 Task: Set Duration of Sprint called Sprint0000000050 in Scrum Project Project0000000017 to 2 weeks in Jira. Set Duration of Sprint called Sprint0000000051 in Scrum Project Project0000000017 to 3 weeks in Jira. Create a Sprint called Sprint0000000052 in Scrum Project Project0000000018 in Jira. Create a Sprint called Sprint0000000053 in Scrum Project Project0000000018 in Jira. Create a Sprint called Sprint0000000054 in Scrum Project Project0000000018 in Jira
Action: Mouse moved to (471, 355)
Screenshot: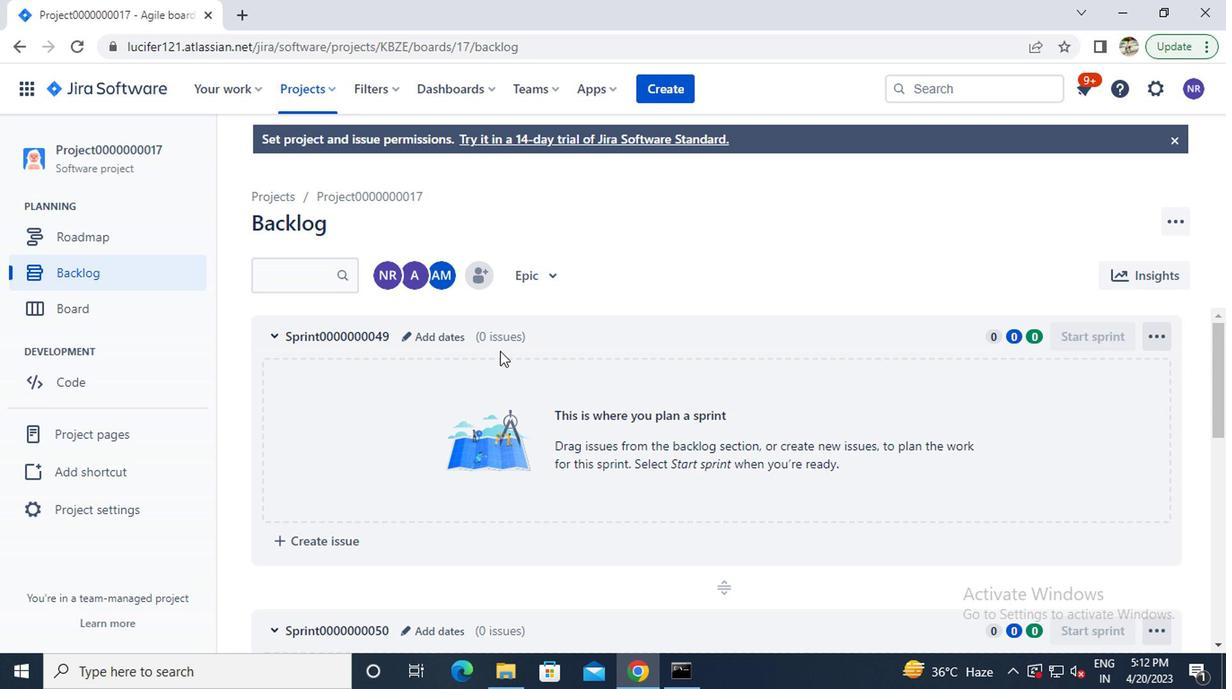 
Action: Mouse scrolled (471, 354) with delta (0, -1)
Screenshot: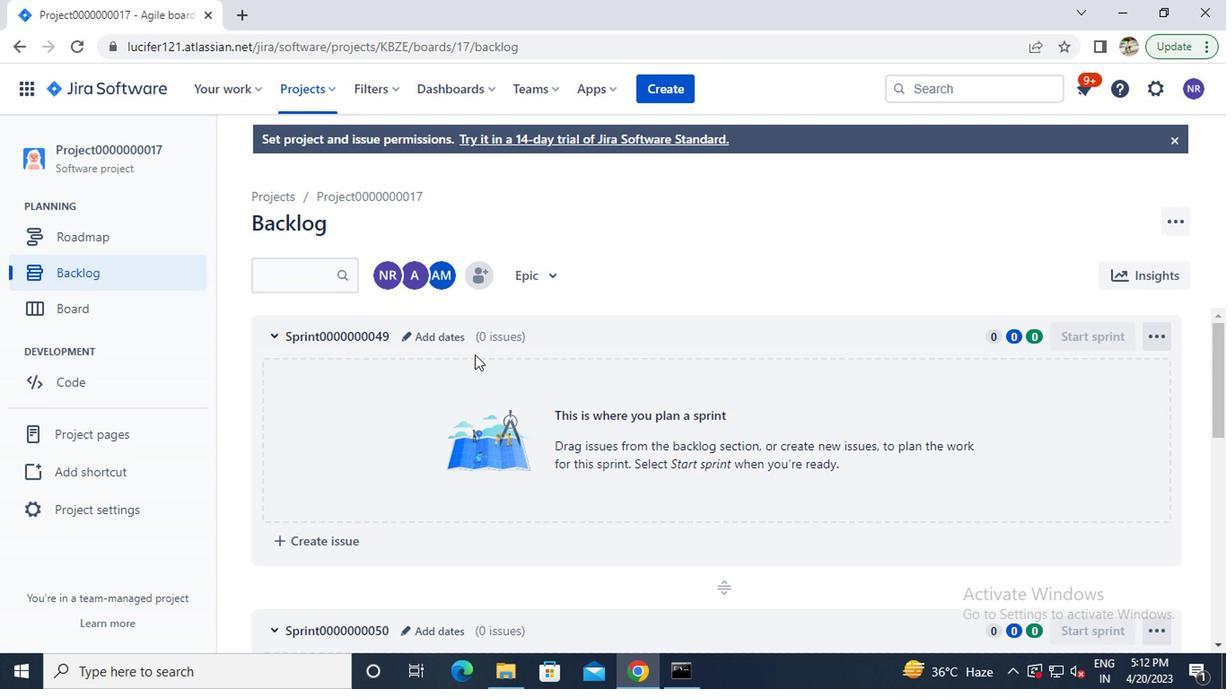 
Action: Mouse scrolled (471, 354) with delta (0, -1)
Screenshot: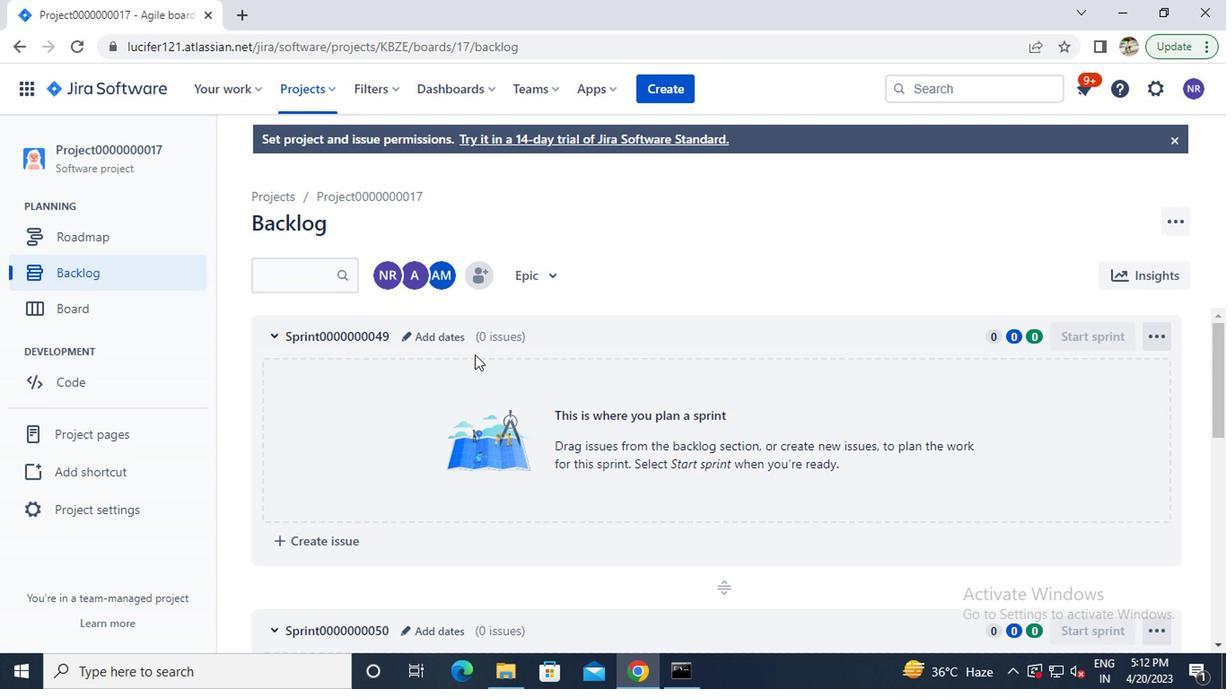 
Action: Mouse moved to (426, 452)
Screenshot: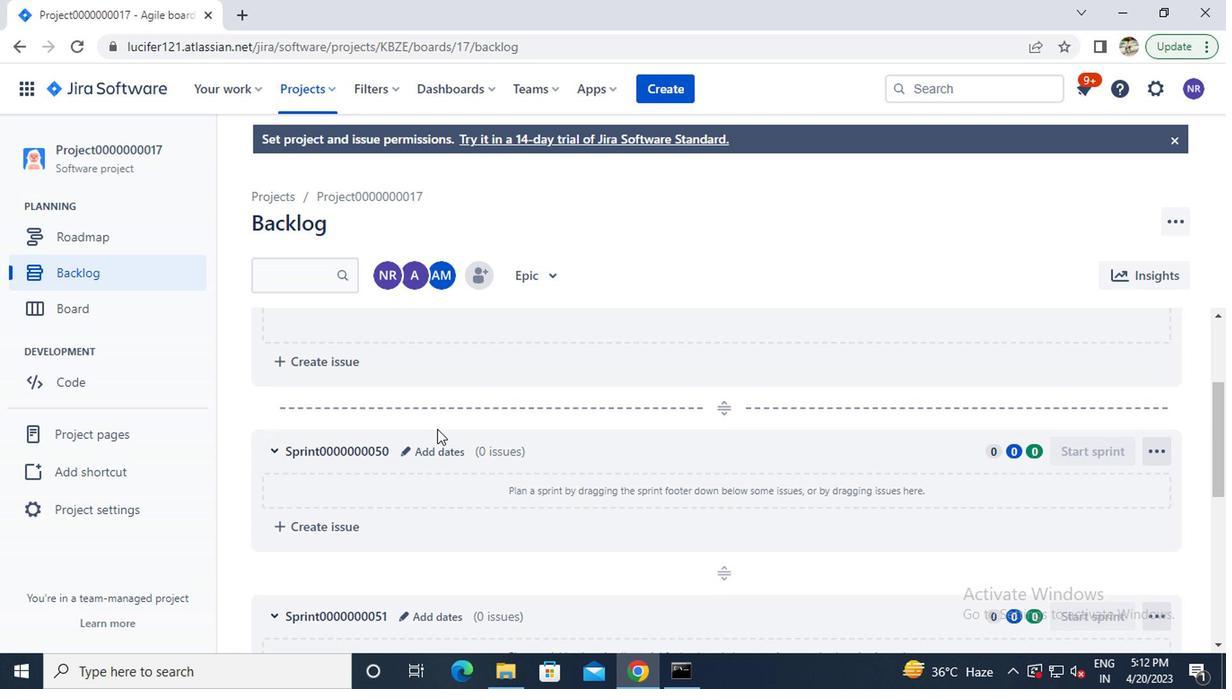 
Action: Mouse pressed left at (426, 452)
Screenshot: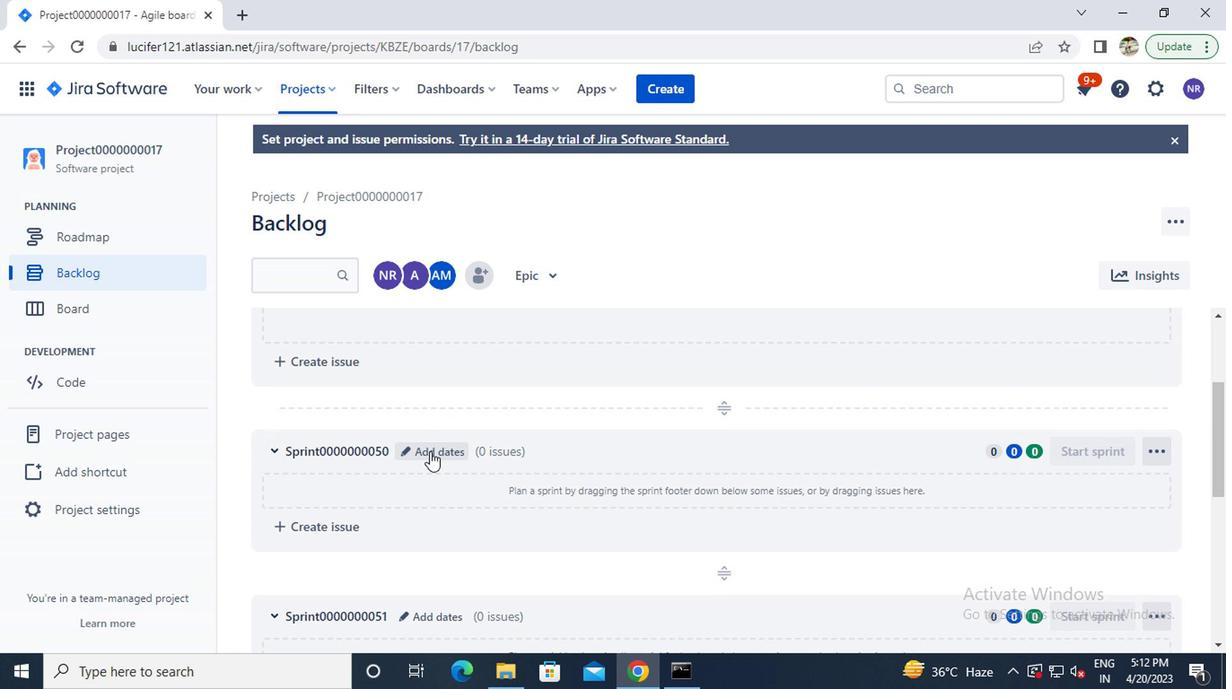
Action: Mouse moved to (437, 279)
Screenshot: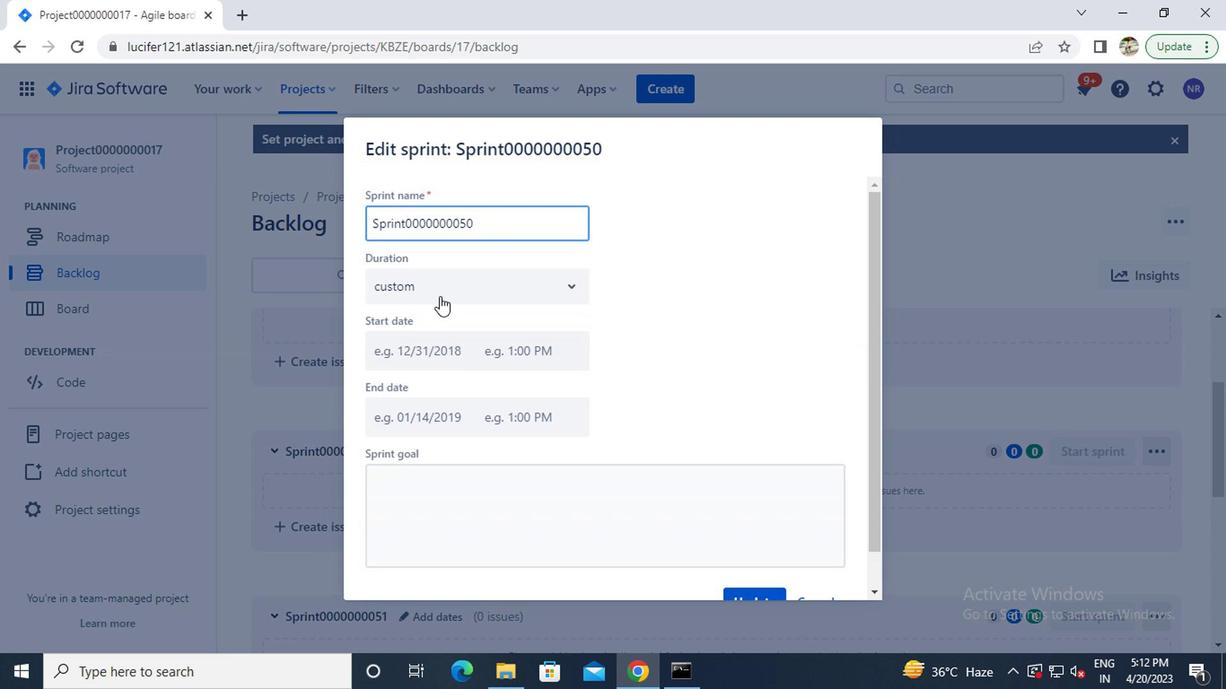 
Action: Mouse pressed left at (437, 279)
Screenshot: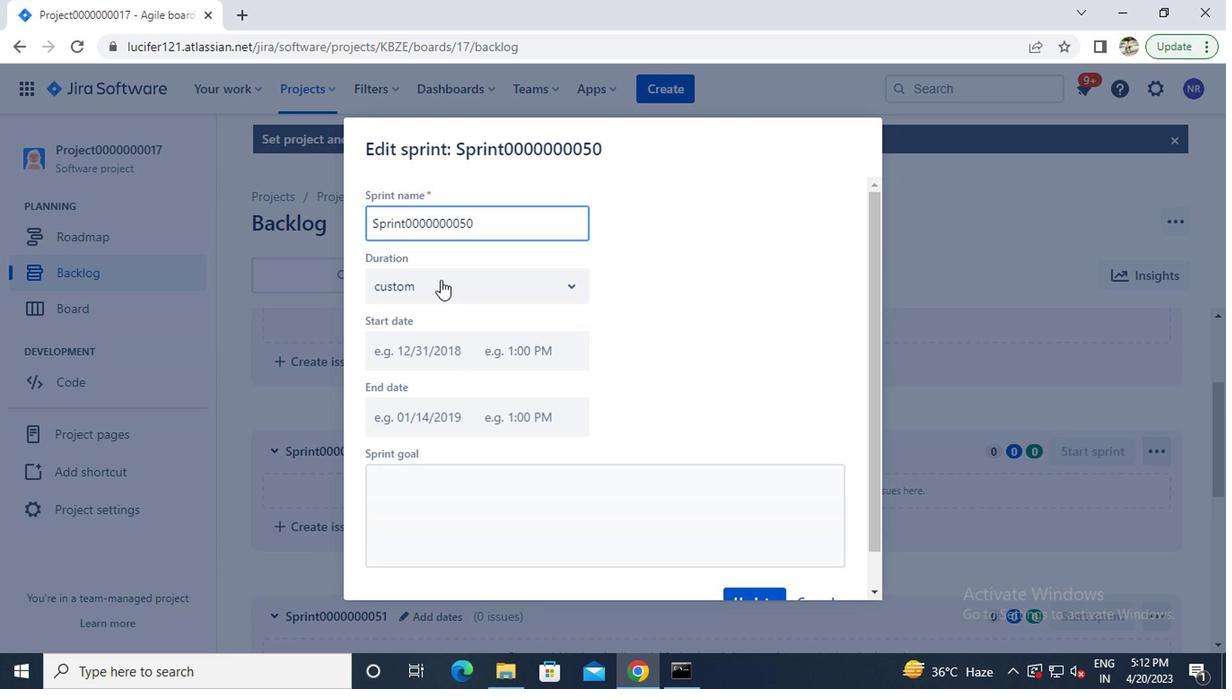 
Action: Mouse moved to (413, 360)
Screenshot: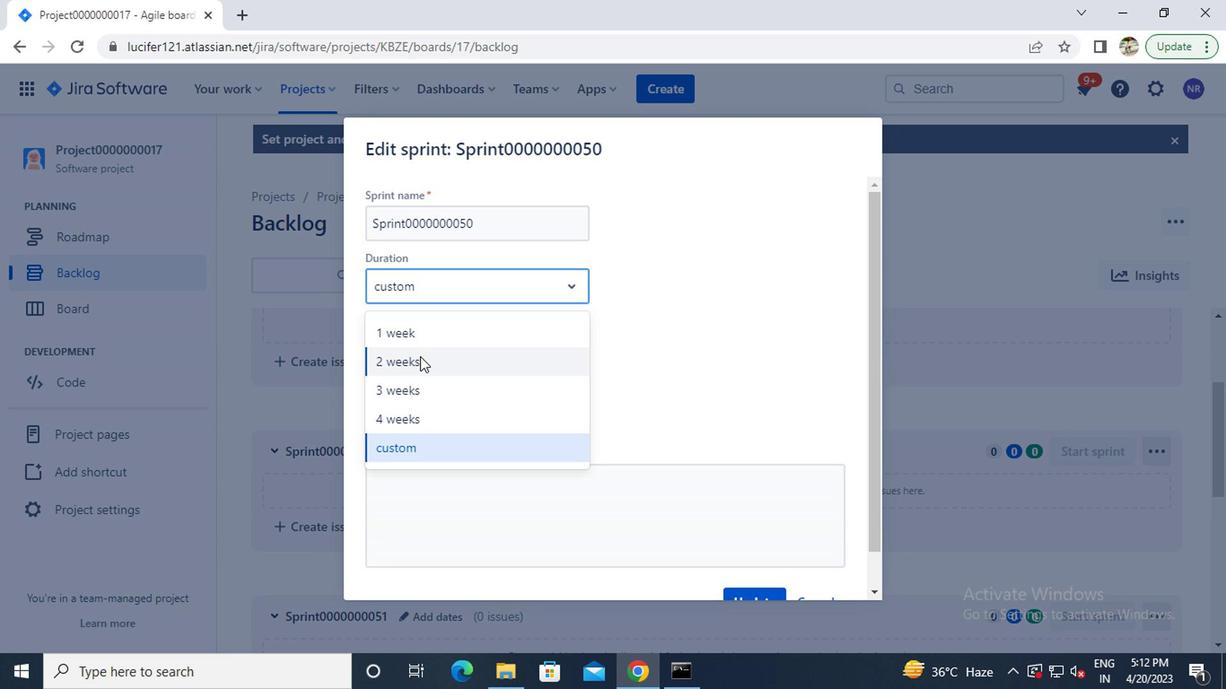 
Action: Mouse pressed left at (413, 360)
Screenshot: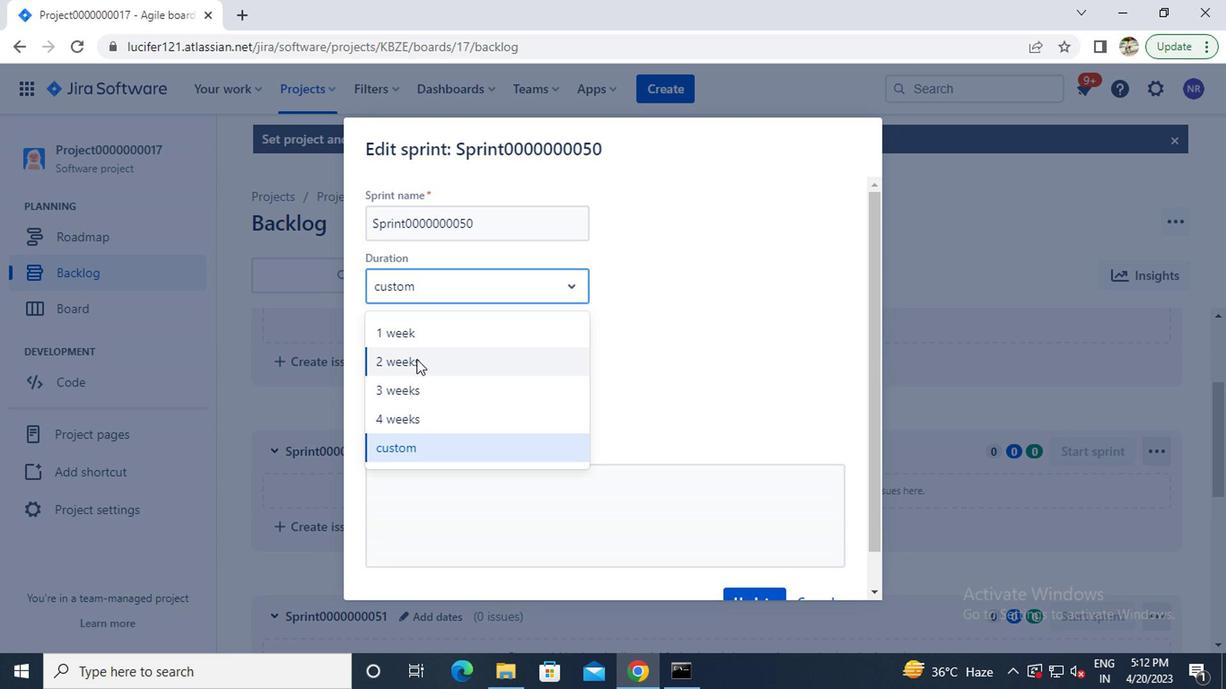 
Action: Mouse moved to (684, 435)
Screenshot: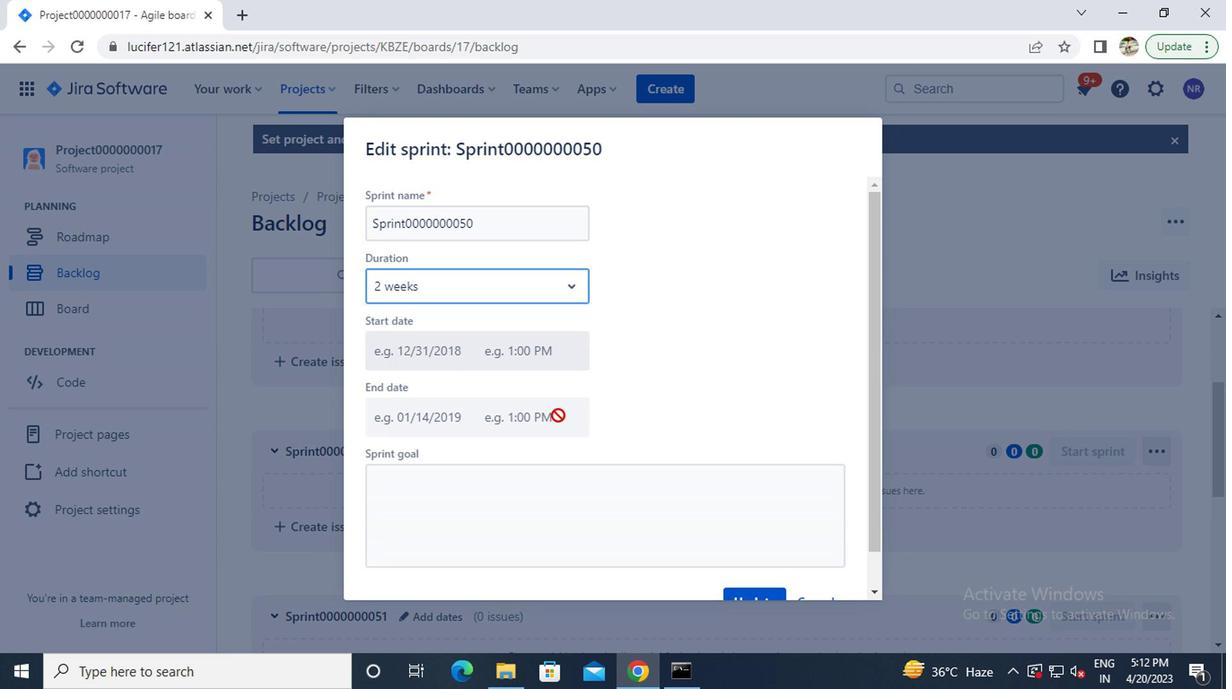 
Action: Mouse scrolled (684, 435) with delta (0, 0)
Screenshot: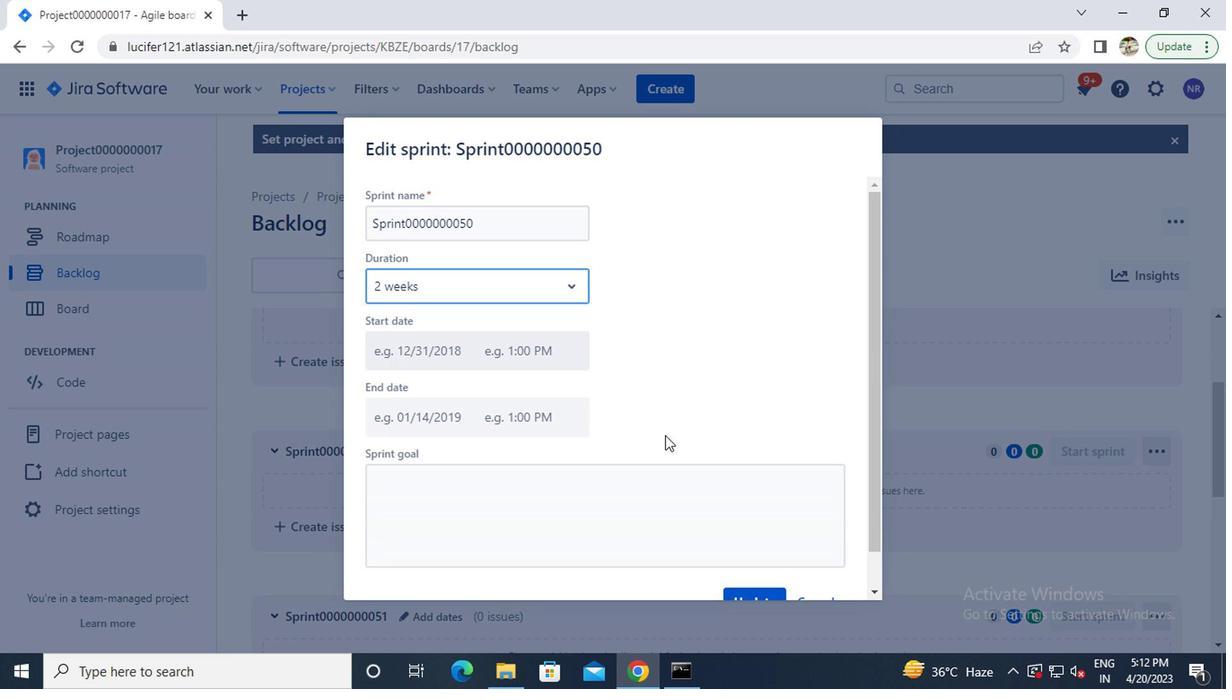 
Action: Mouse scrolled (684, 435) with delta (0, 0)
Screenshot: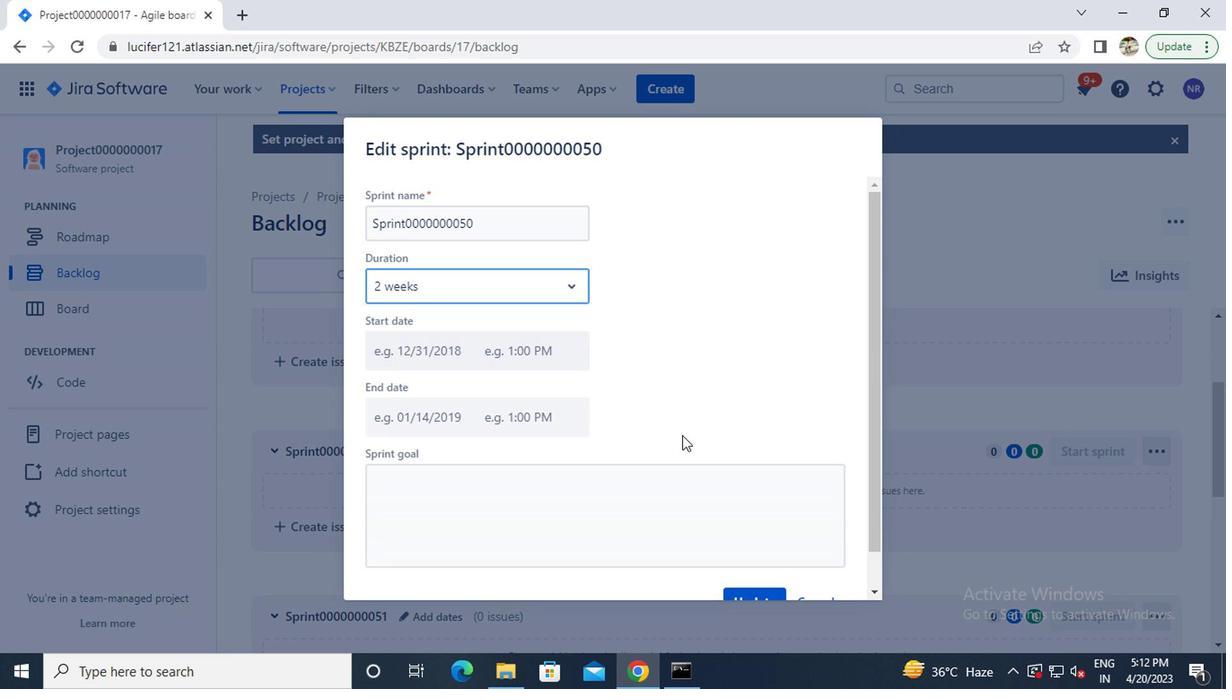 
Action: Mouse scrolled (684, 435) with delta (0, 0)
Screenshot: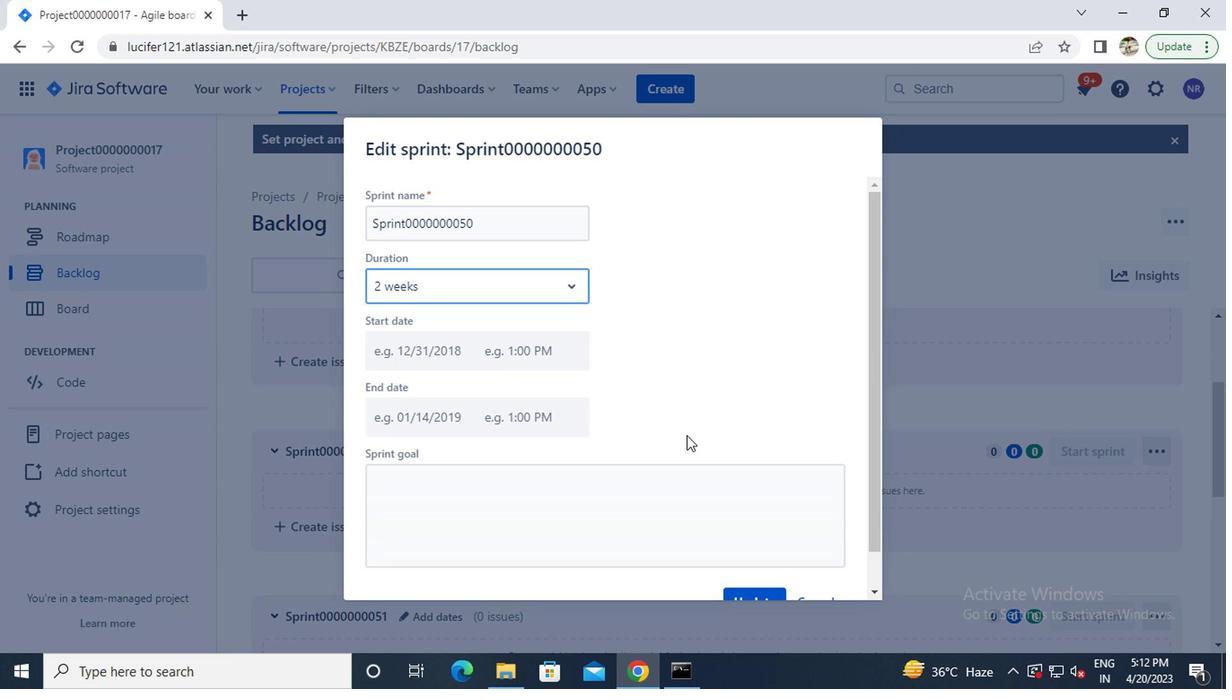 
Action: Mouse moved to (737, 562)
Screenshot: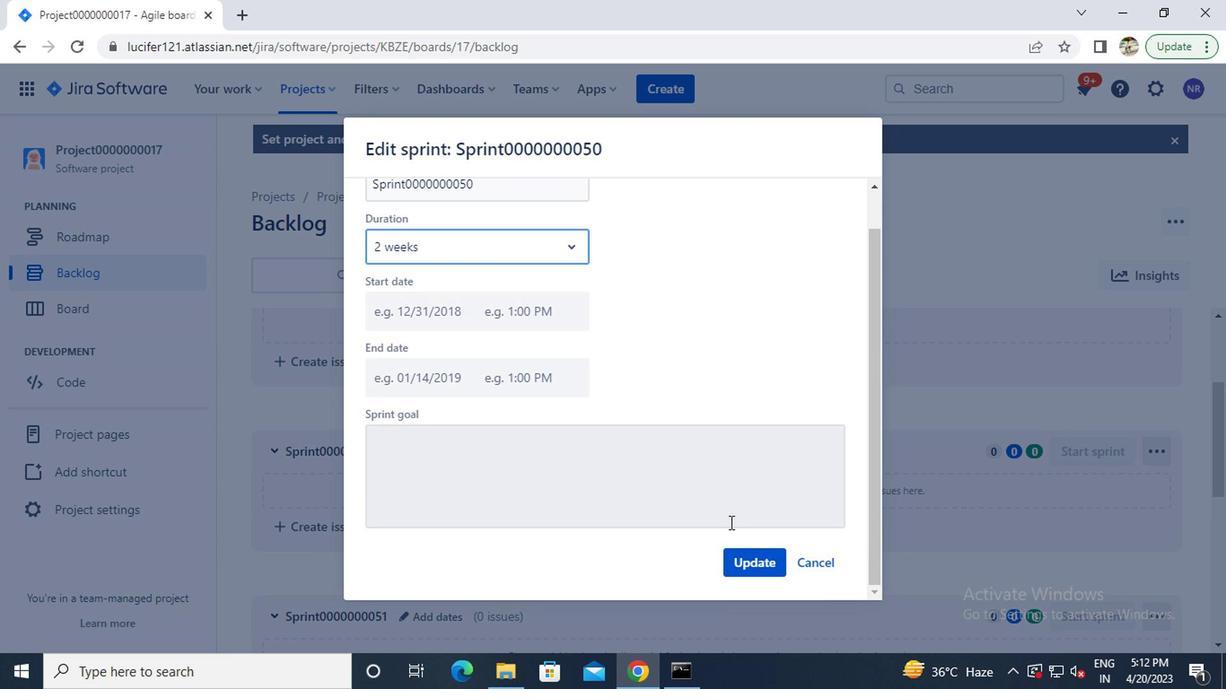 
Action: Mouse pressed left at (737, 562)
Screenshot: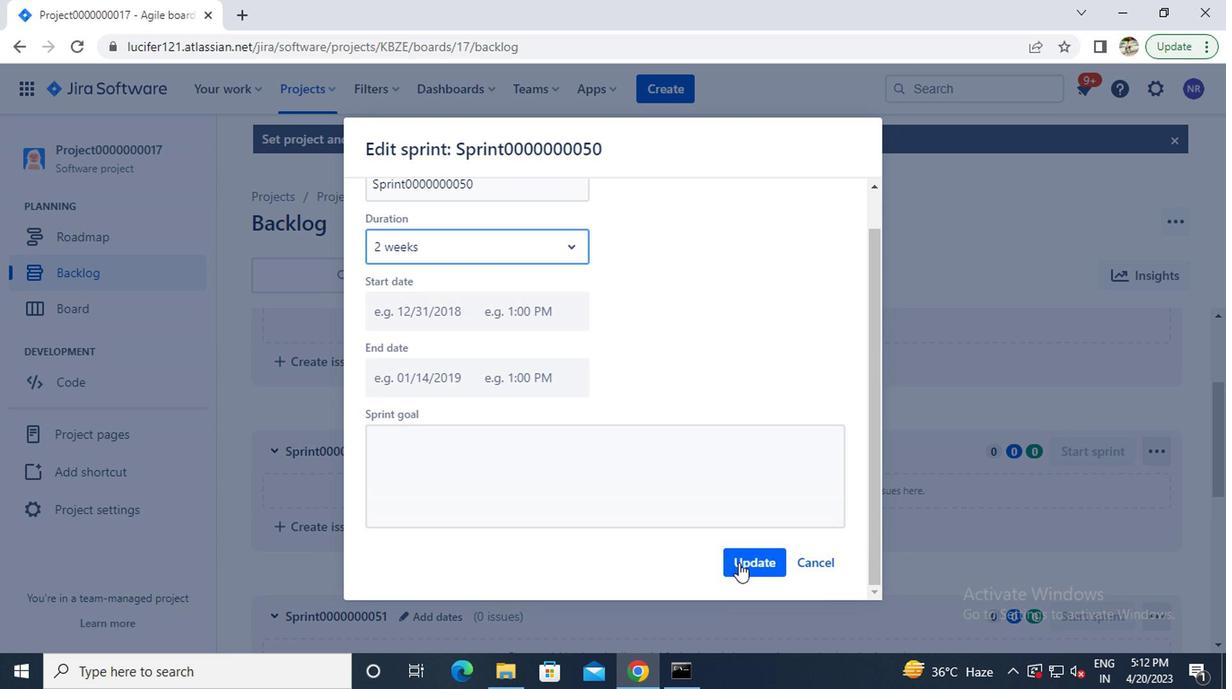 
Action: Mouse moved to (535, 465)
Screenshot: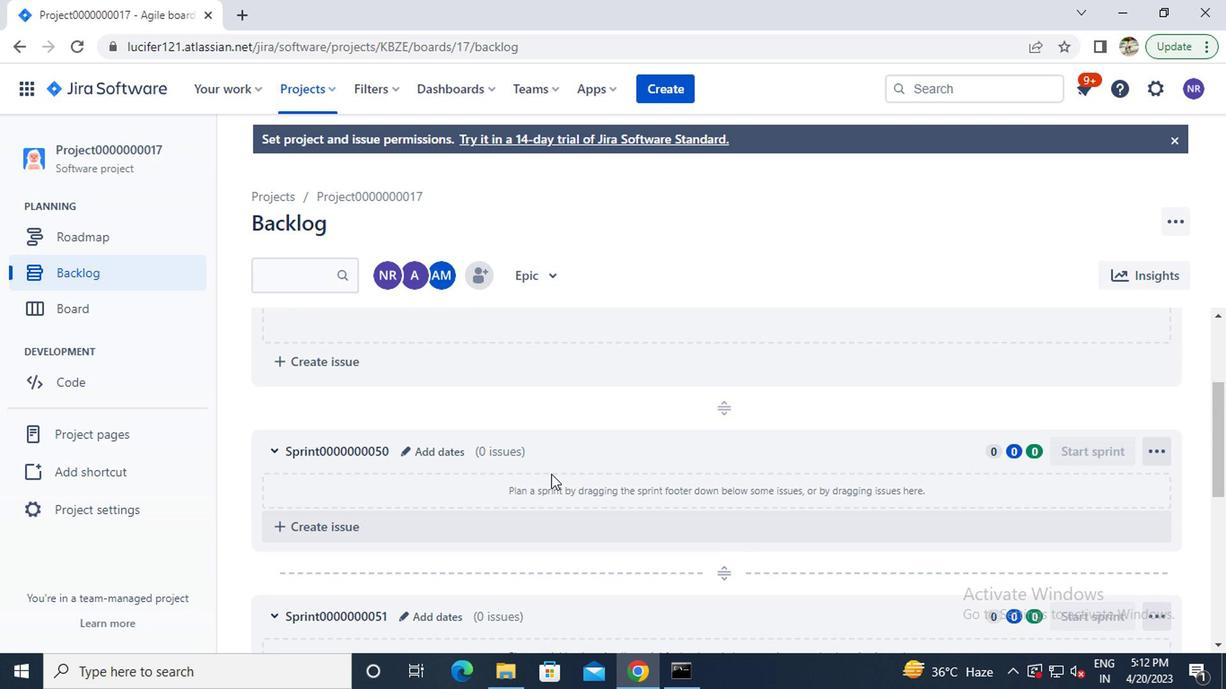 
Action: Mouse scrolled (535, 465) with delta (0, 0)
Screenshot: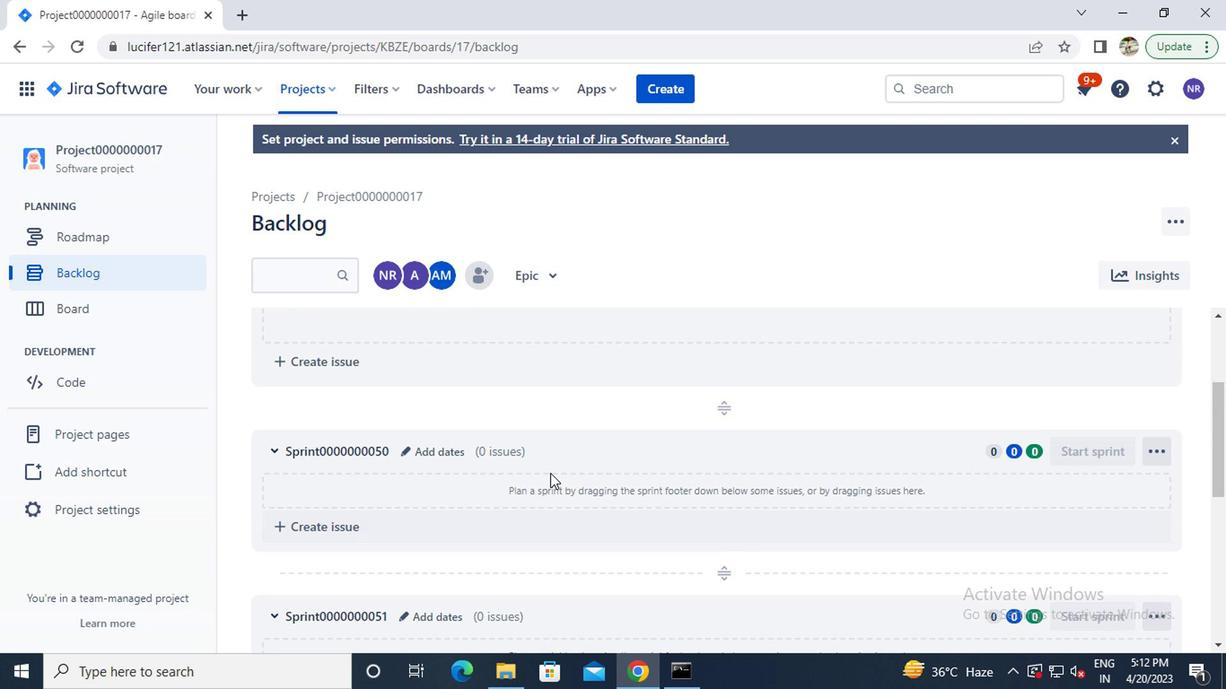 
Action: Mouse scrolled (535, 465) with delta (0, 0)
Screenshot: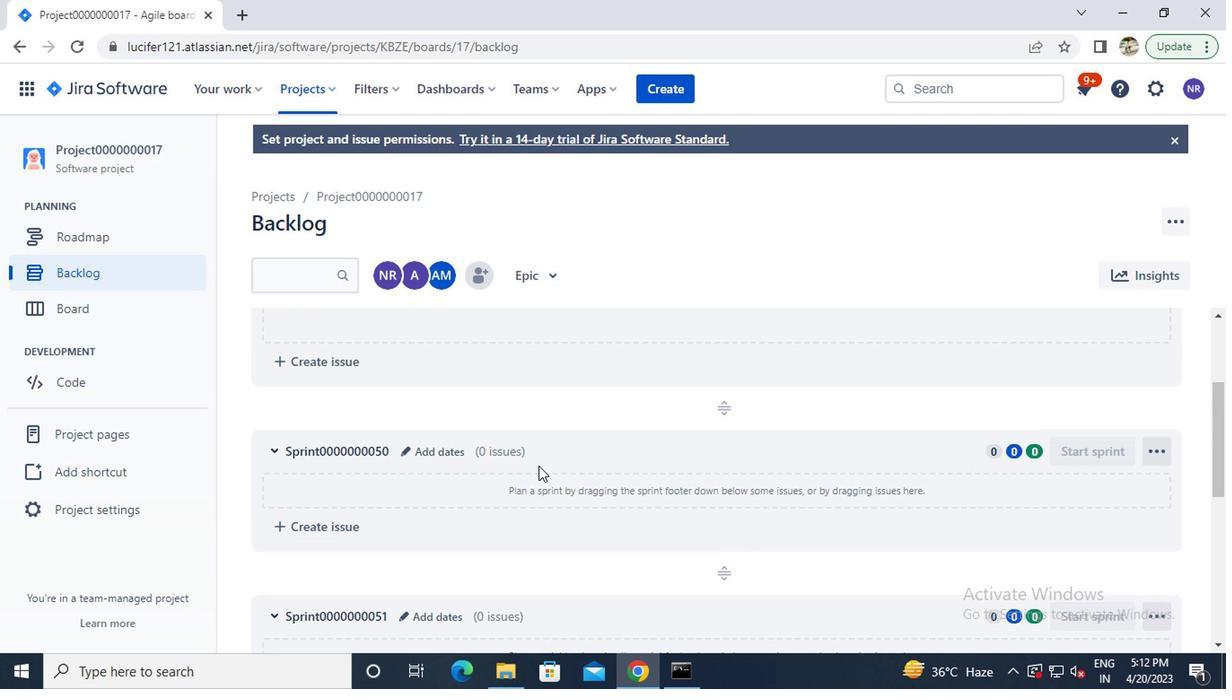
Action: Mouse moved to (420, 437)
Screenshot: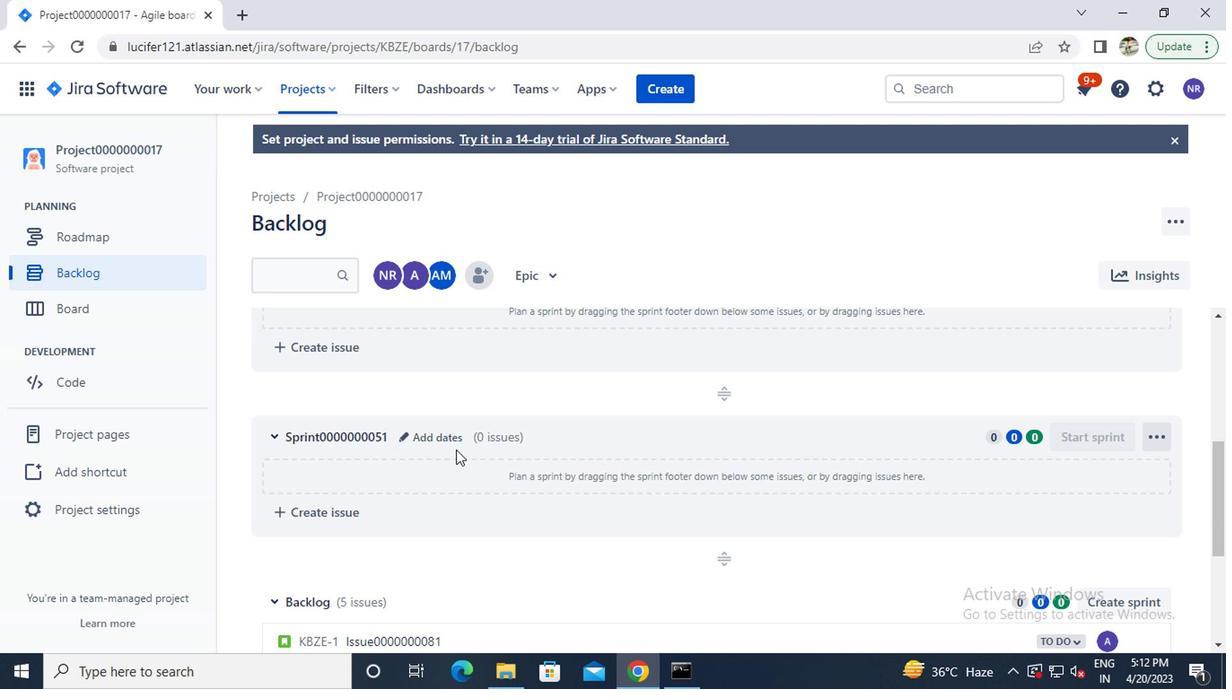 
Action: Mouse pressed left at (420, 437)
Screenshot: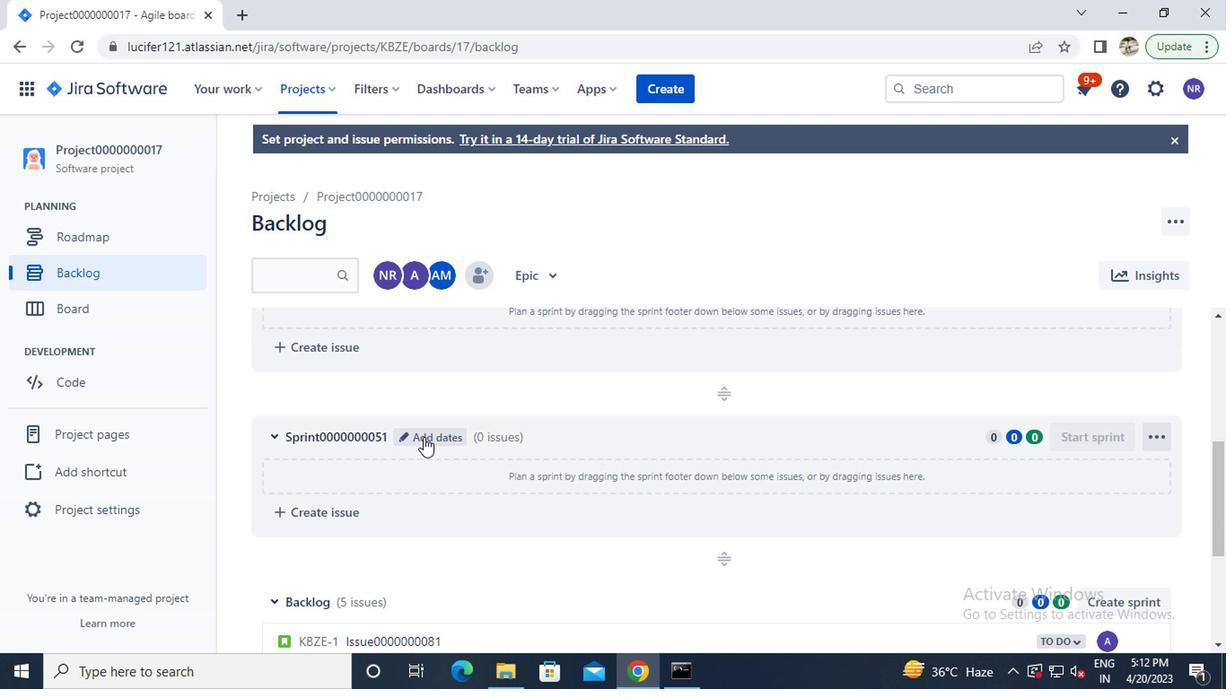 
Action: Mouse moved to (425, 282)
Screenshot: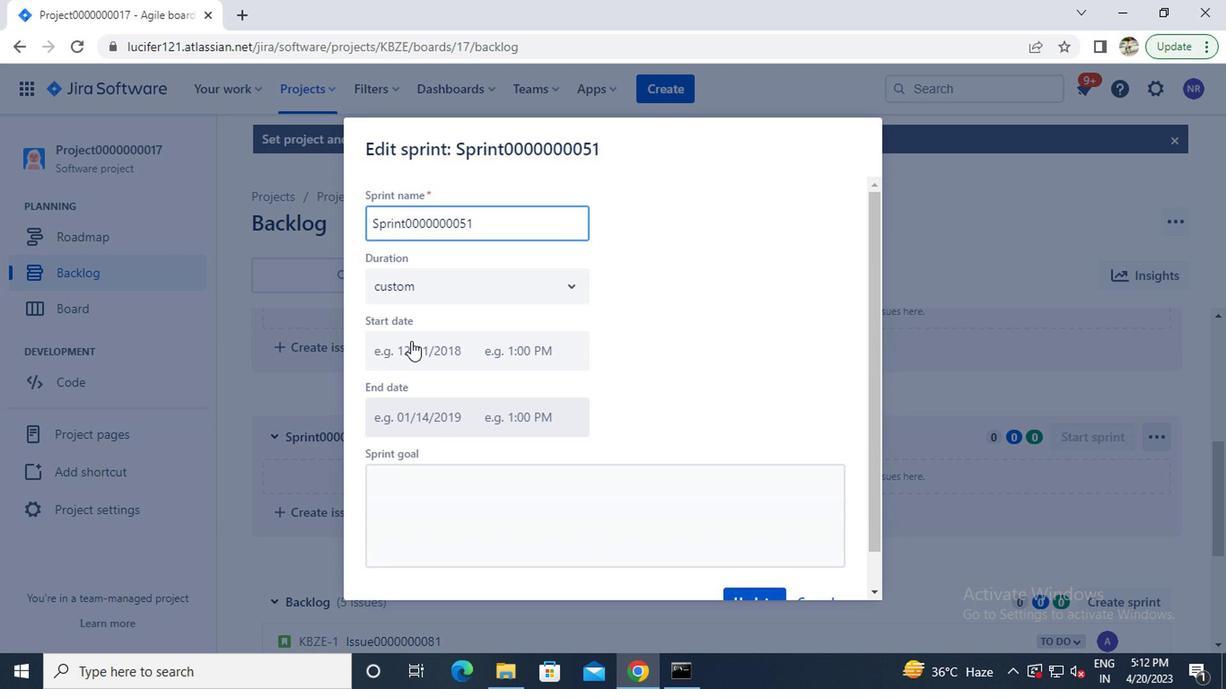 
Action: Mouse pressed left at (425, 282)
Screenshot: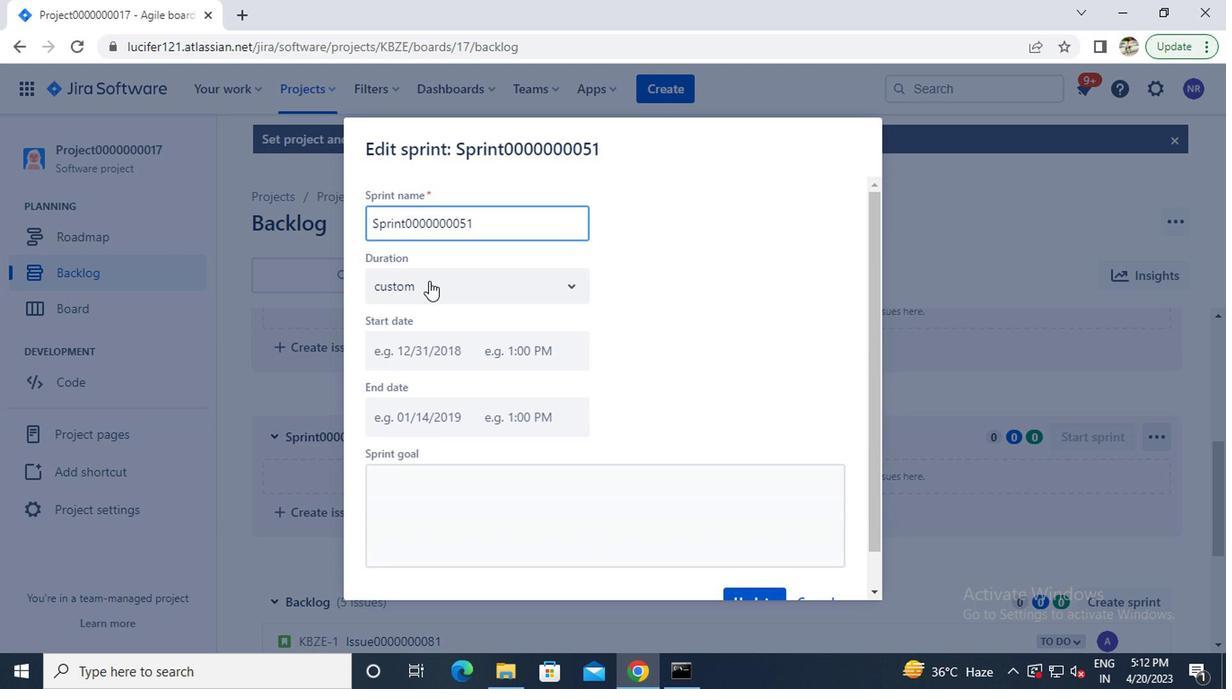 
Action: Mouse moved to (399, 386)
Screenshot: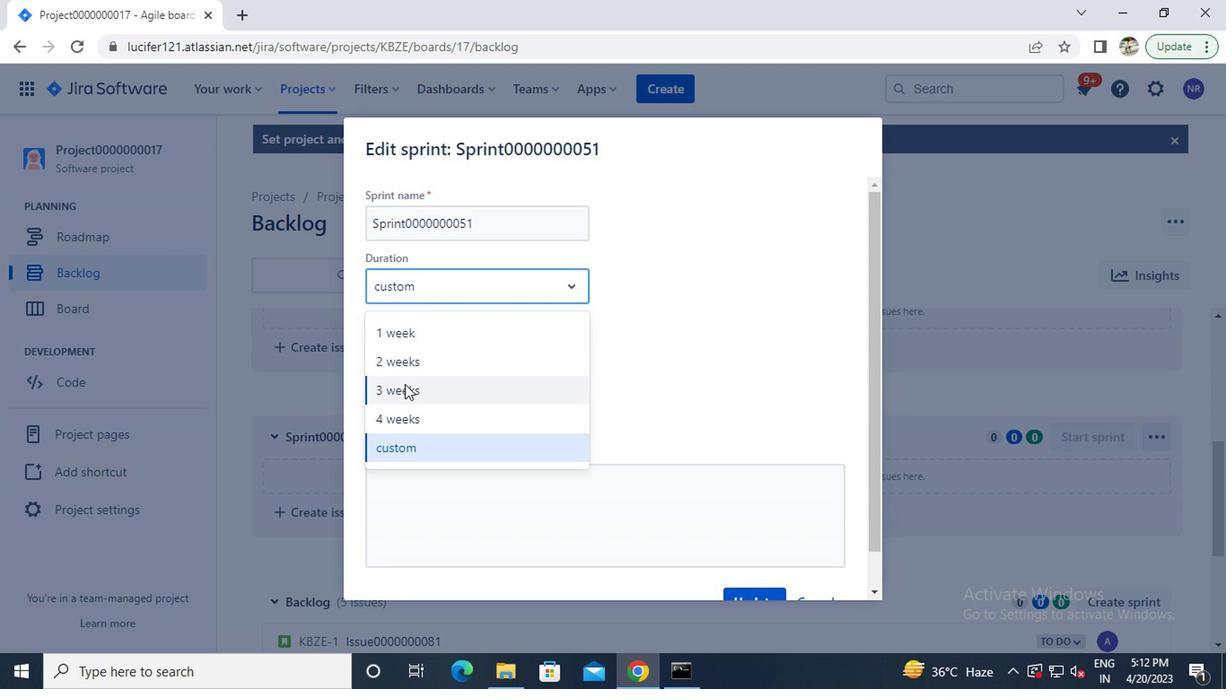
Action: Mouse pressed left at (399, 386)
Screenshot: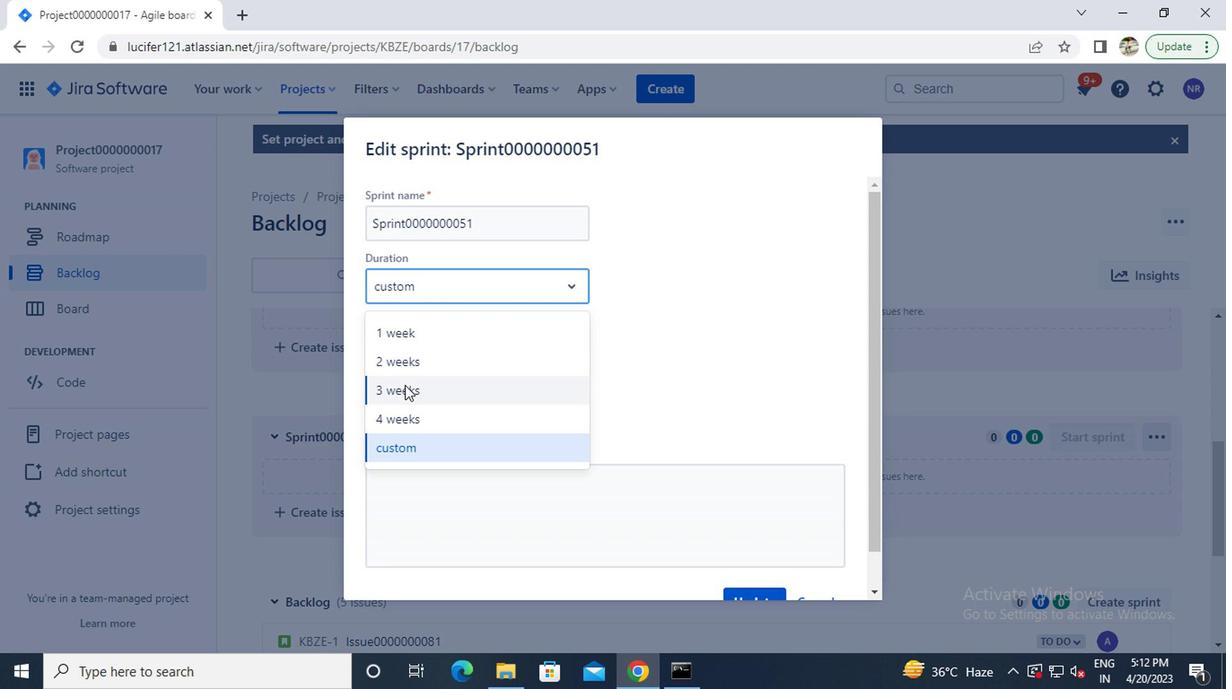 
Action: Mouse moved to (739, 464)
Screenshot: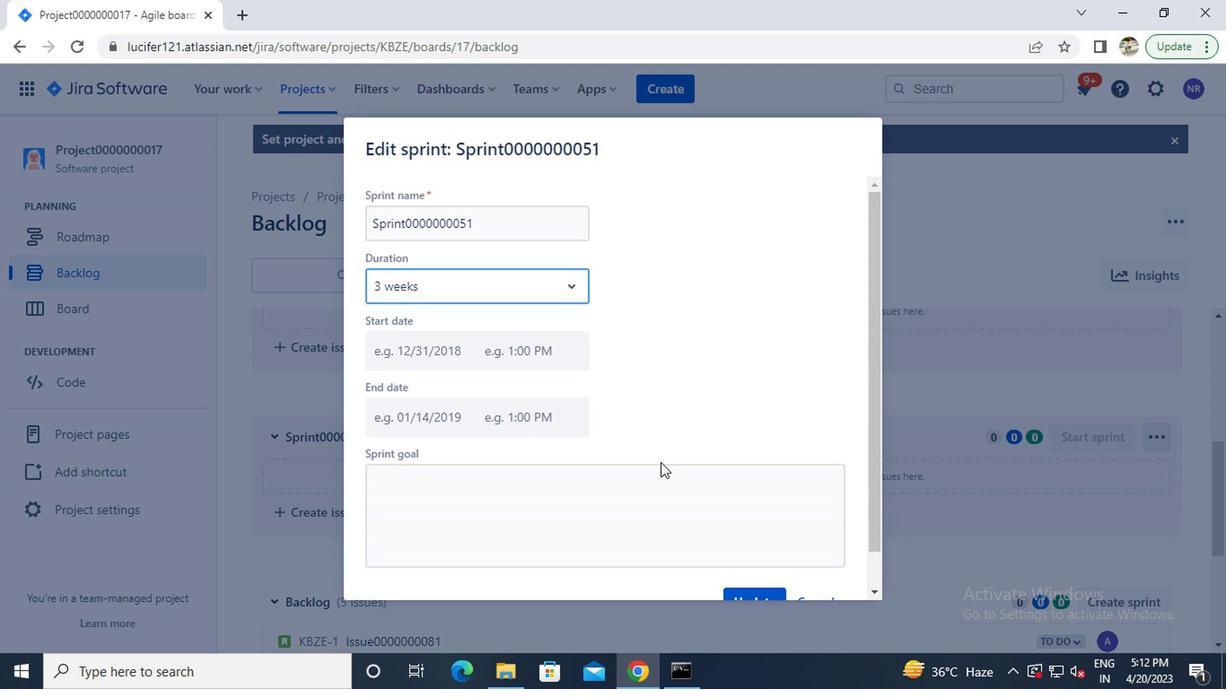 
Action: Mouse scrolled (739, 463) with delta (0, -1)
Screenshot: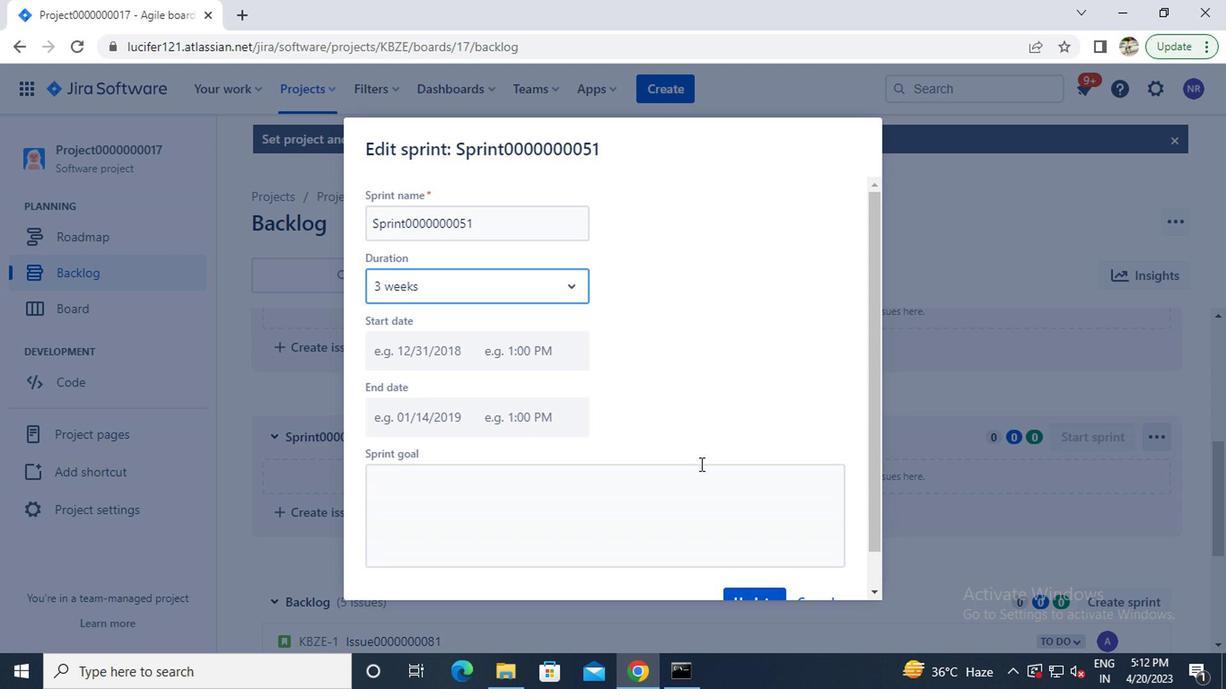 
Action: Mouse scrolled (739, 463) with delta (0, -1)
Screenshot: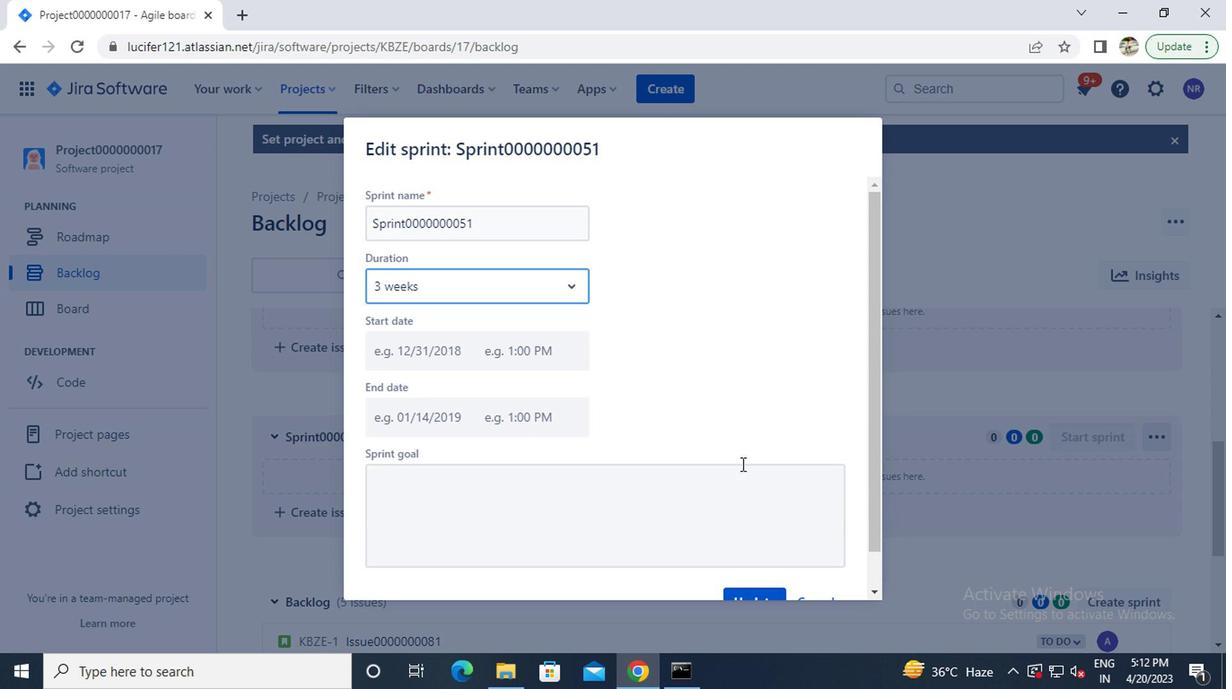 
Action: Mouse moved to (741, 557)
Screenshot: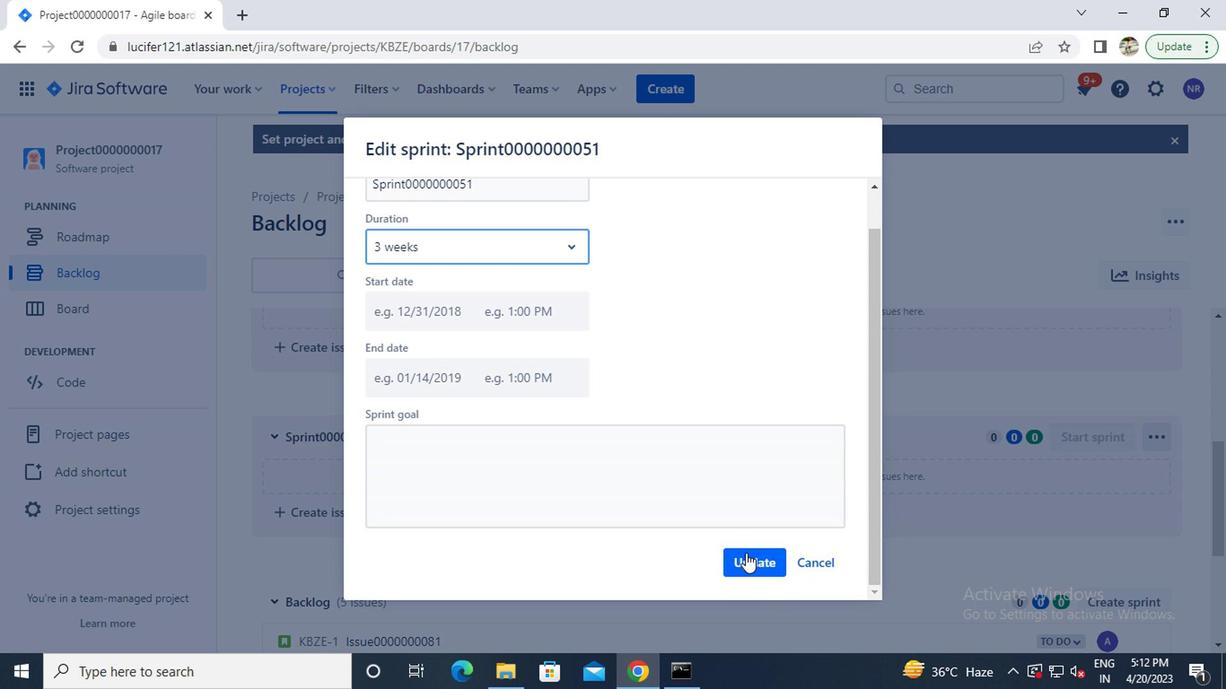 
Action: Mouse pressed left at (741, 557)
Screenshot: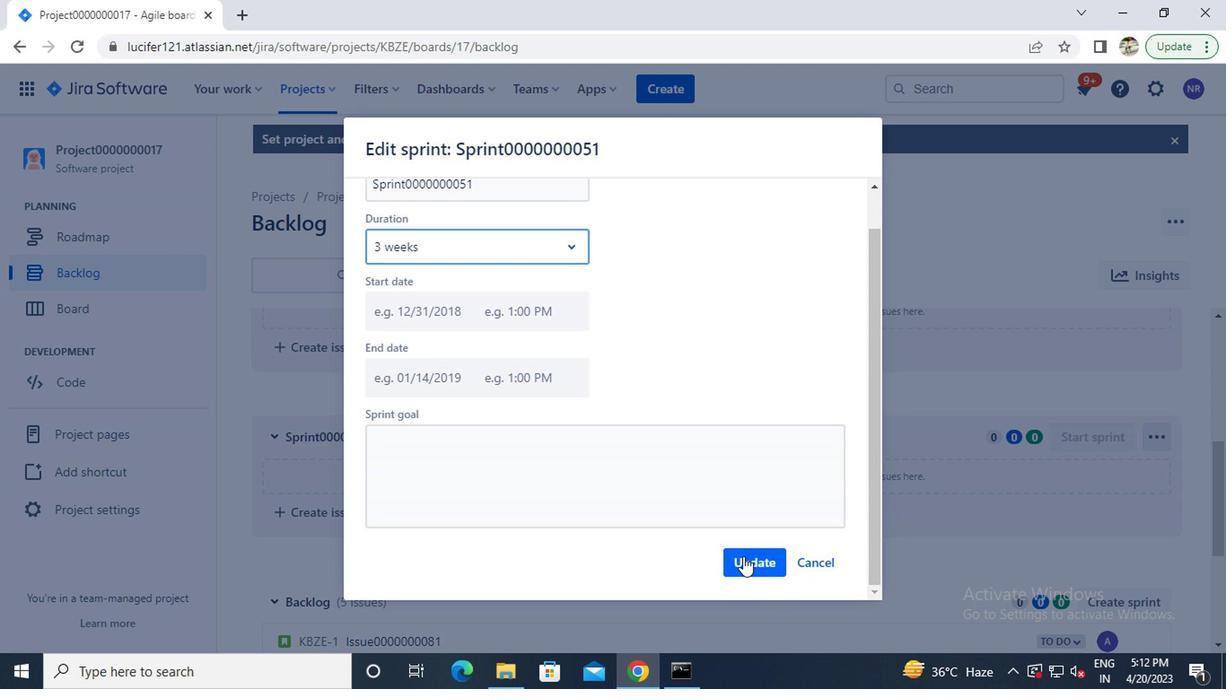 
Action: Mouse moved to (290, 89)
Screenshot: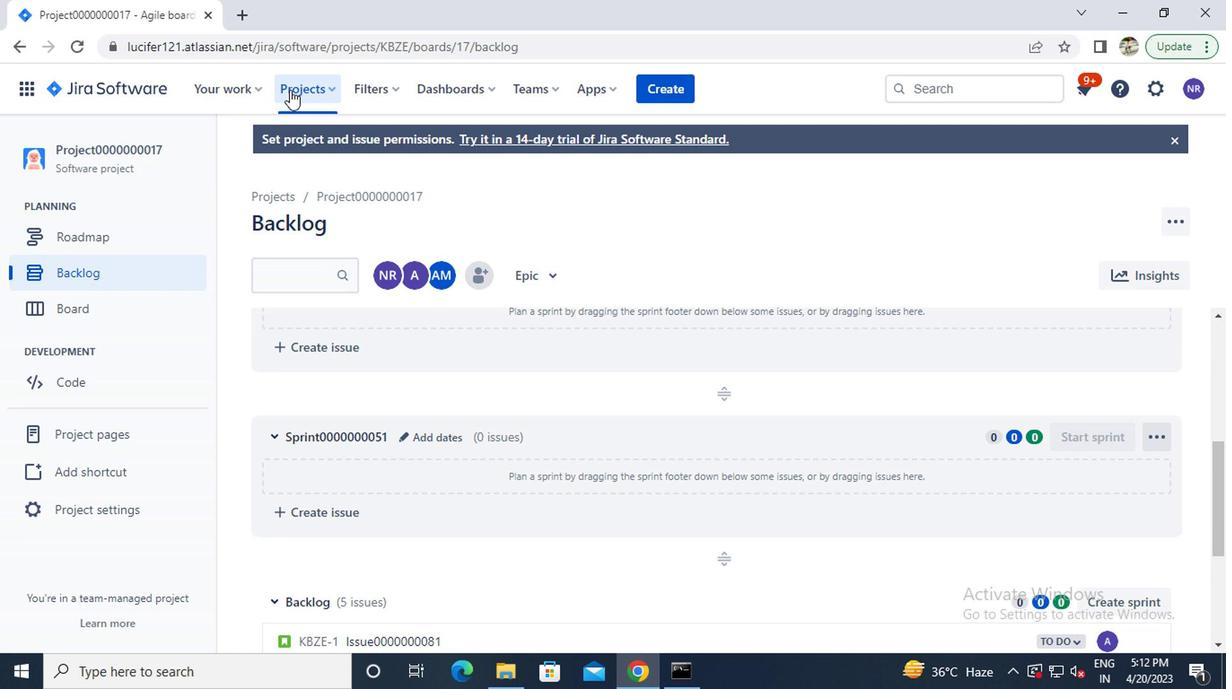 
Action: Mouse pressed left at (290, 89)
Screenshot: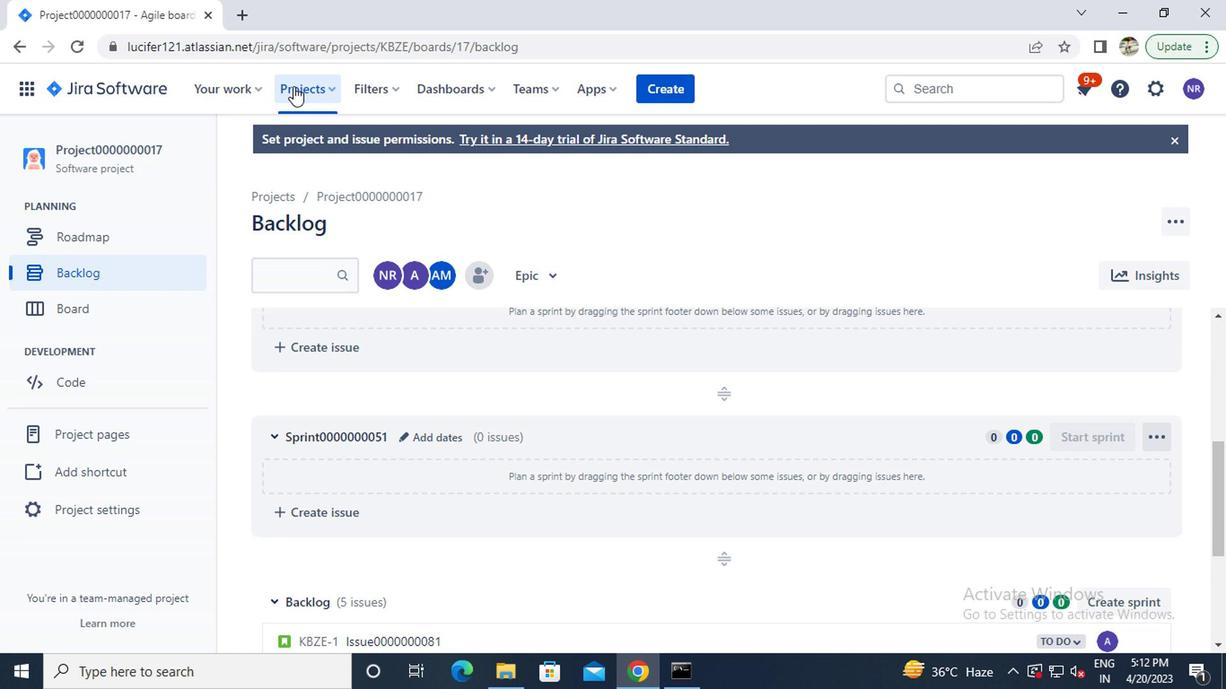 
Action: Mouse moved to (332, 210)
Screenshot: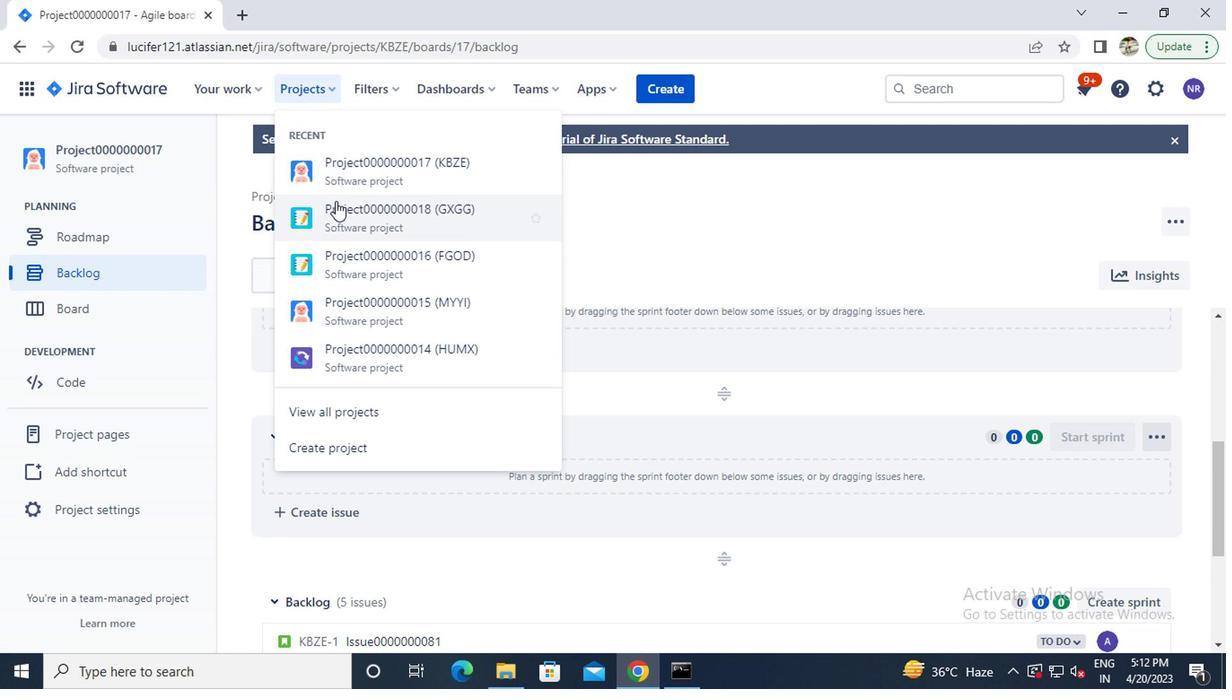 
Action: Mouse pressed left at (332, 210)
Screenshot: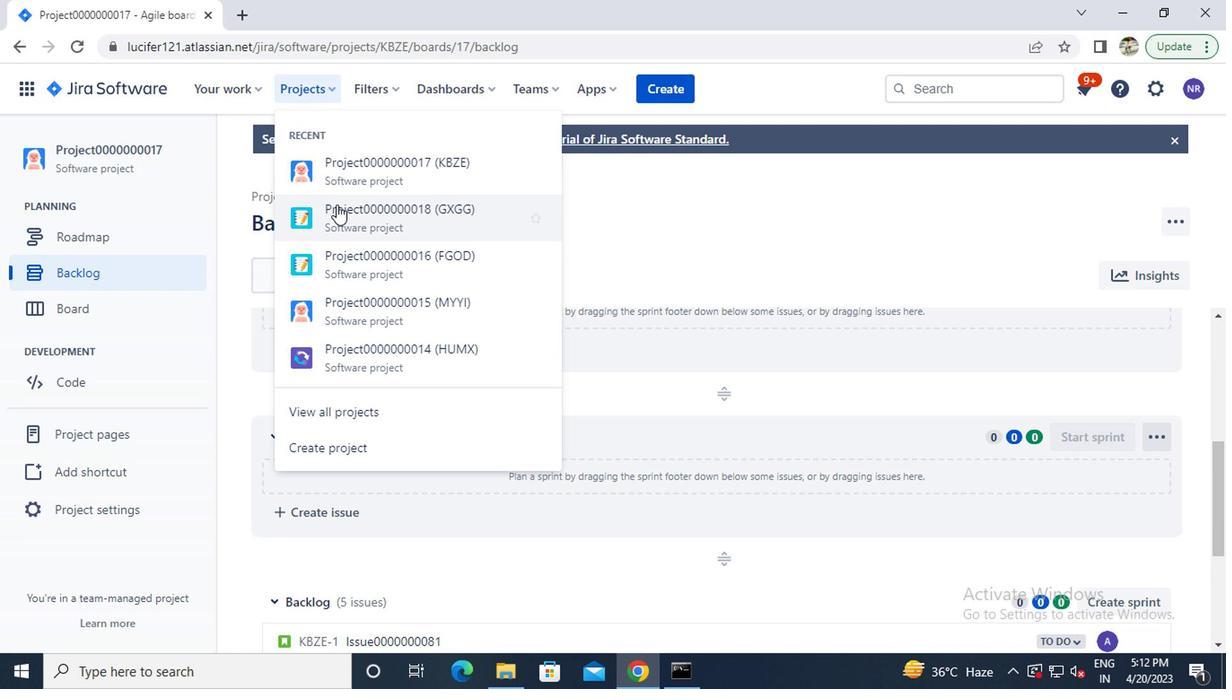 
Action: Mouse moved to (89, 274)
Screenshot: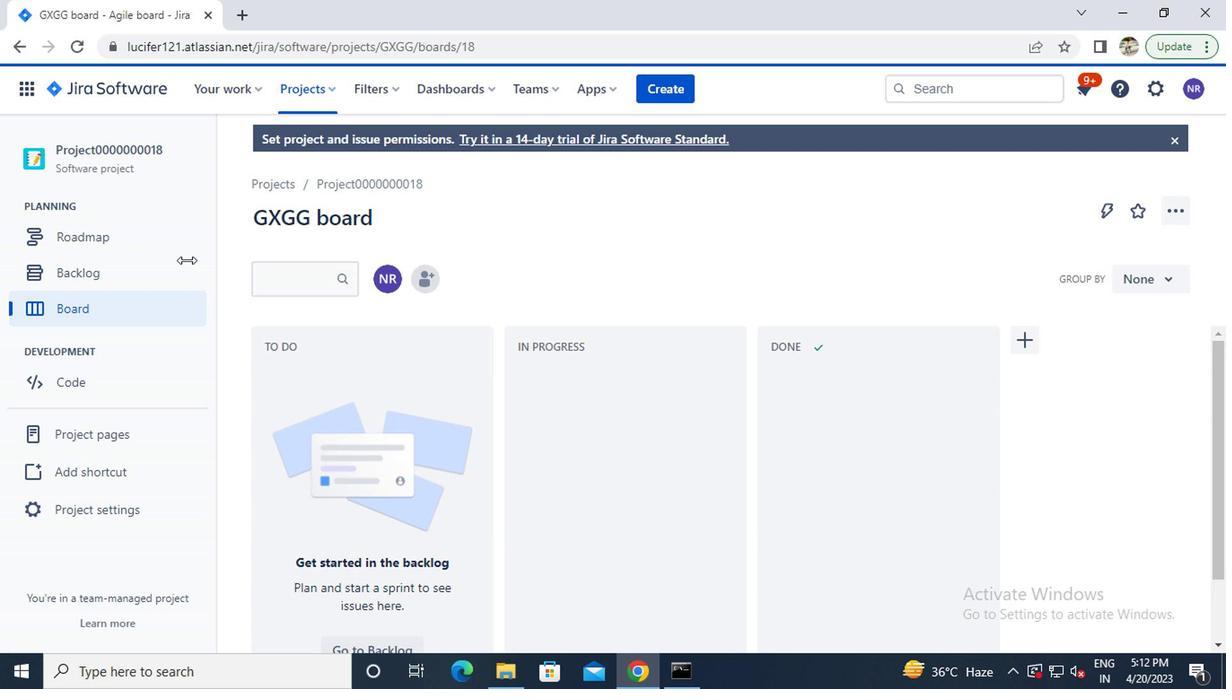 
Action: Mouse pressed left at (89, 274)
Screenshot: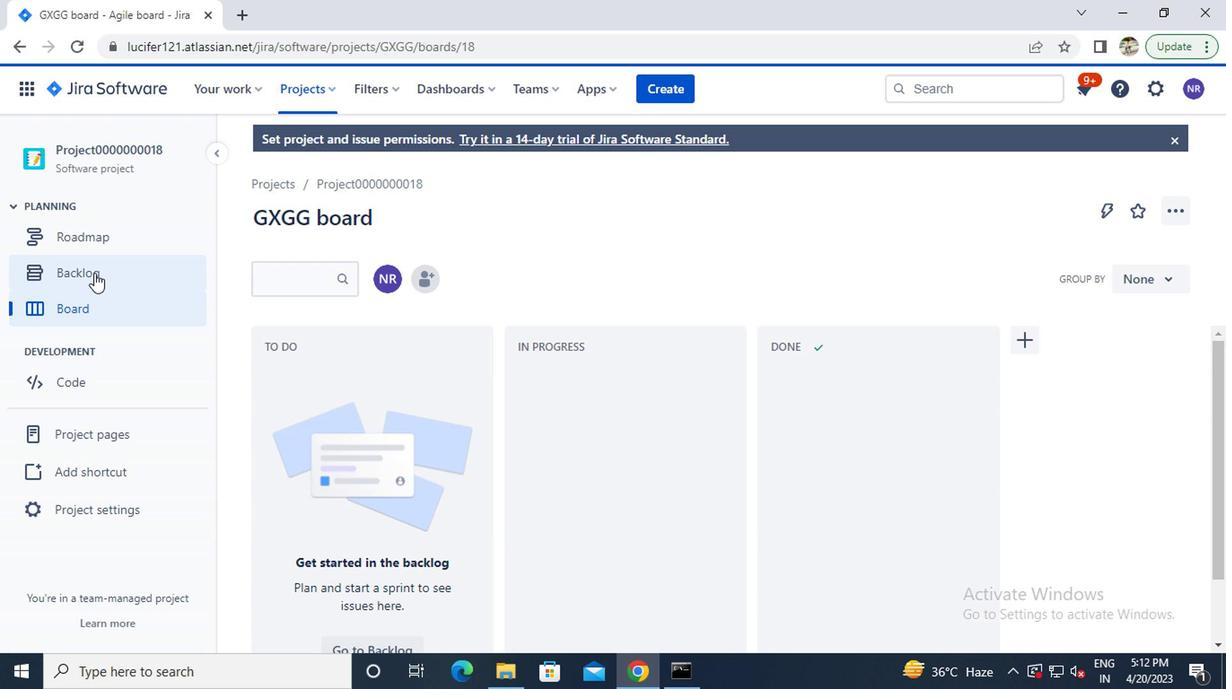
Action: Mouse moved to (1125, 331)
Screenshot: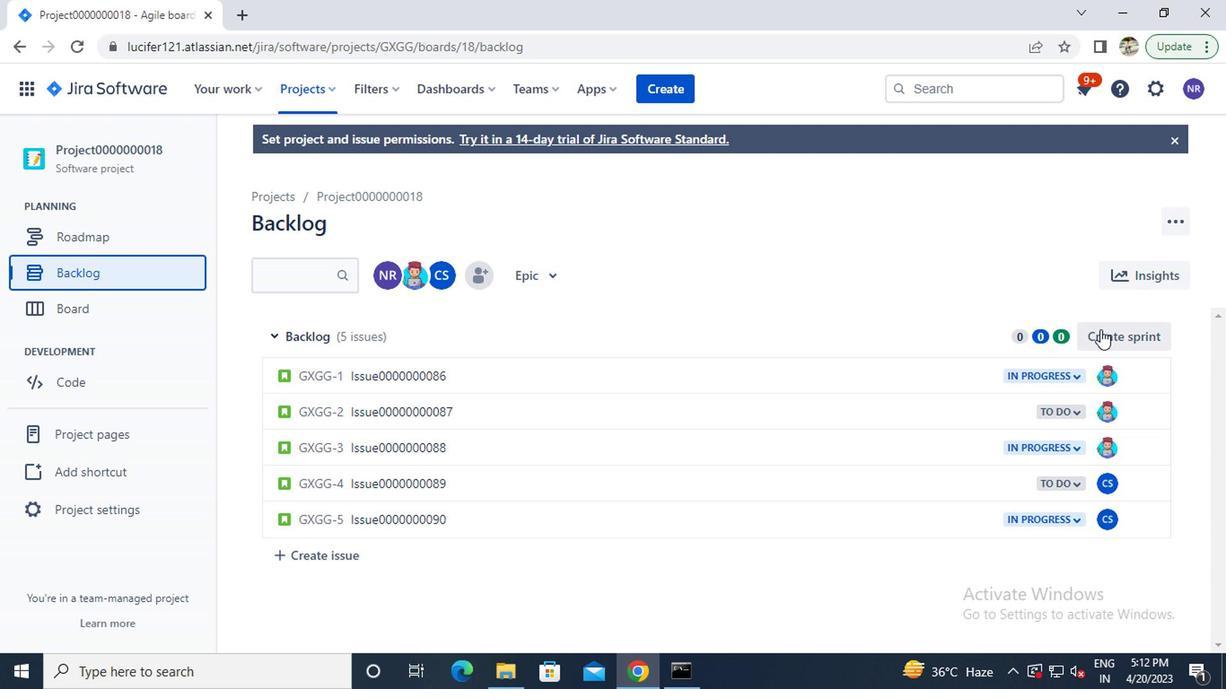 
Action: Mouse pressed left at (1125, 331)
Screenshot: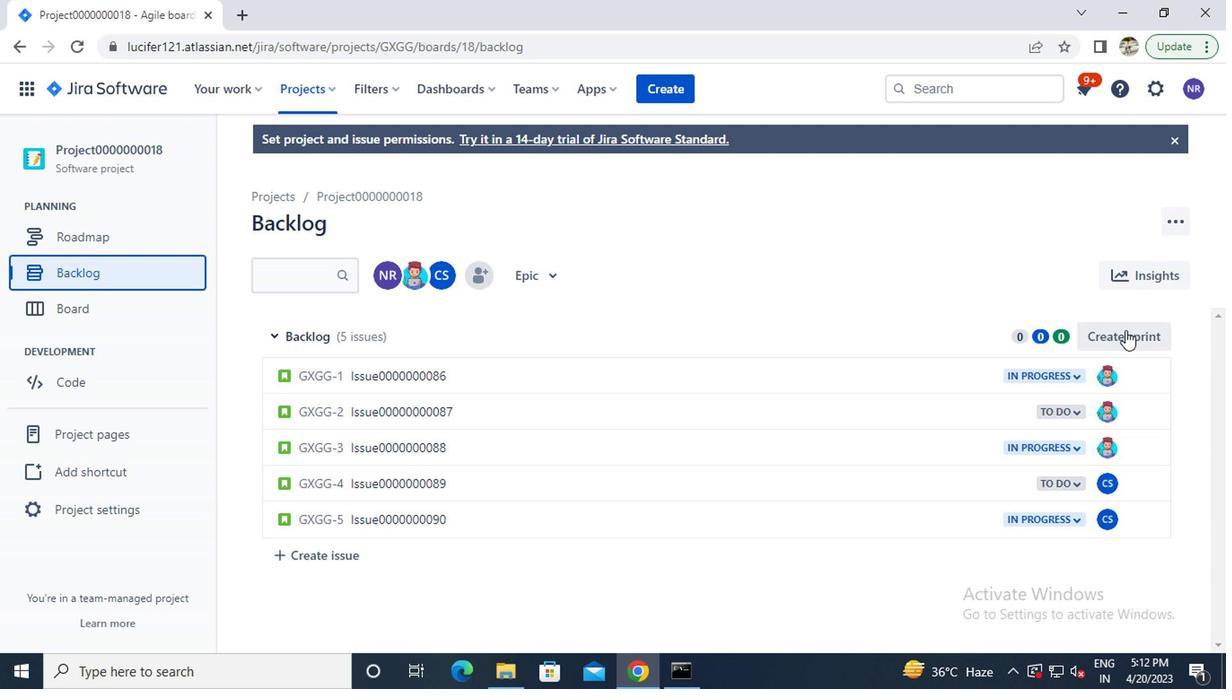 
Action: Mouse moved to (400, 343)
Screenshot: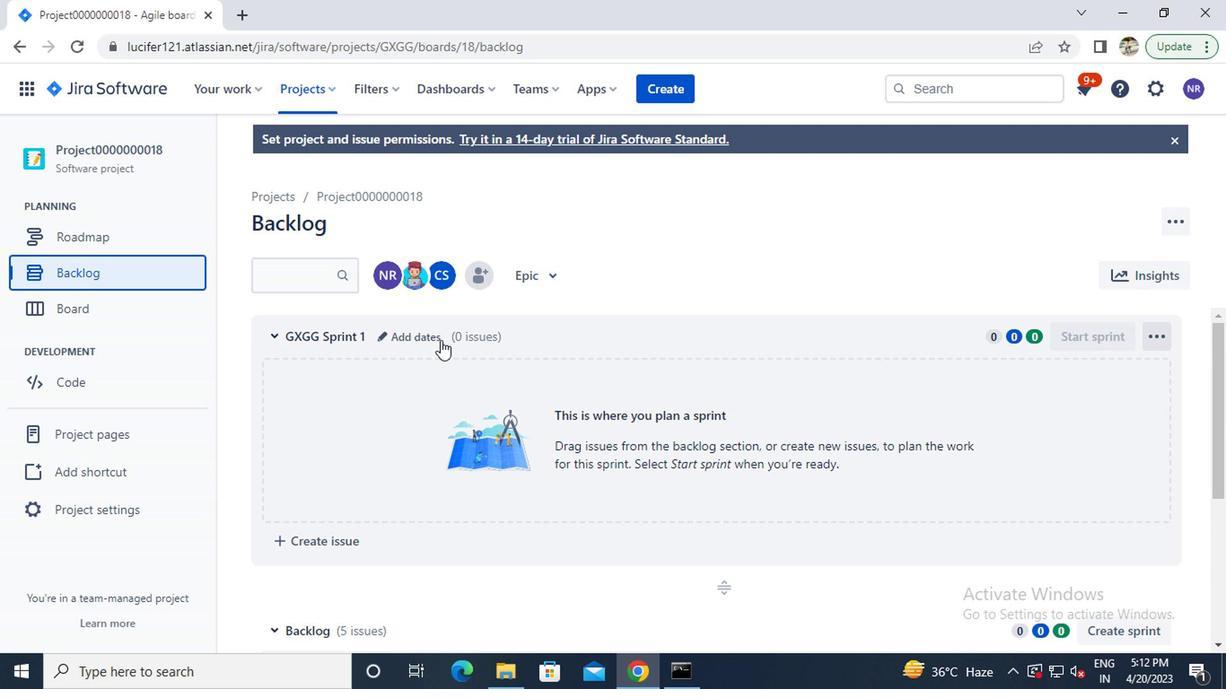 
Action: Mouse pressed left at (400, 343)
Screenshot: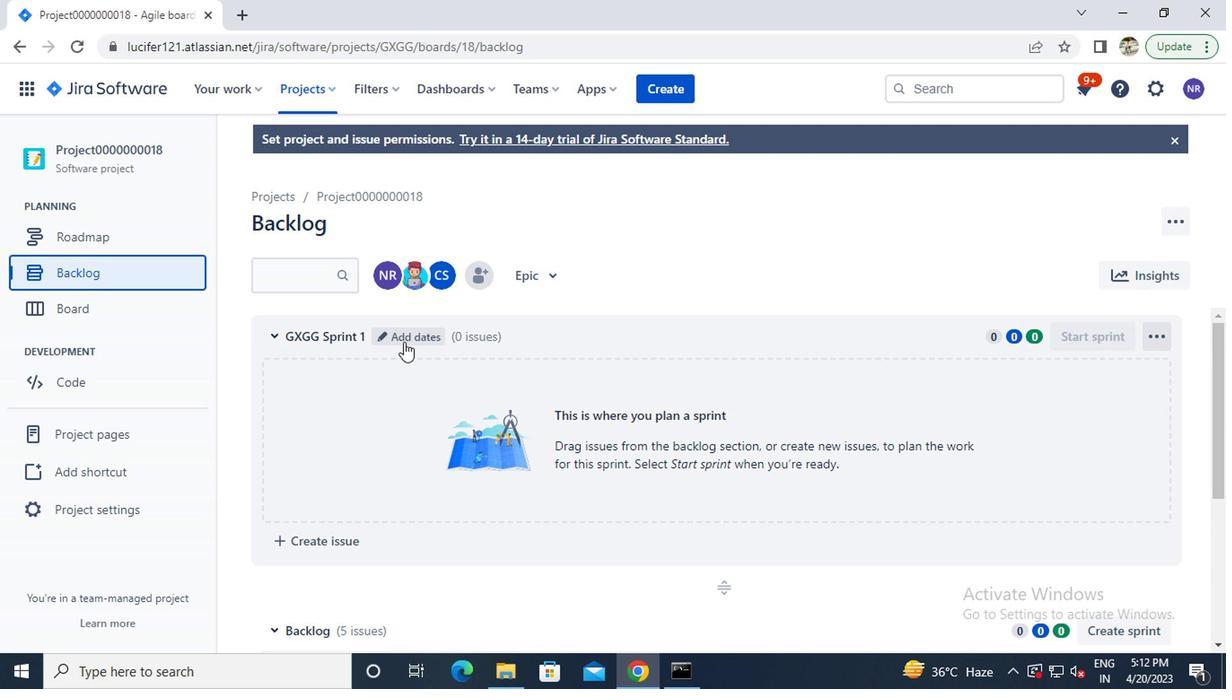 
Action: Key pressed ctrl+A<Key.caps_lock>s<Key.caps_lock><Key.backspace>s<Key.caps_lock>print0000000052<Key.backspace>3
Screenshot: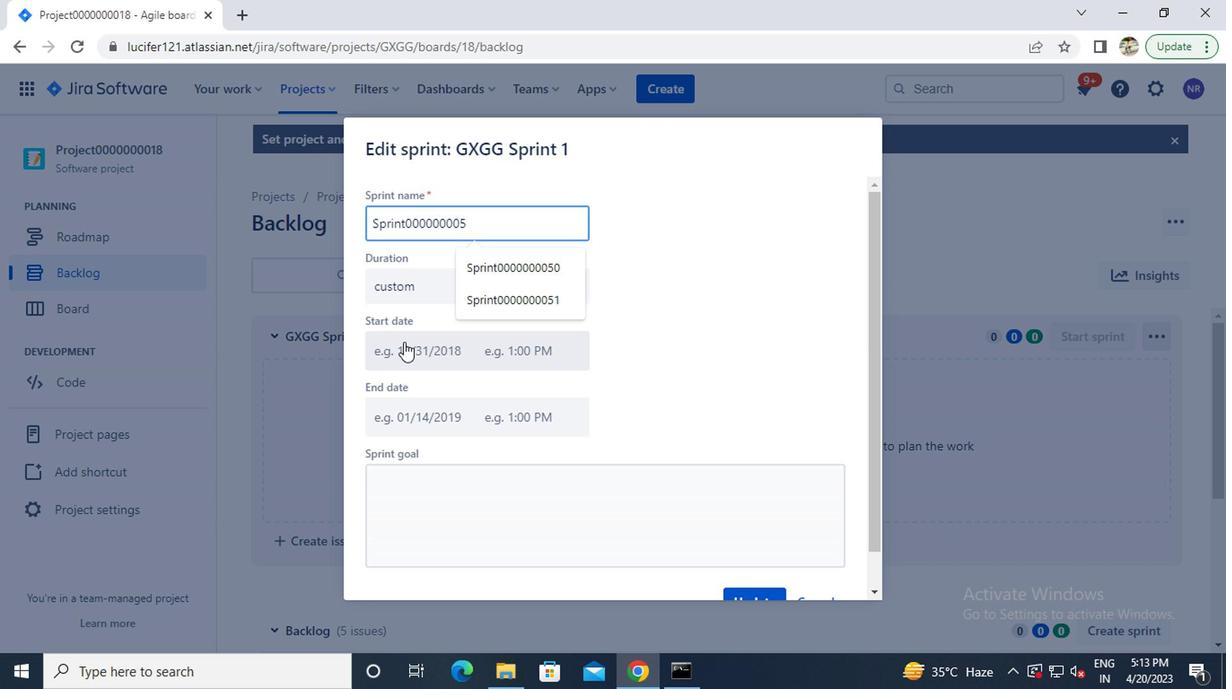 
Action: Mouse moved to (740, 492)
Screenshot: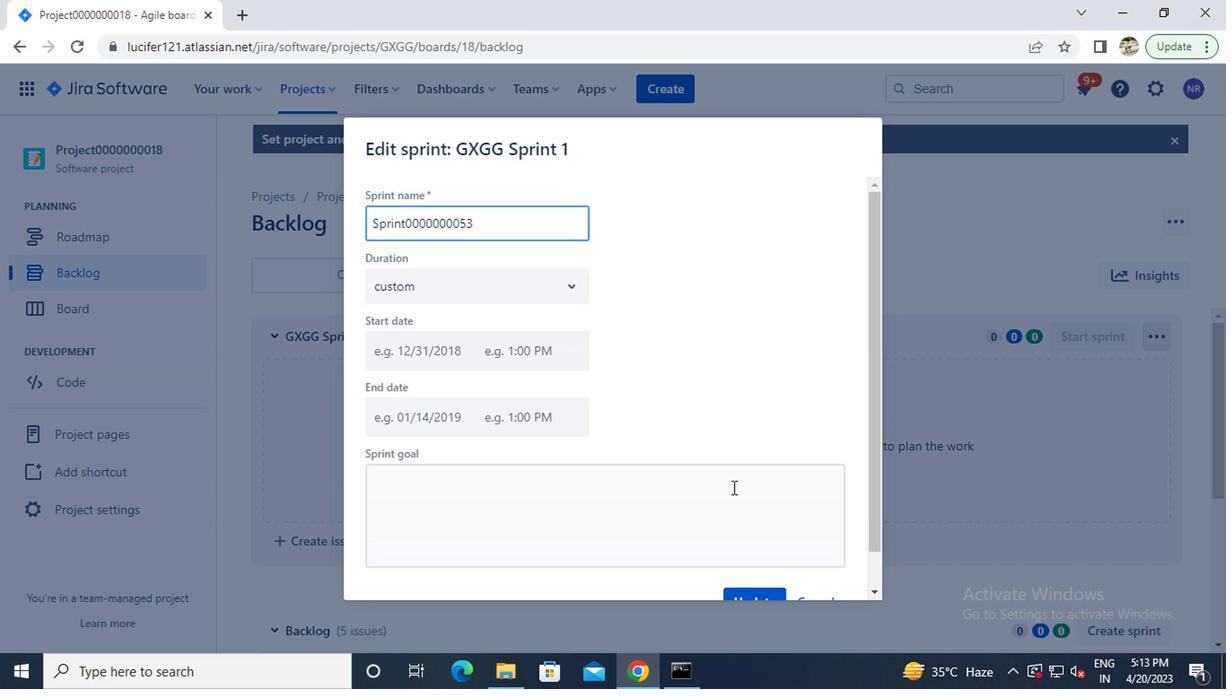 
Action: Mouse scrolled (740, 491) with delta (0, 0)
Screenshot: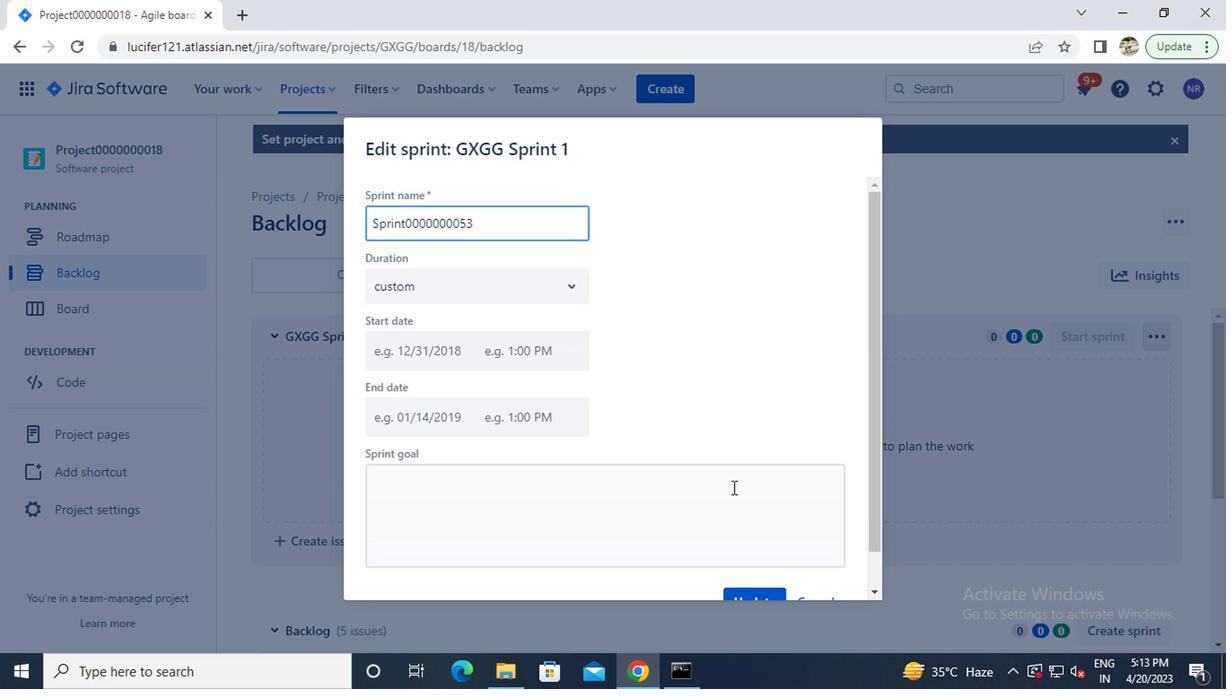 
Action: Mouse moved to (740, 493)
Screenshot: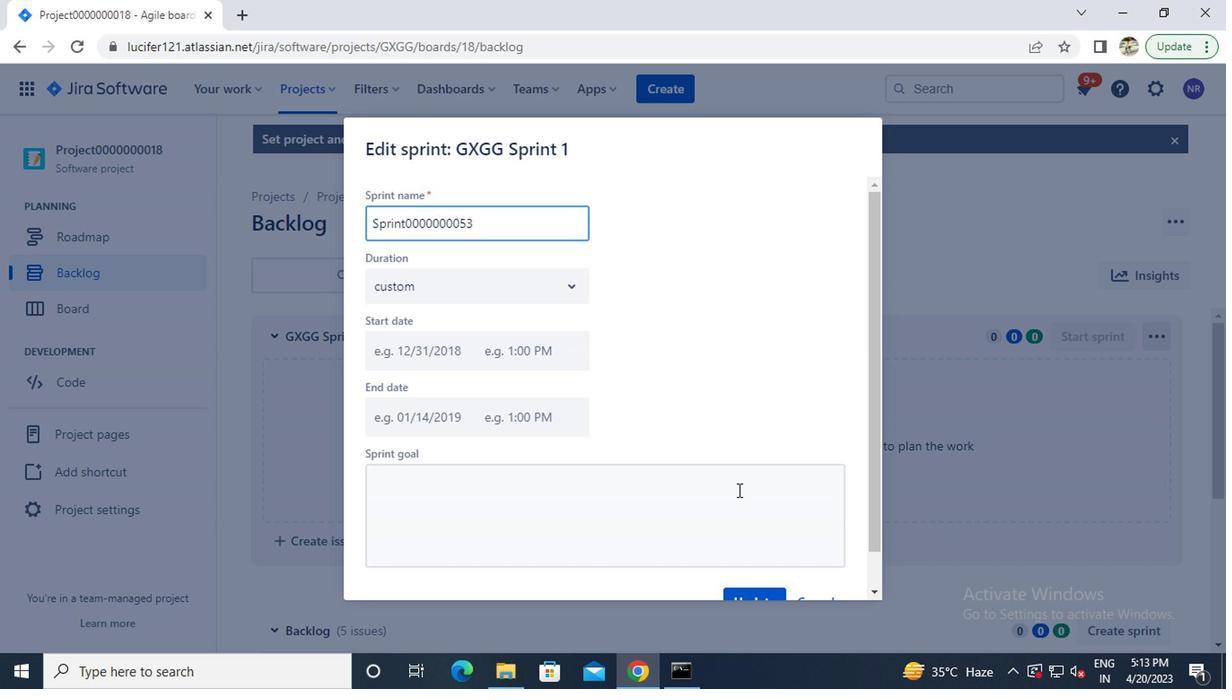 
Action: Mouse scrolled (740, 492) with delta (0, -1)
Screenshot: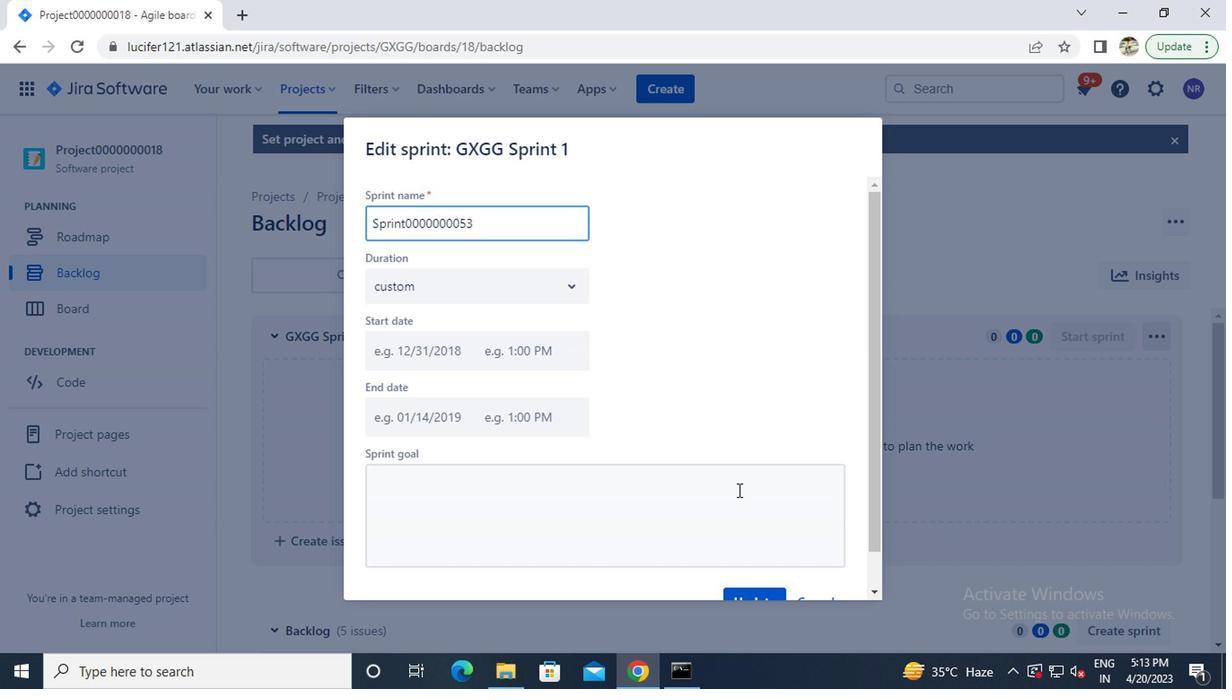 
Action: Mouse moved to (740, 495)
Screenshot: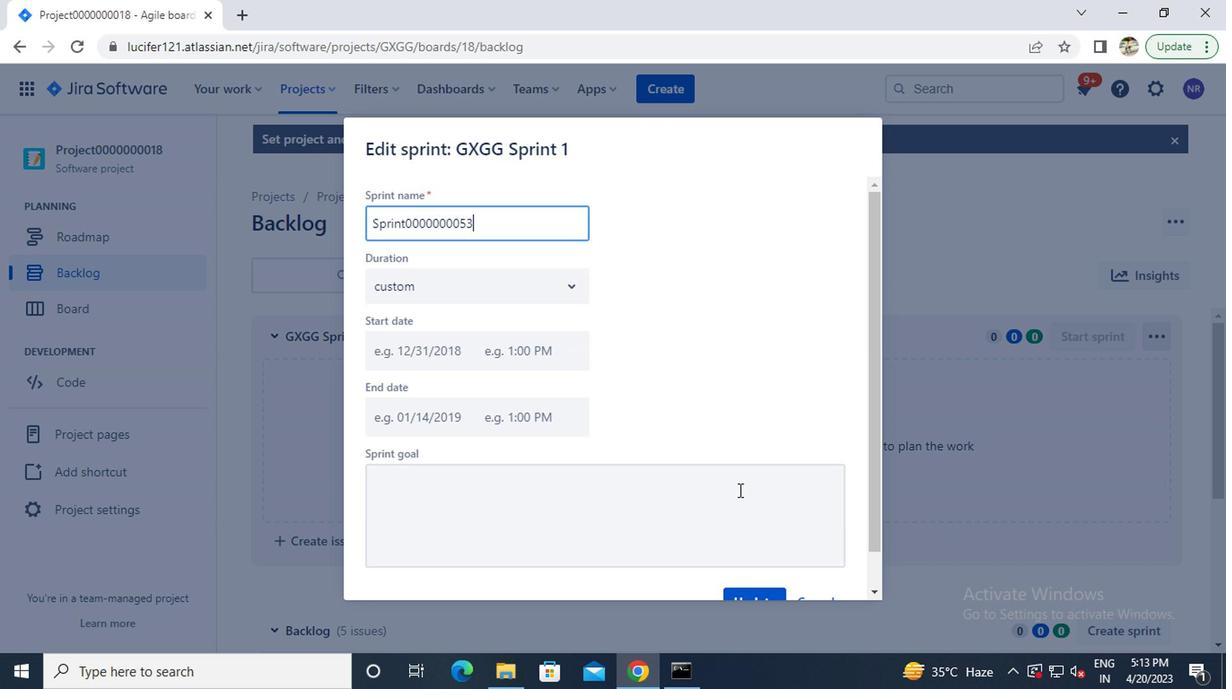 
Action: Mouse scrolled (740, 494) with delta (0, 0)
Screenshot: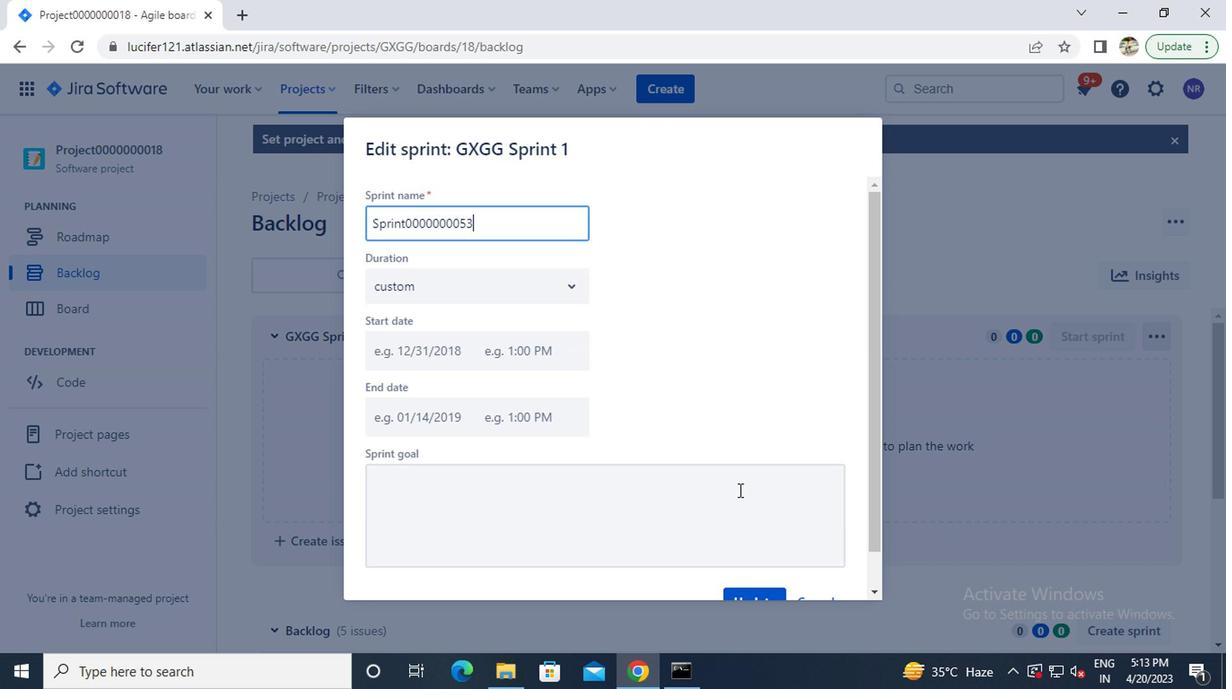 
Action: Mouse moved to (742, 557)
Screenshot: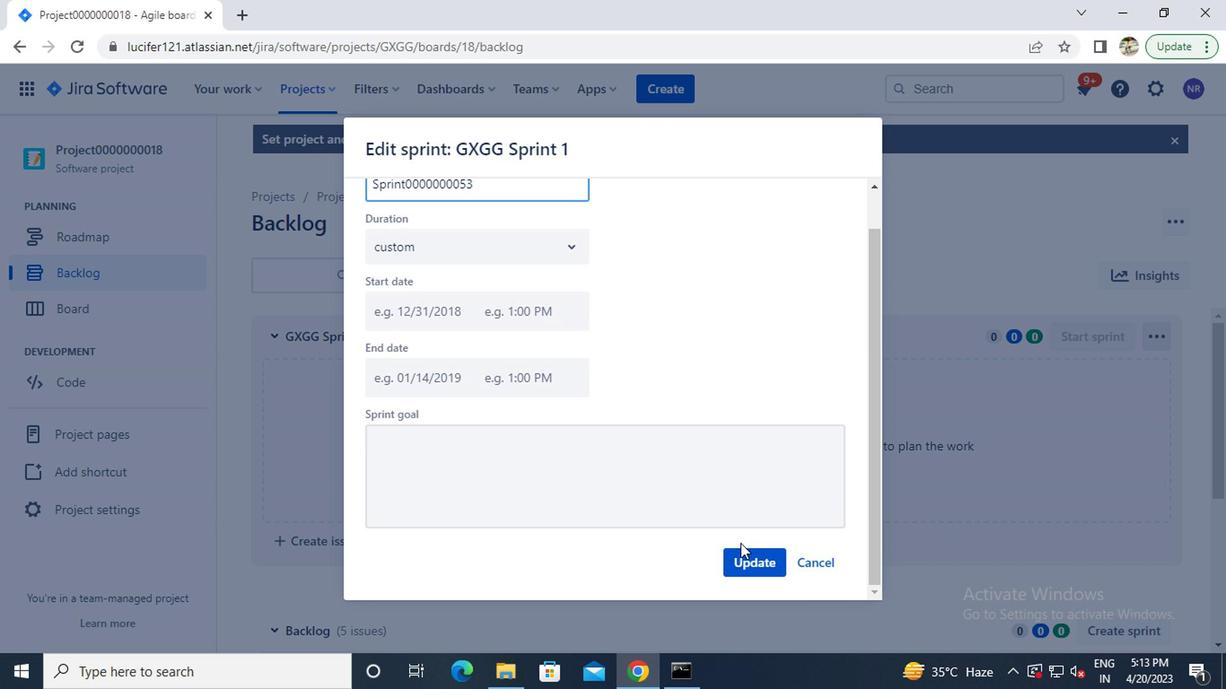 
Action: Mouse pressed left at (742, 557)
Screenshot: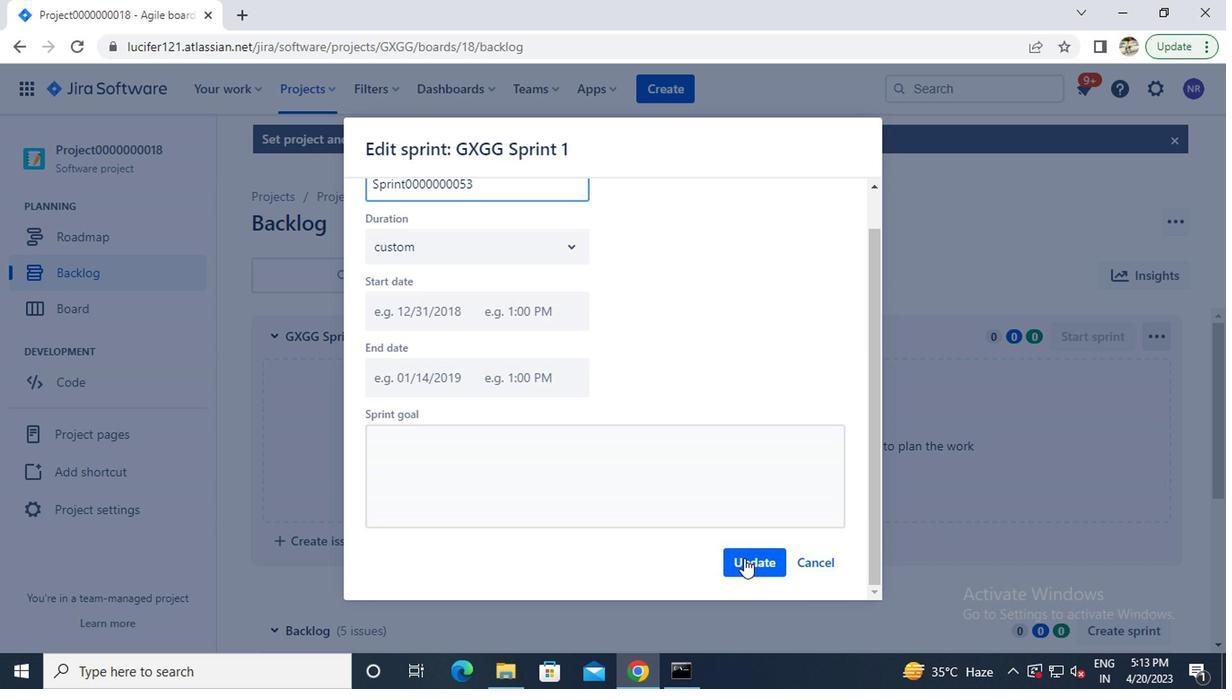 
Action: Mouse moved to (998, 514)
Screenshot: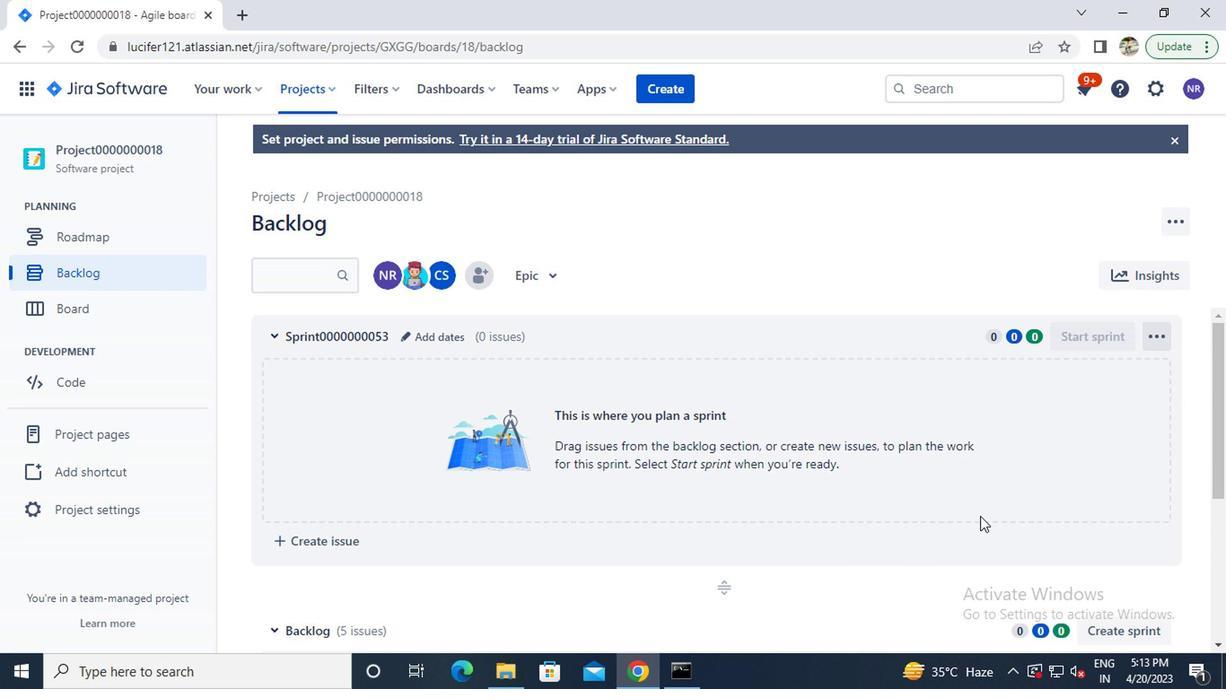 
Action: Mouse scrolled (998, 514) with delta (0, 0)
Screenshot: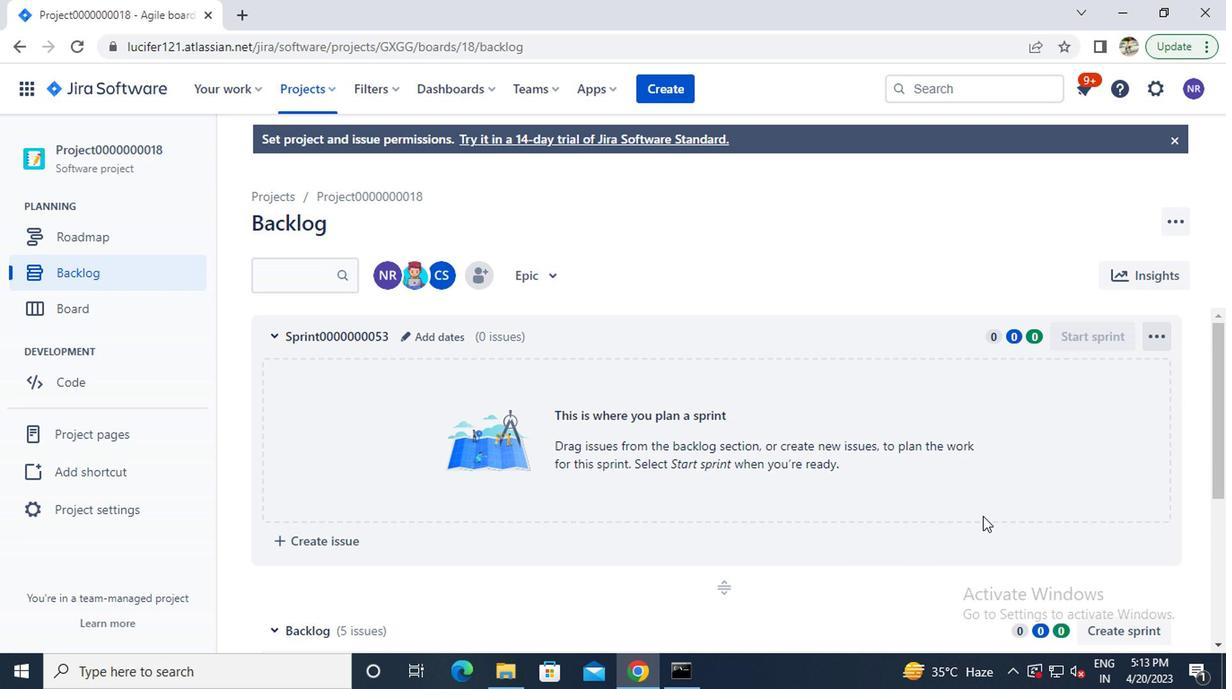
Action: Mouse scrolled (998, 514) with delta (0, 0)
Screenshot: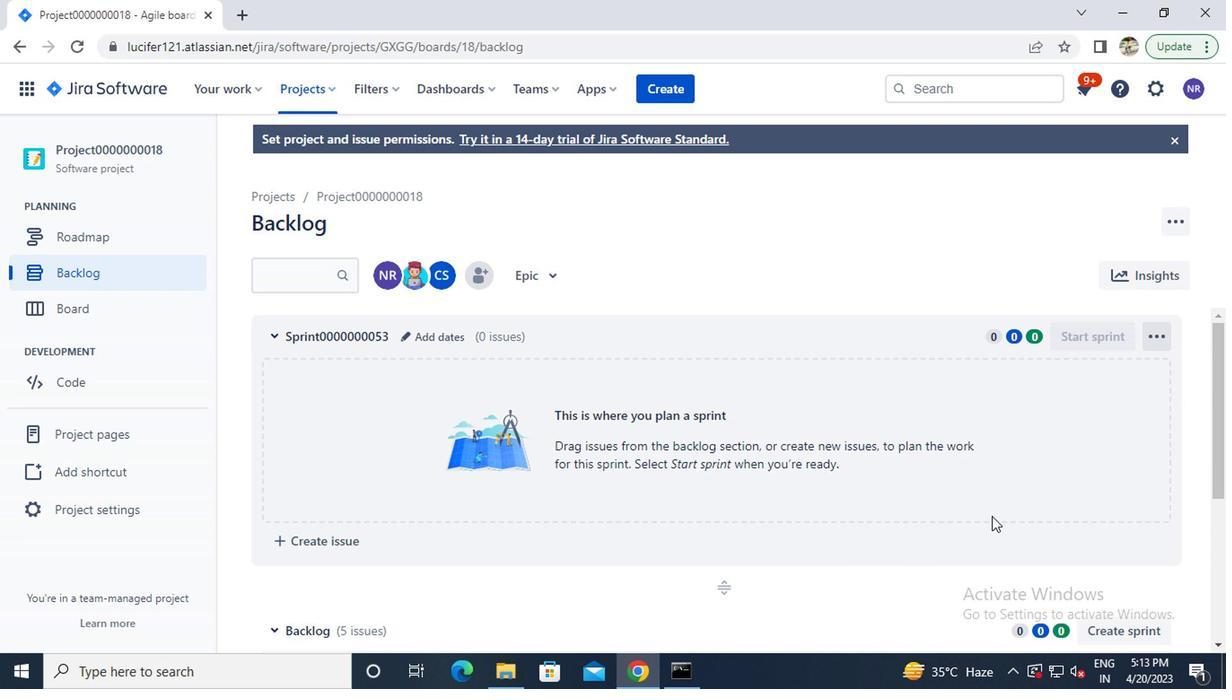 
Action: Mouse moved to (1107, 455)
Screenshot: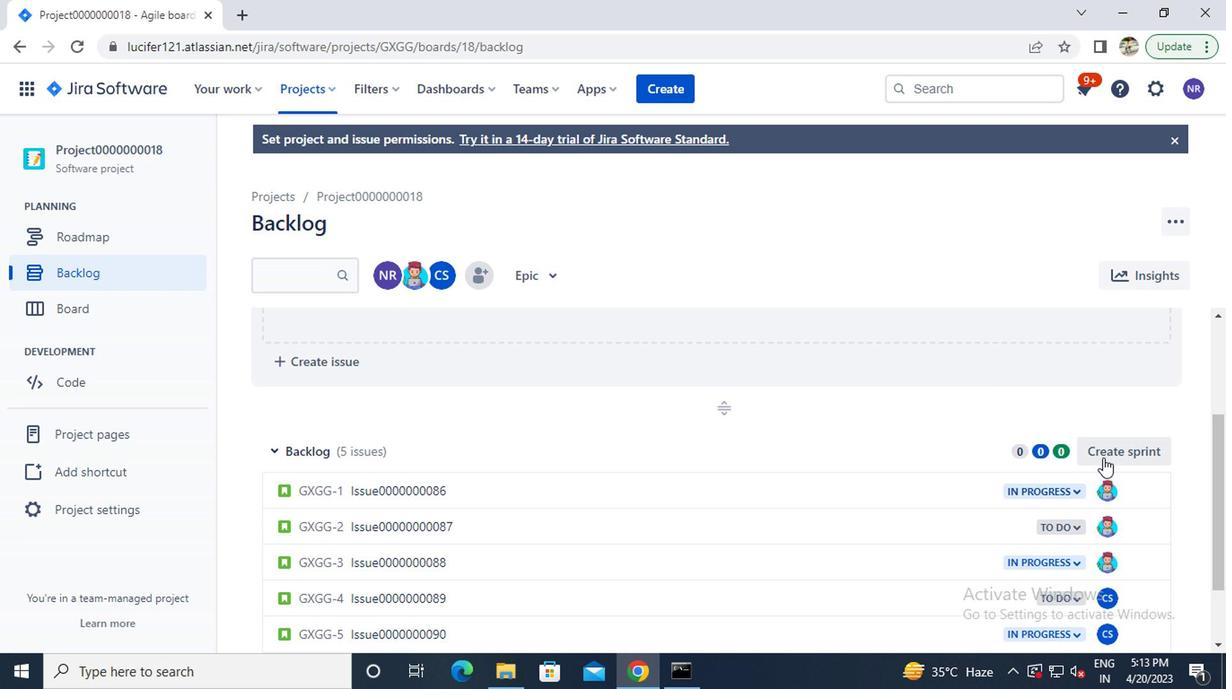 
Action: Mouse pressed left at (1107, 455)
Screenshot: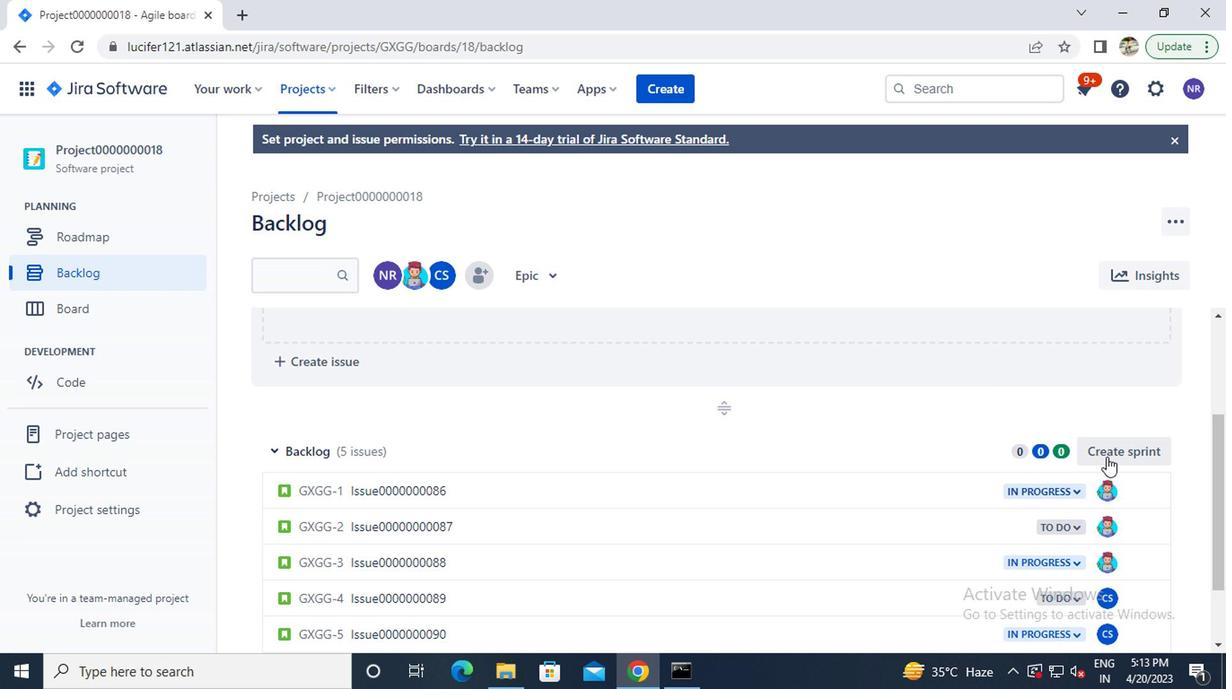 
Action: Mouse moved to (838, 466)
Screenshot: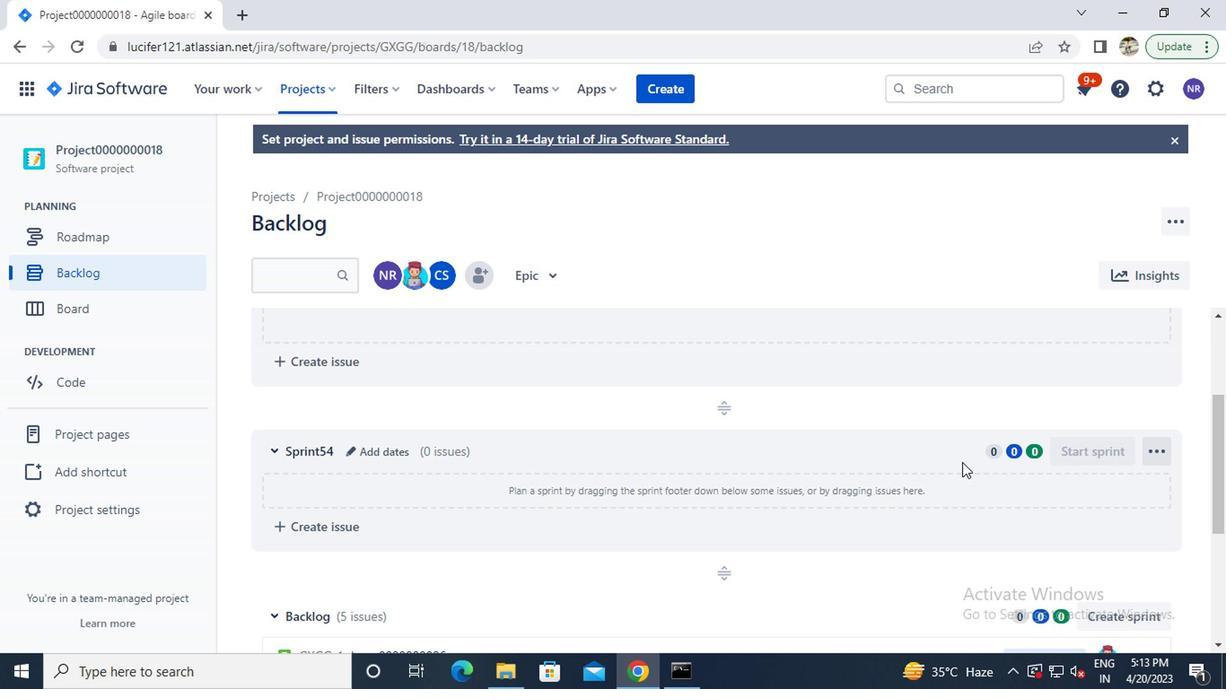 
Action: Mouse scrolled (838, 465) with delta (0, -1)
Screenshot: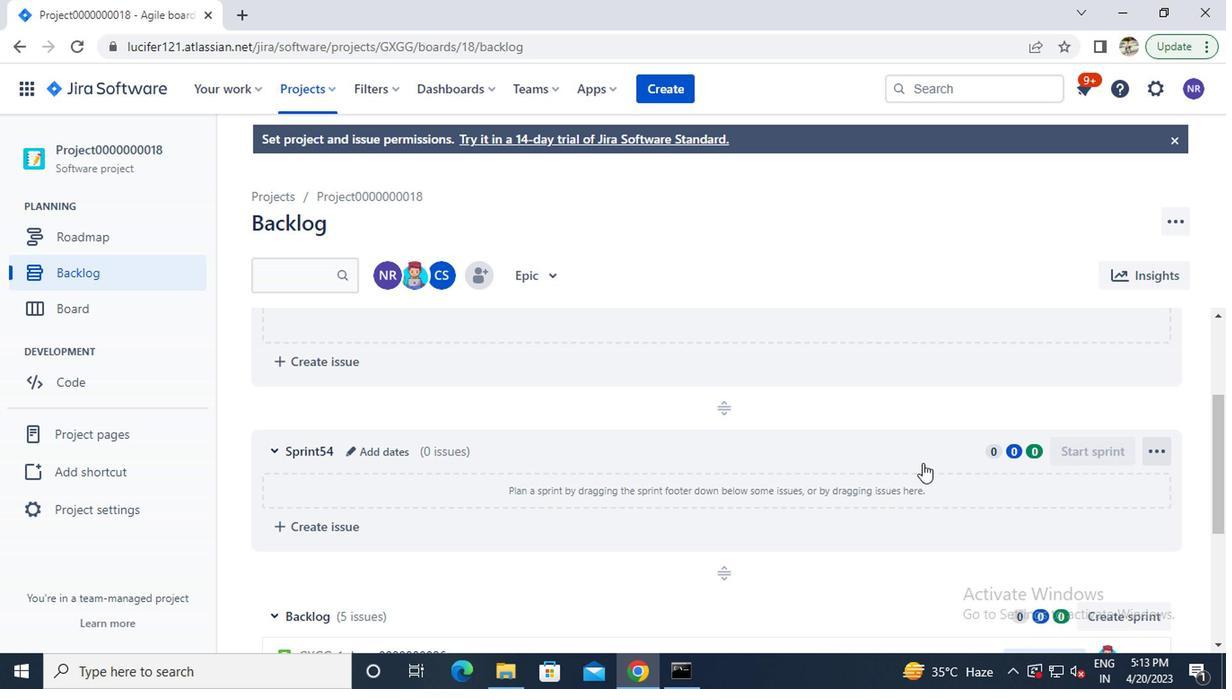 
Action: Mouse scrolled (838, 465) with delta (0, -1)
Screenshot: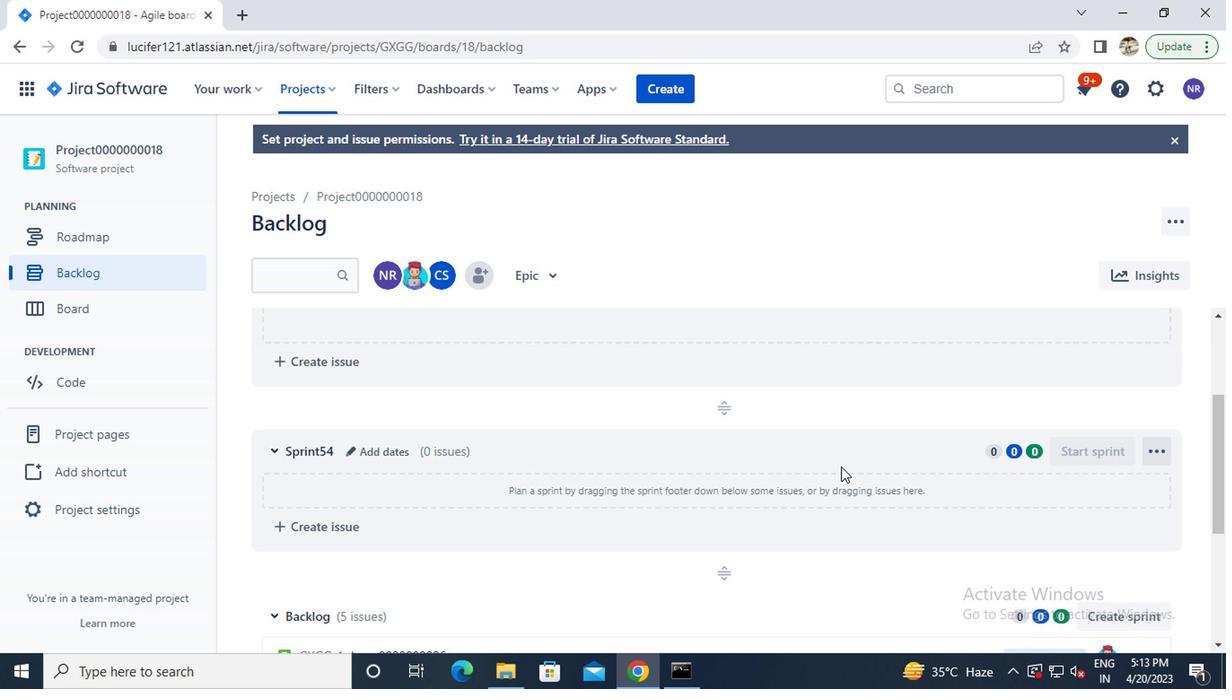 
Action: Mouse moved to (641, 424)
Screenshot: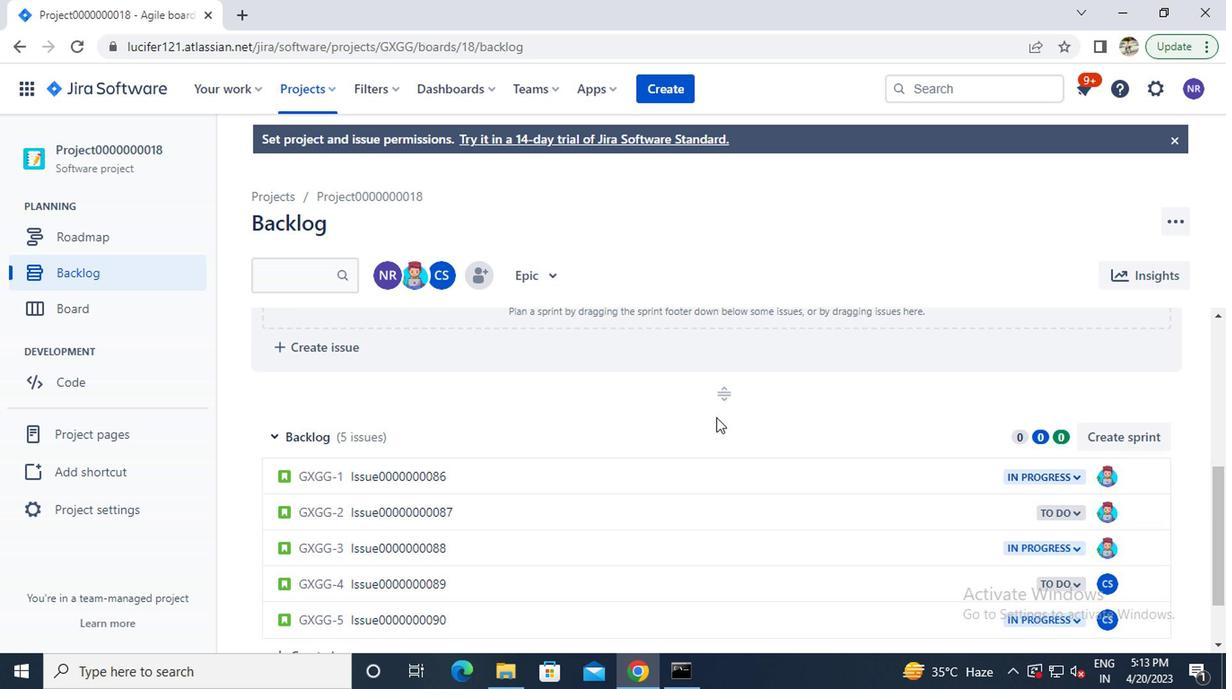 
Action: Mouse scrolled (641, 426) with delta (0, 1)
Screenshot: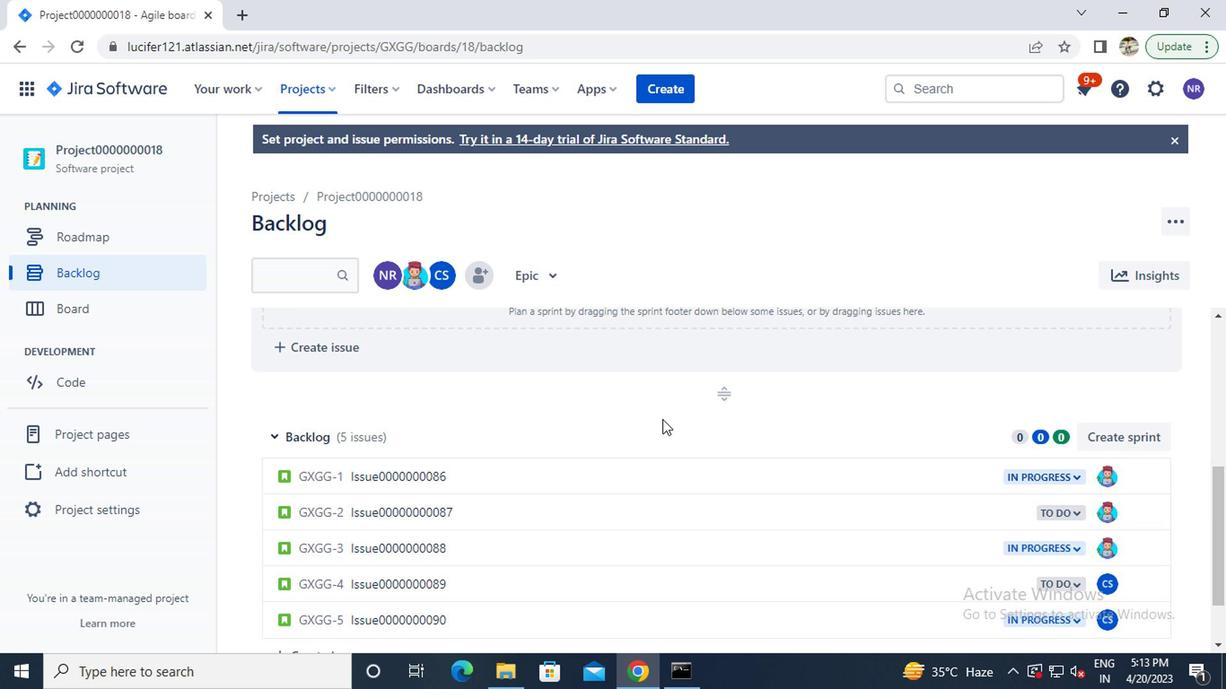 
Action: Mouse scrolled (641, 426) with delta (0, 1)
Screenshot: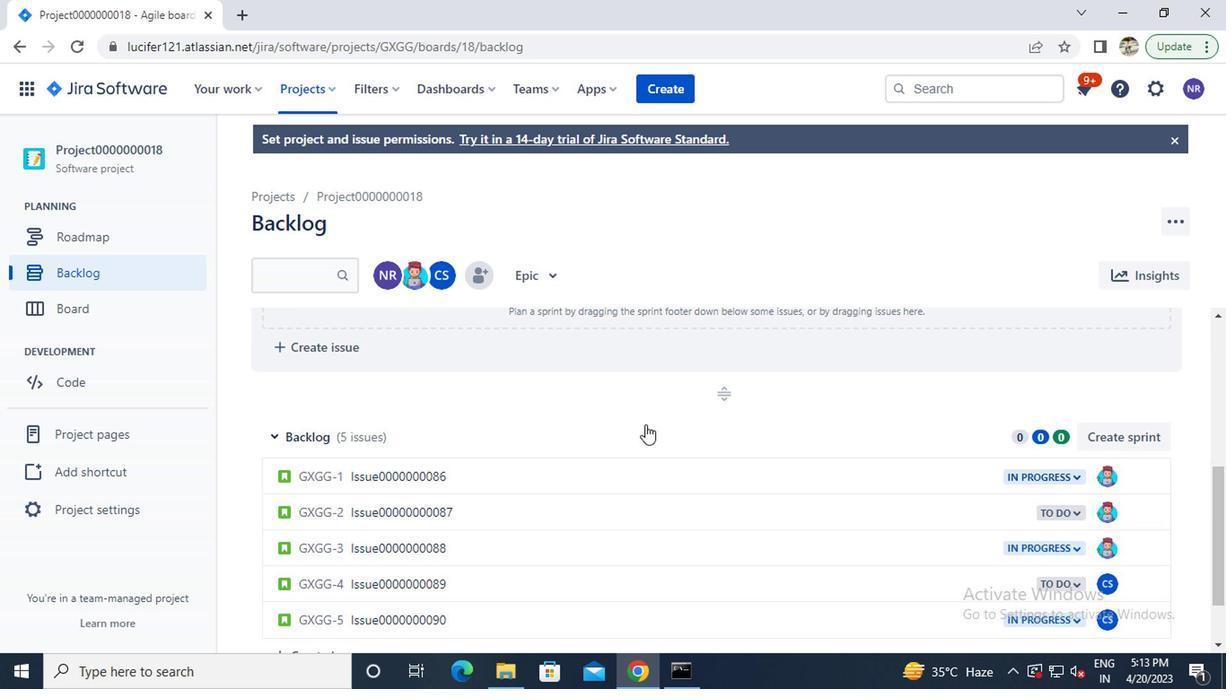 
Action: Mouse moved to (359, 450)
Screenshot: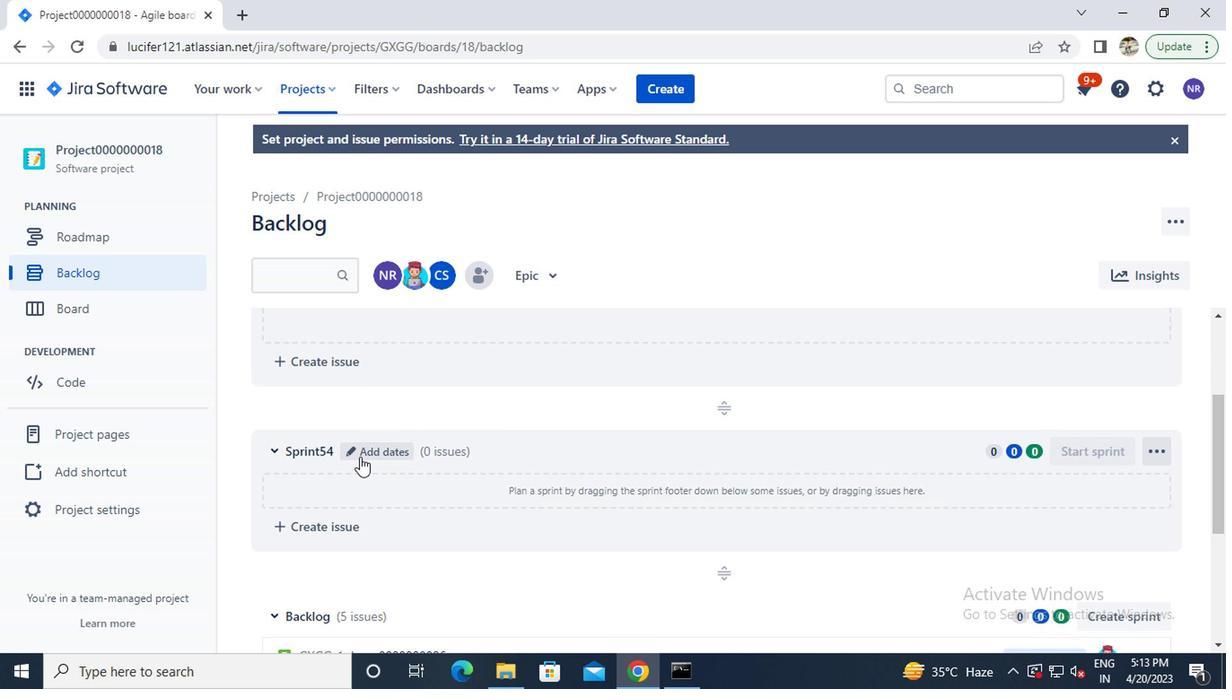 
Action: Mouse pressed left at (359, 450)
Screenshot: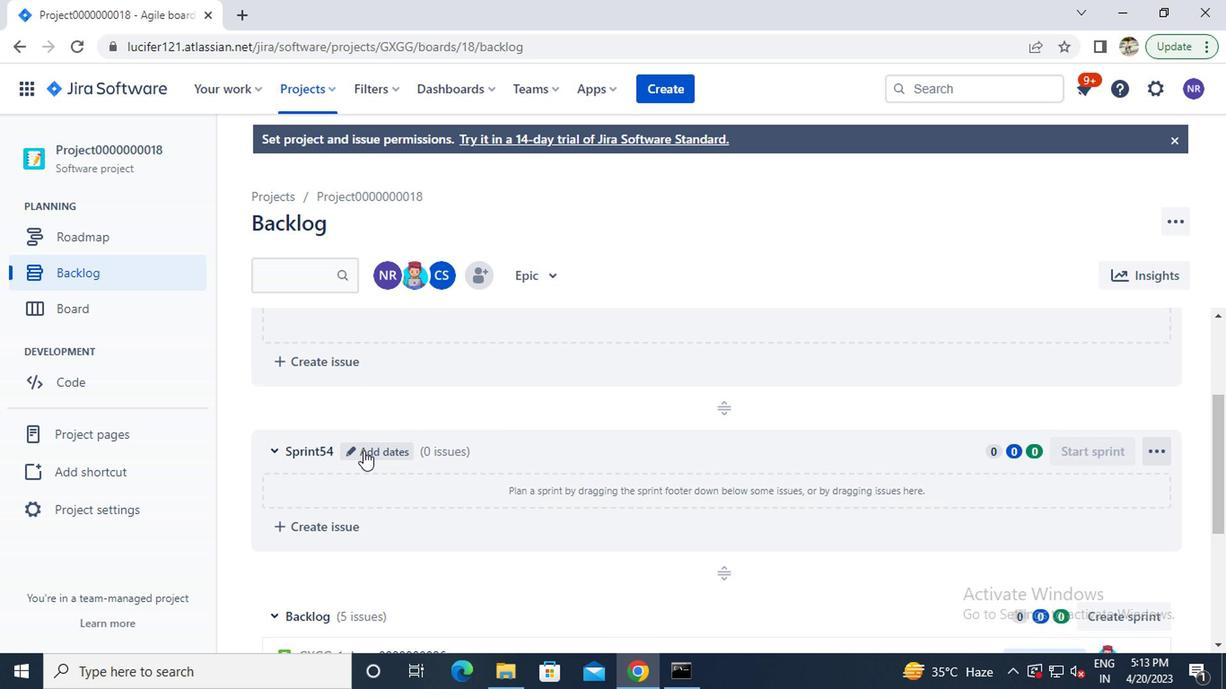 
Action: Mouse moved to (439, 315)
Screenshot: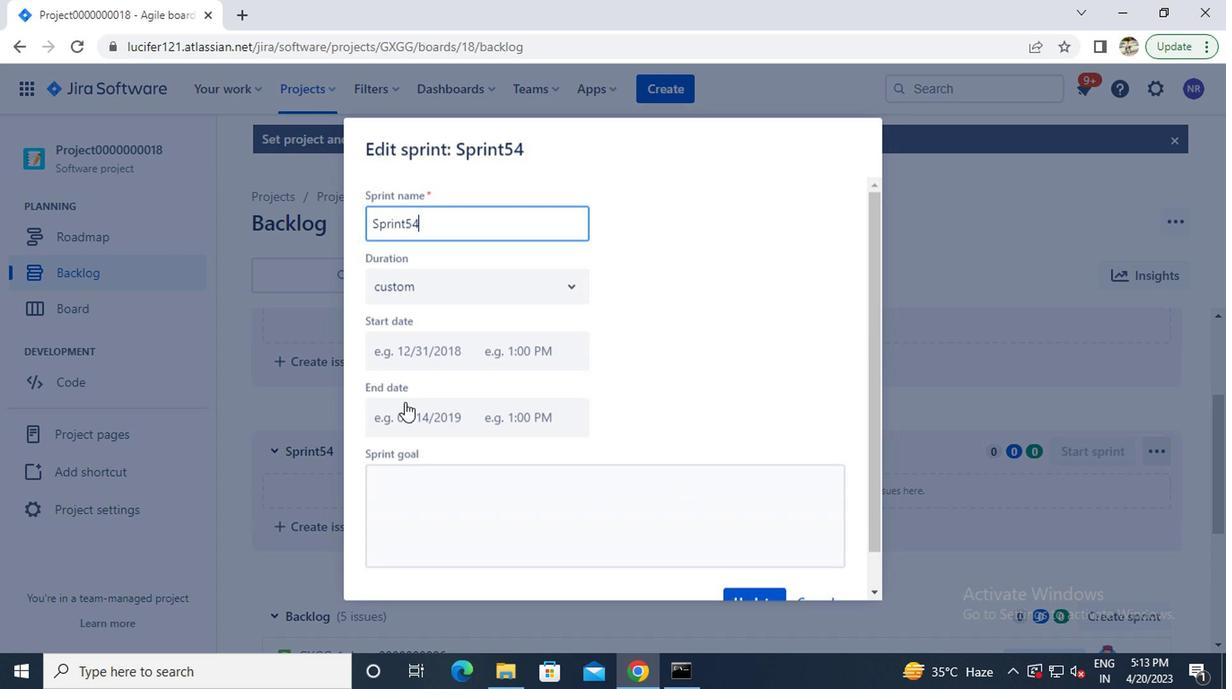 
Action: Key pressed <Key.backspace><Key.backspace>0000000054
Screenshot: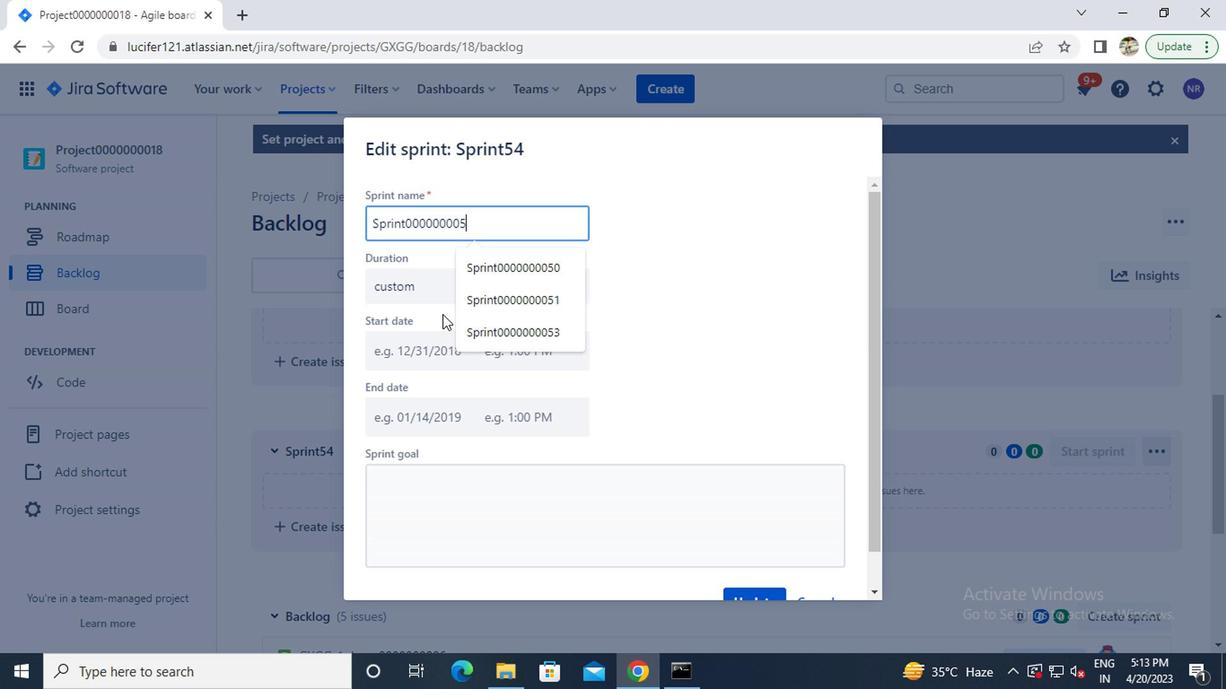 
Action: Mouse moved to (448, 312)
Screenshot: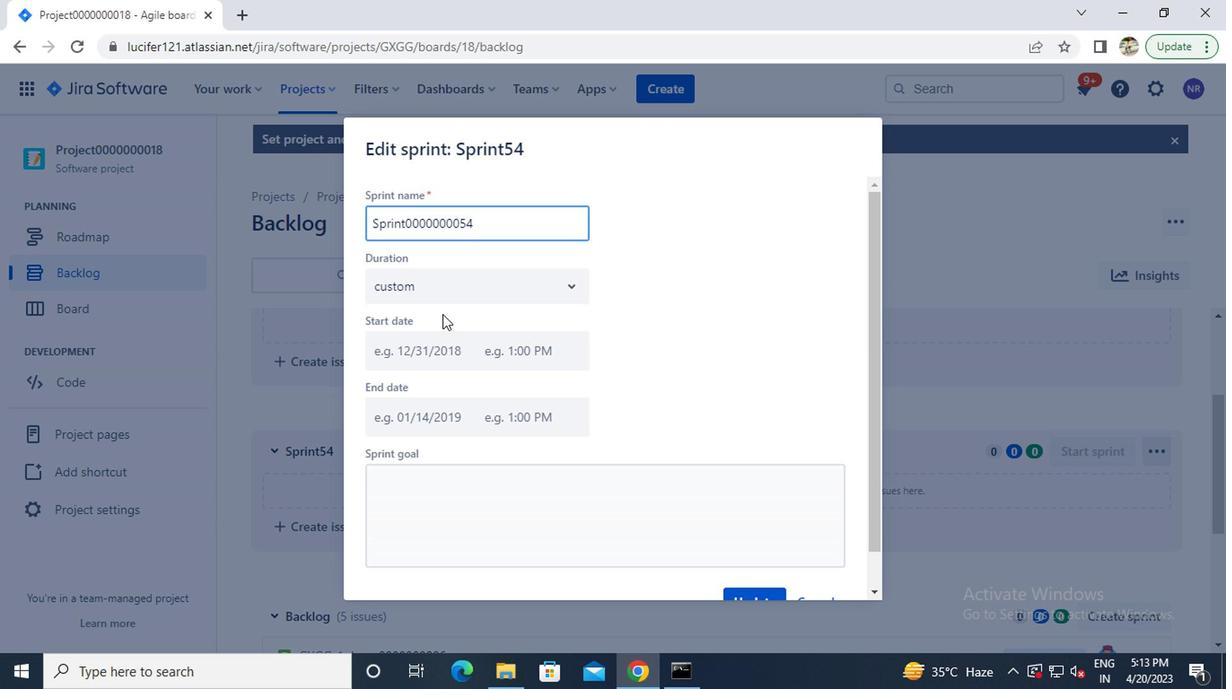 
Action: Mouse scrolled (448, 311) with delta (0, -1)
Screenshot: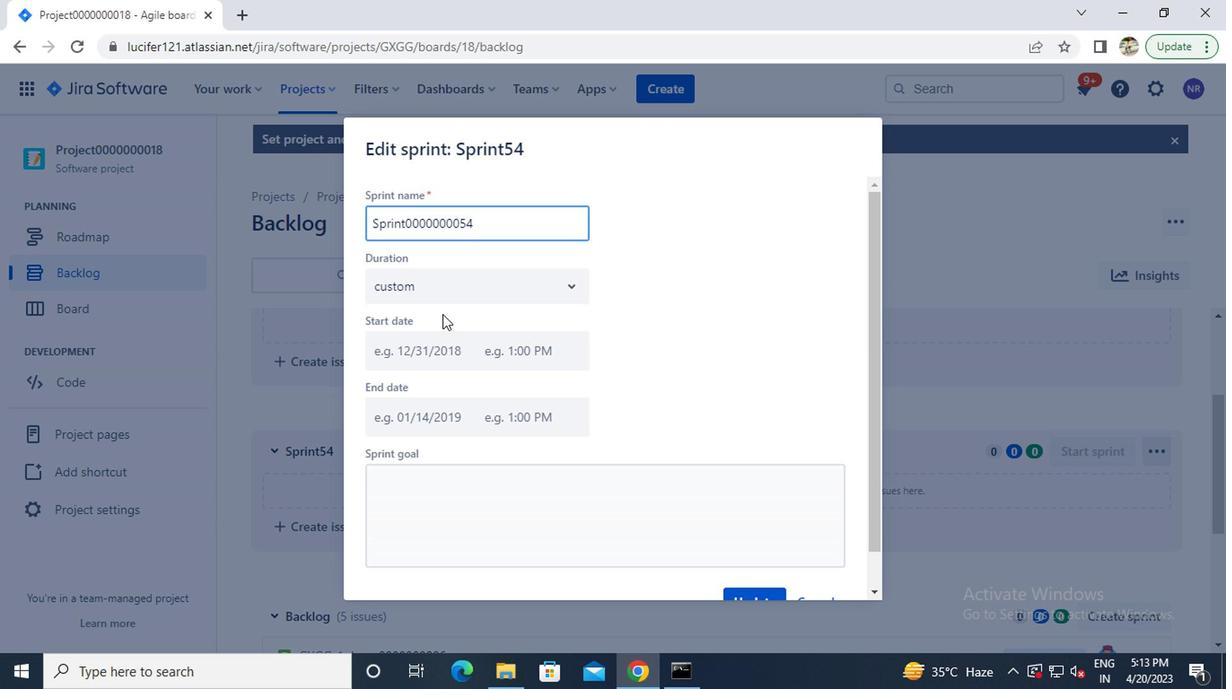 
Action: Mouse moved to (451, 312)
Screenshot: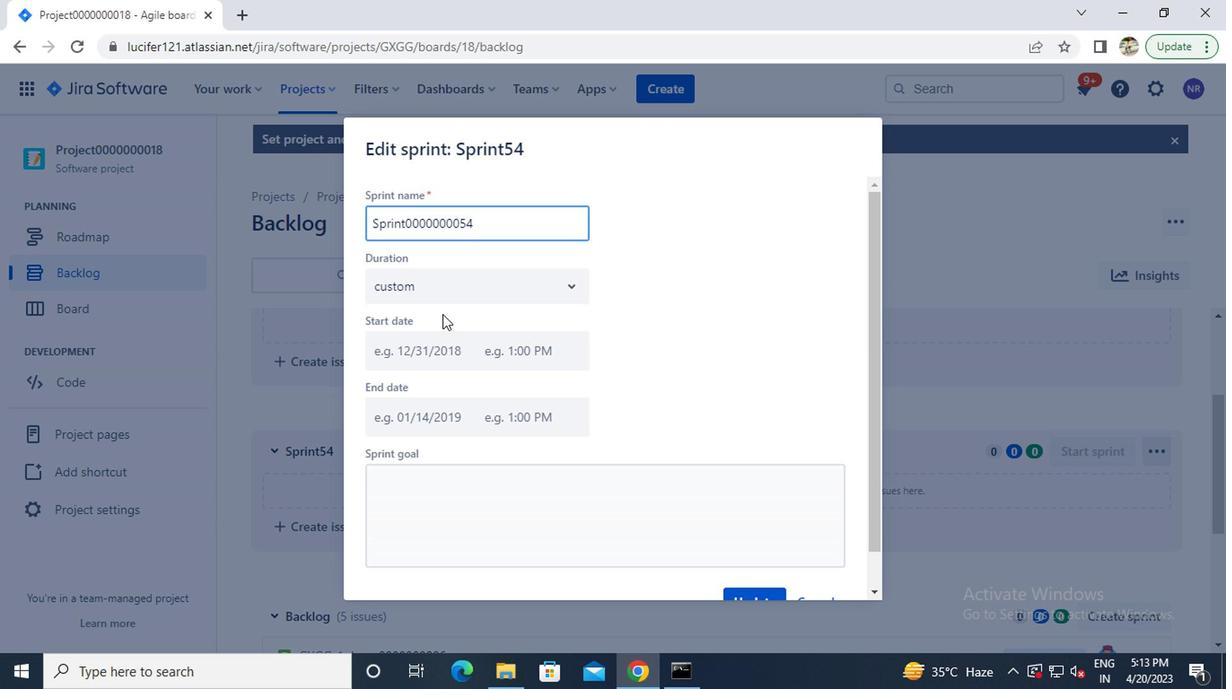 
Action: Mouse scrolled (451, 311) with delta (0, -1)
Screenshot: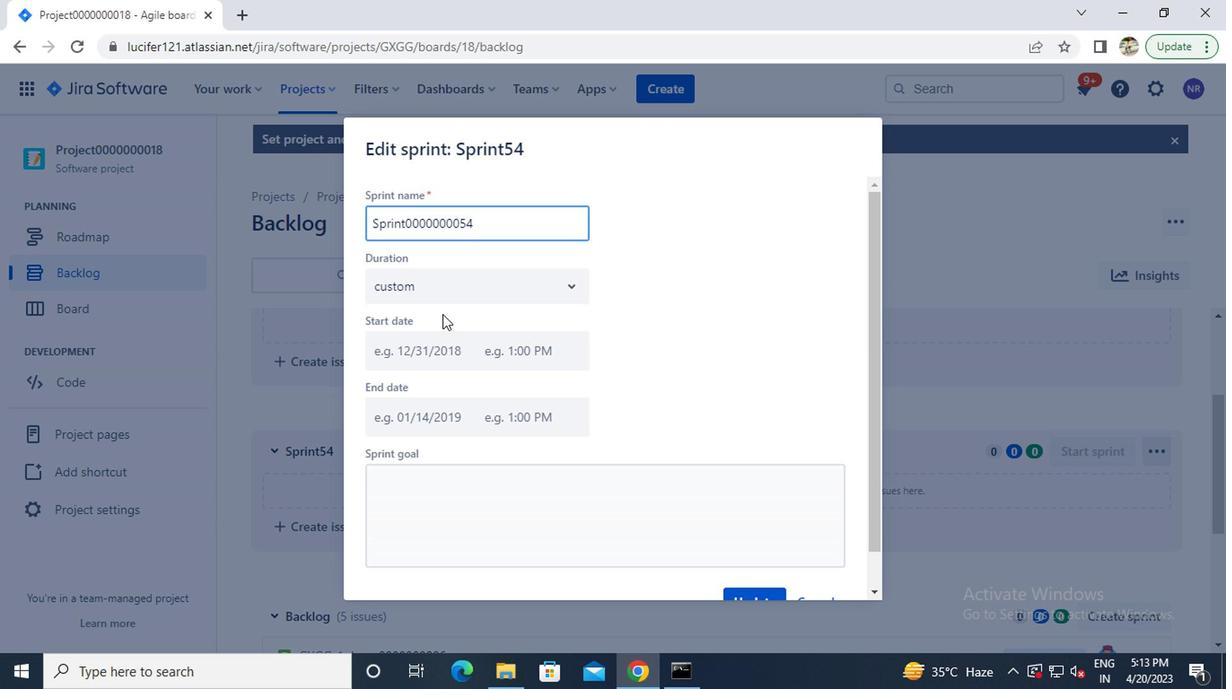 
Action: Mouse moved to (457, 312)
Screenshot: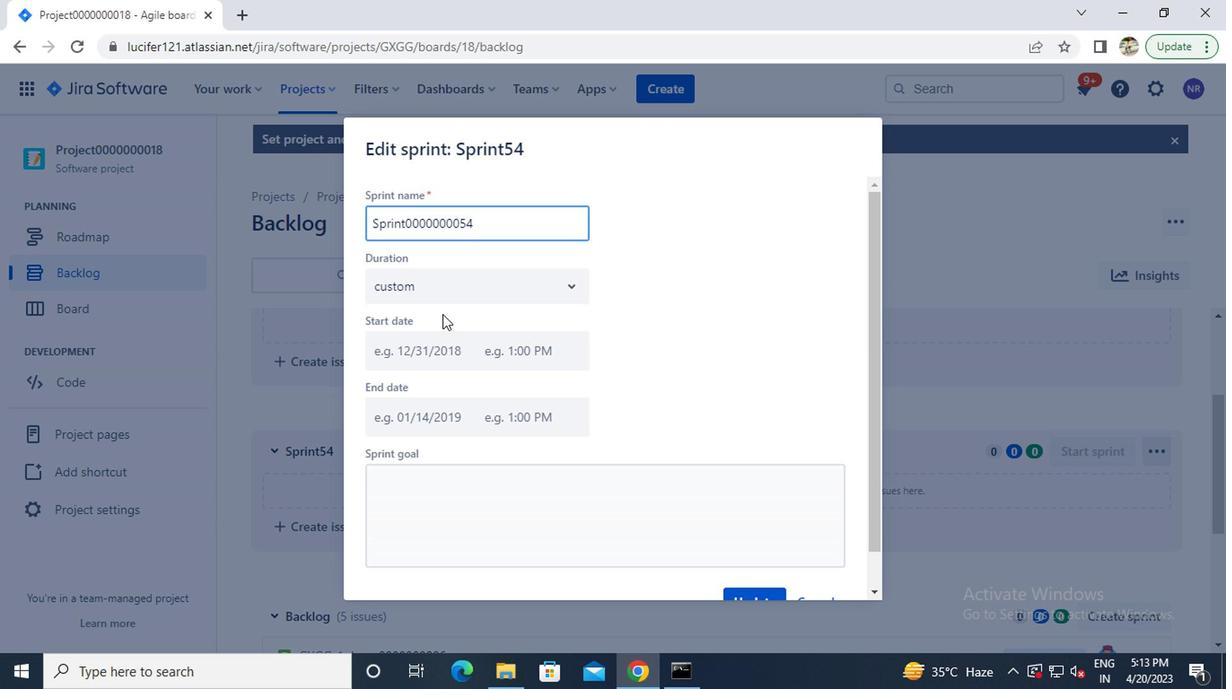 
Action: Mouse scrolled (457, 311) with delta (0, -1)
Screenshot: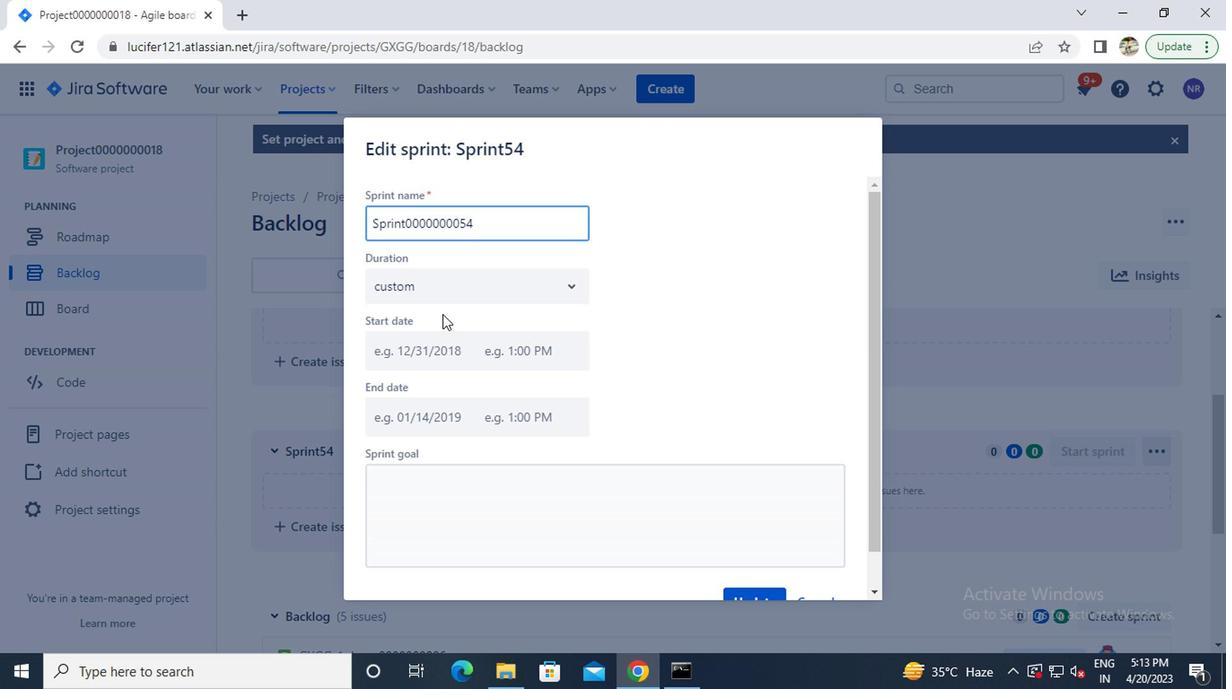 
Action: Mouse moved to (743, 562)
Screenshot: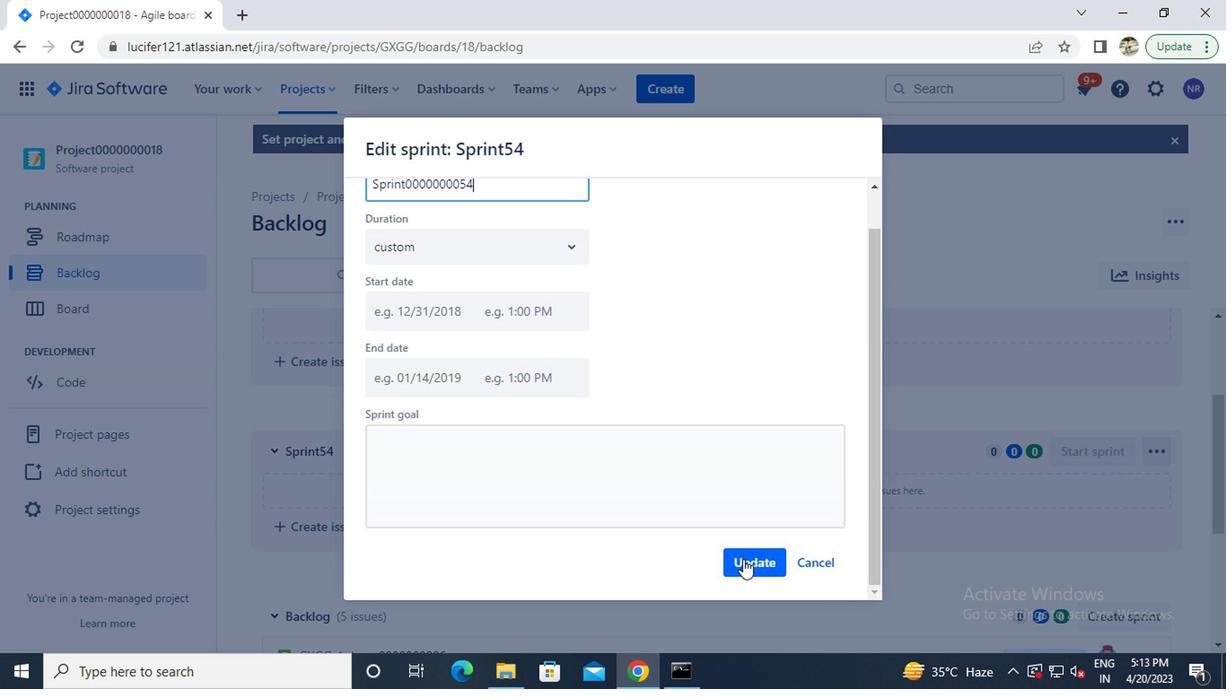 
Action: Mouse pressed left at (743, 562)
Screenshot: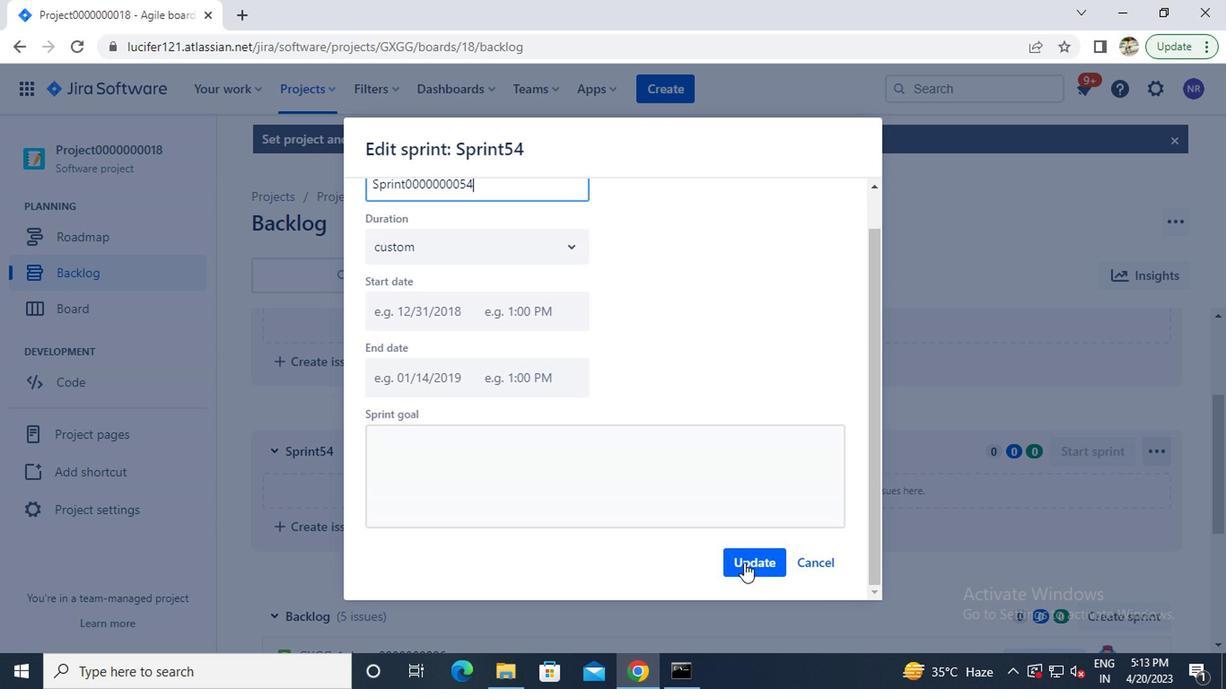 
Action: Mouse moved to (816, 514)
Screenshot: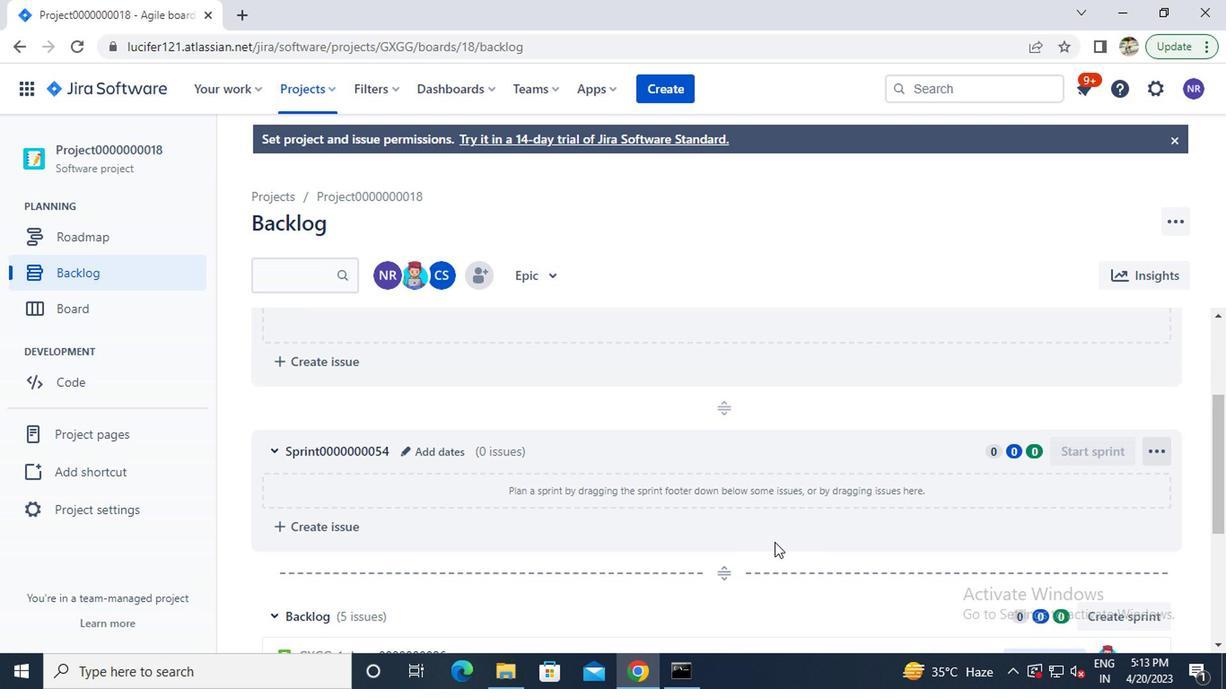 
Action: Mouse scrolled (816, 514) with delta (0, 0)
Screenshot: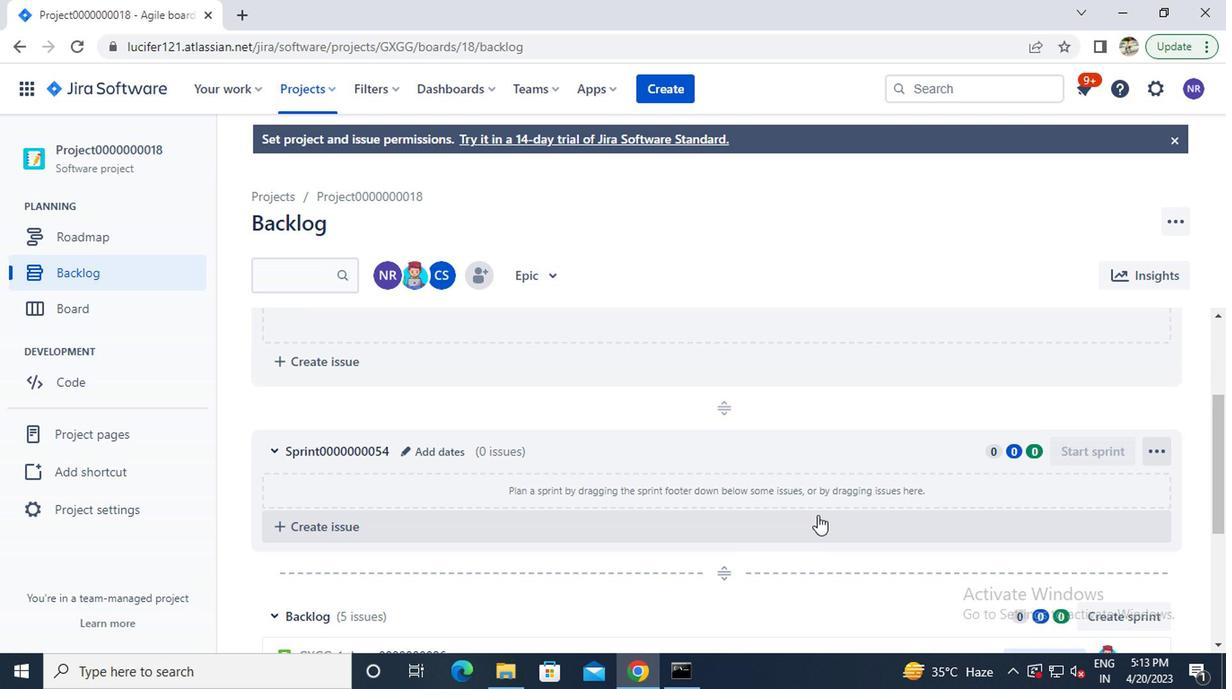 
Action: Mouse scrolled (816, 514) with delta (0, 0)
Screenshot: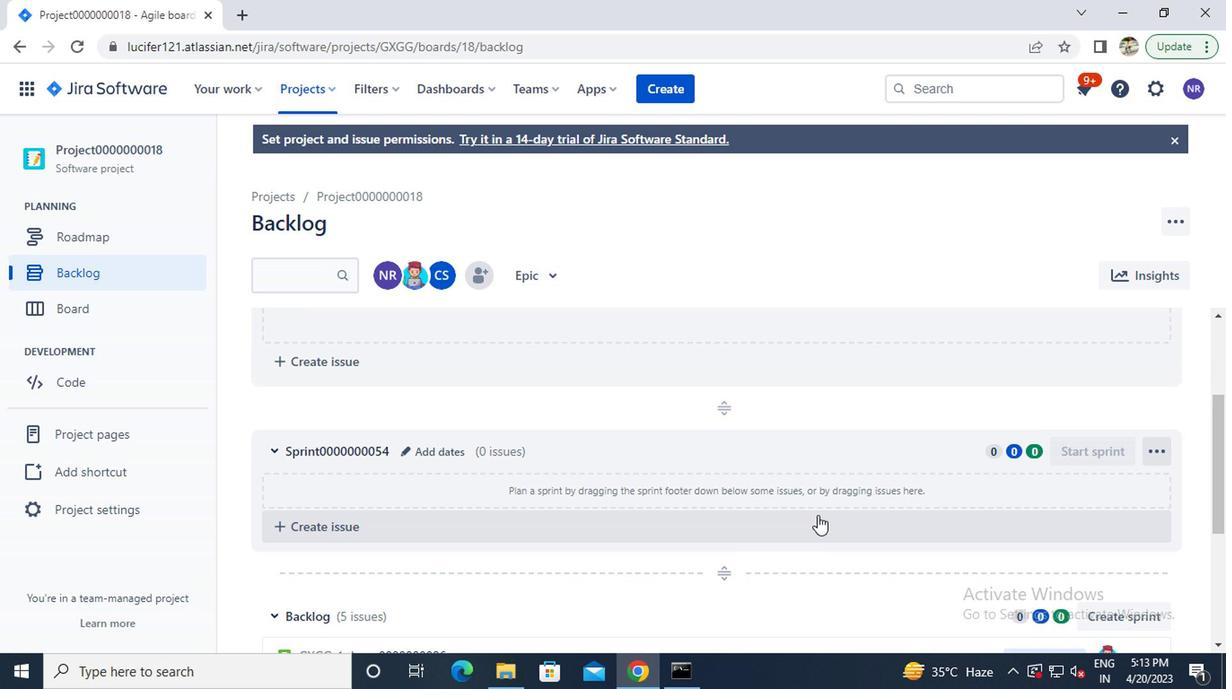 
Action: Mouse scrolled (816, 514) with delta (0, 0)
Screenshot: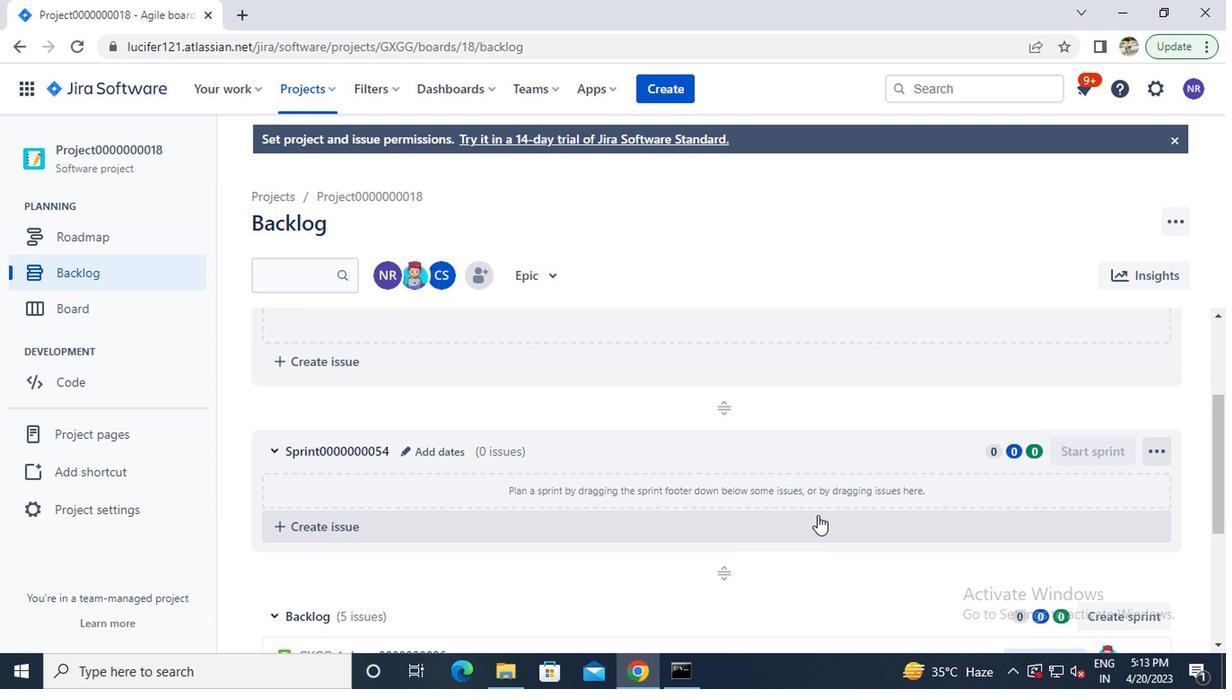 
Action: Mouse moved to (1114, 360)
Screenshot: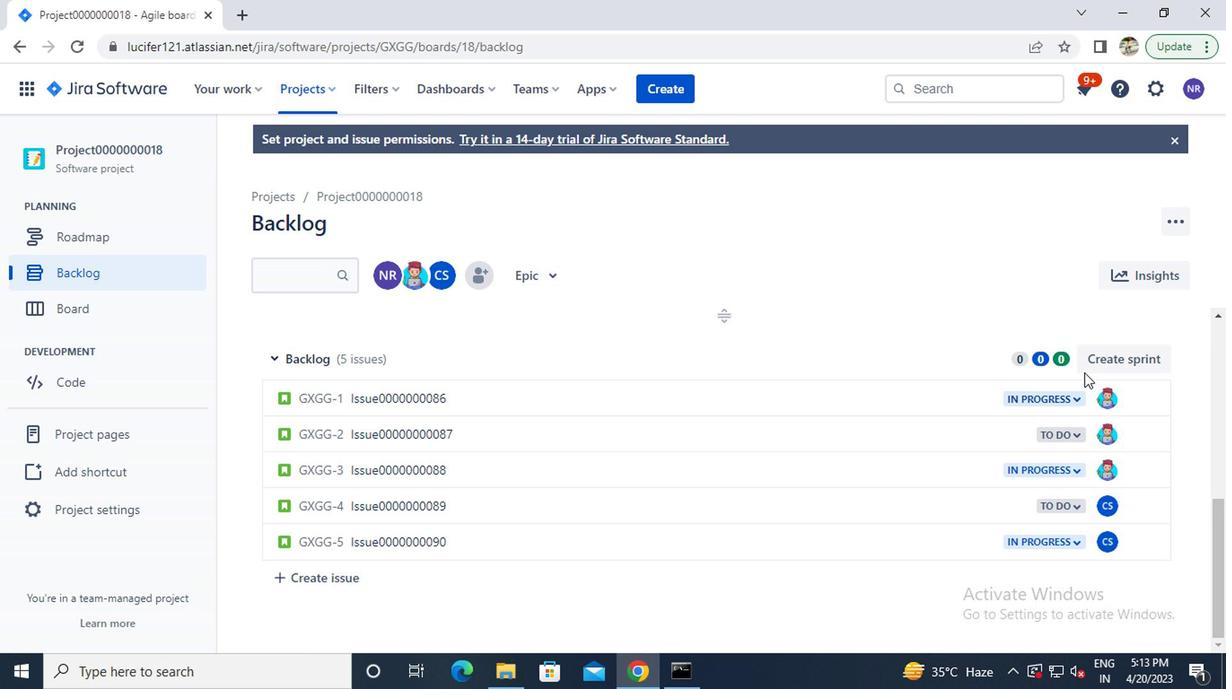 
Action: Mouse pressed left at (1114, 360)
Screenshot: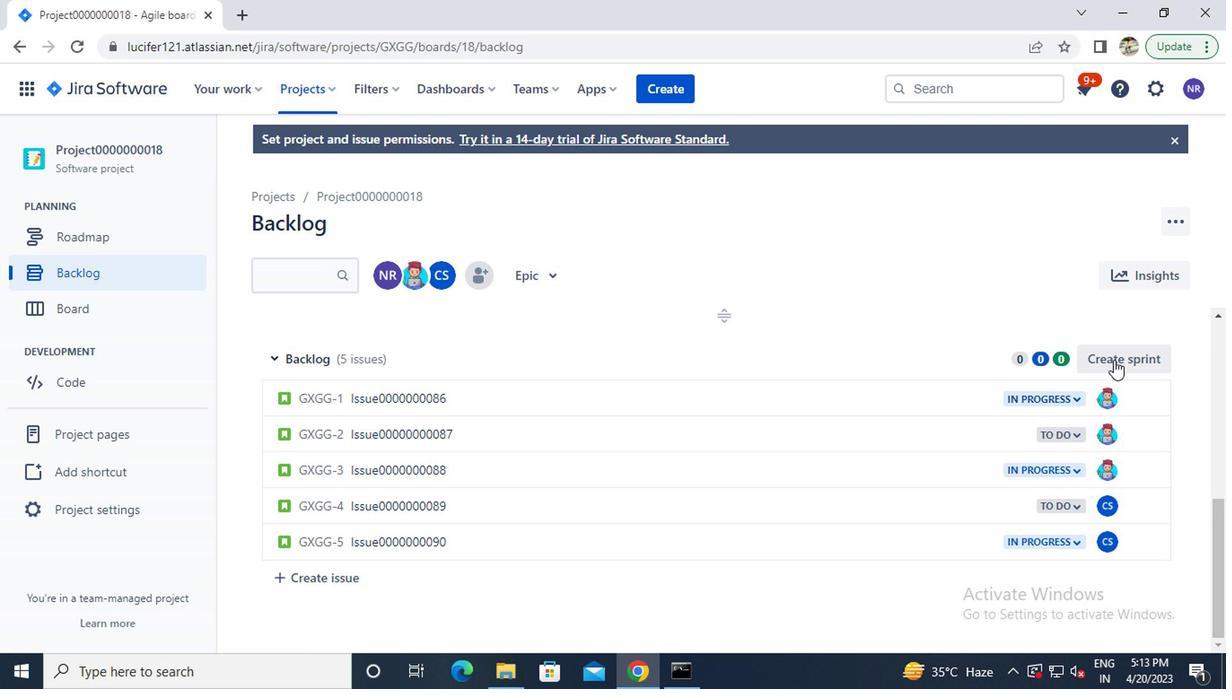 
Action: Mouse moved to (500, 402)
Screenshot: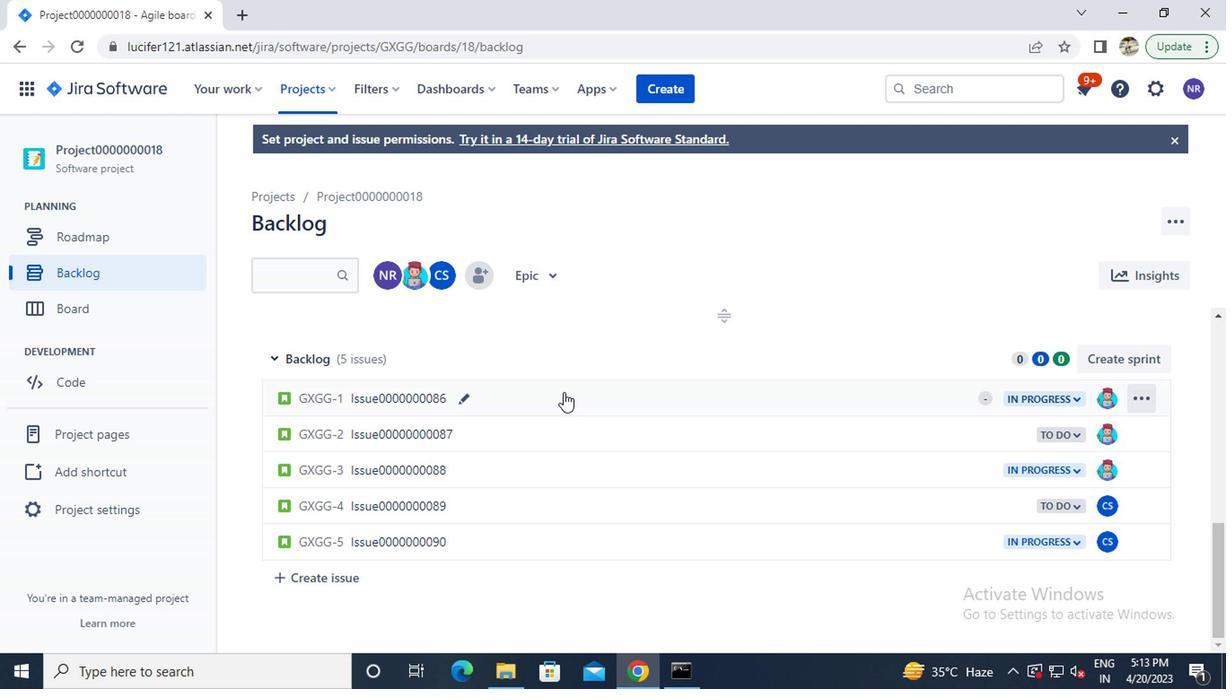 
Action: Mouse scrolled (500, 403) with delta (0, 1)
Screenshot: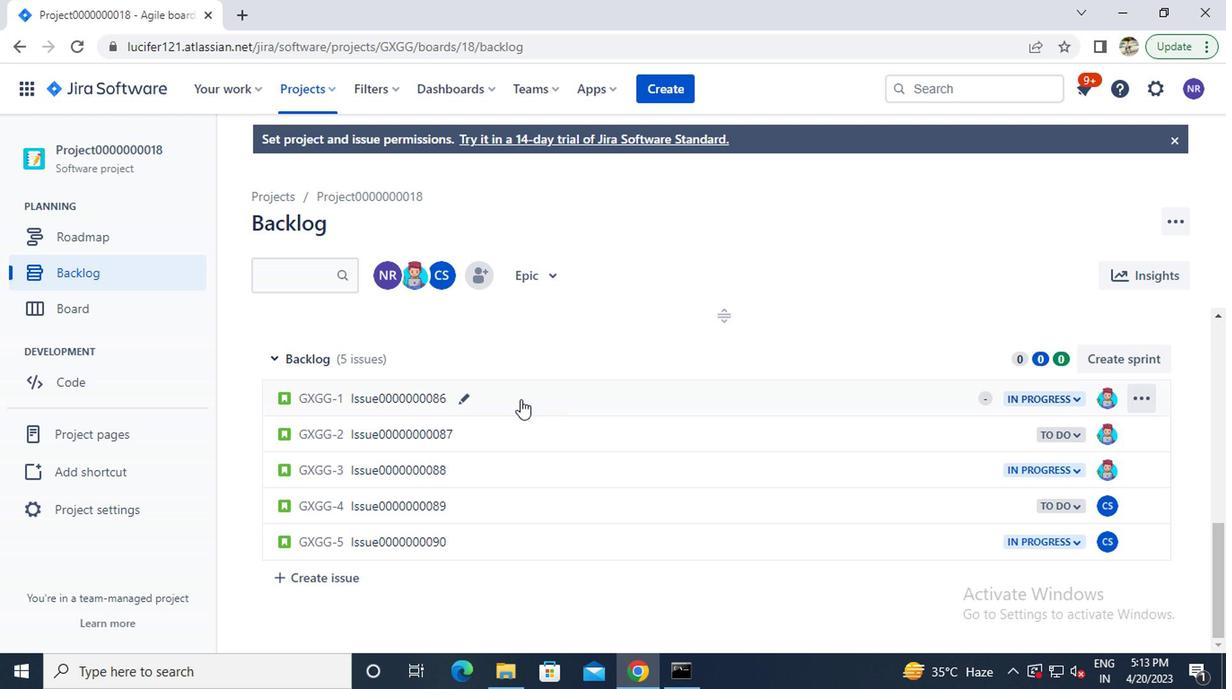 
Action: Mouse moved to (407, 417)
Screenshot: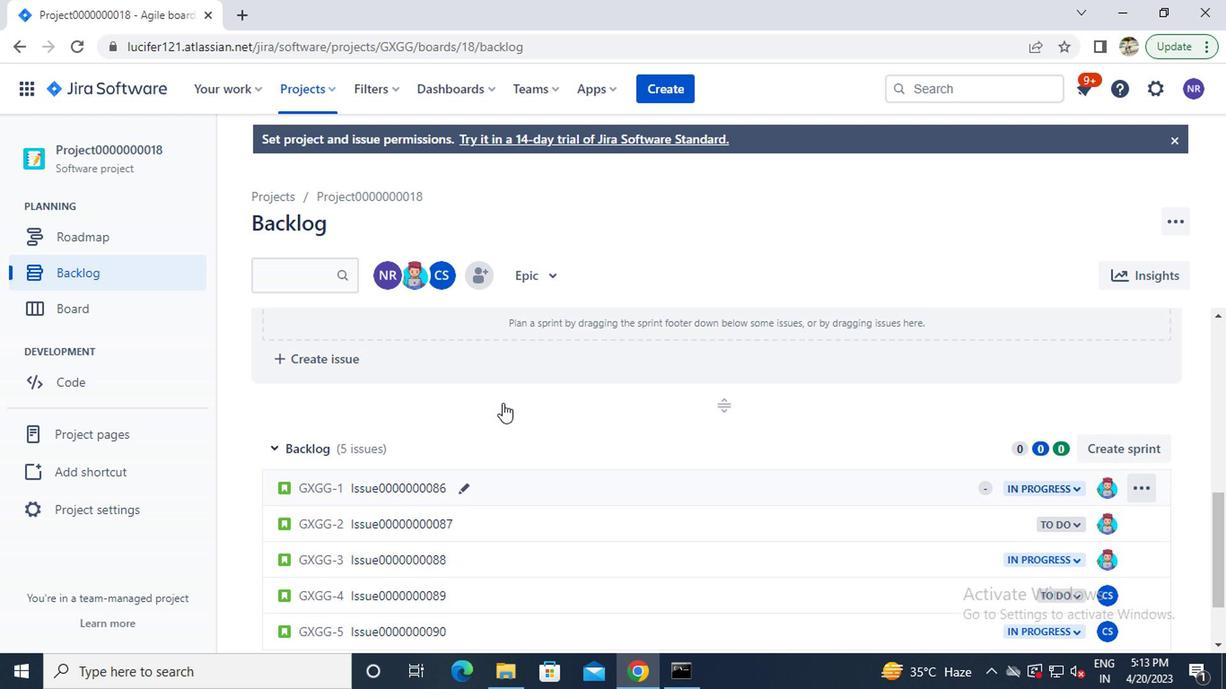 
Action: Mouse scrolled (407, 419) with delta (0, 1)
Screenshot: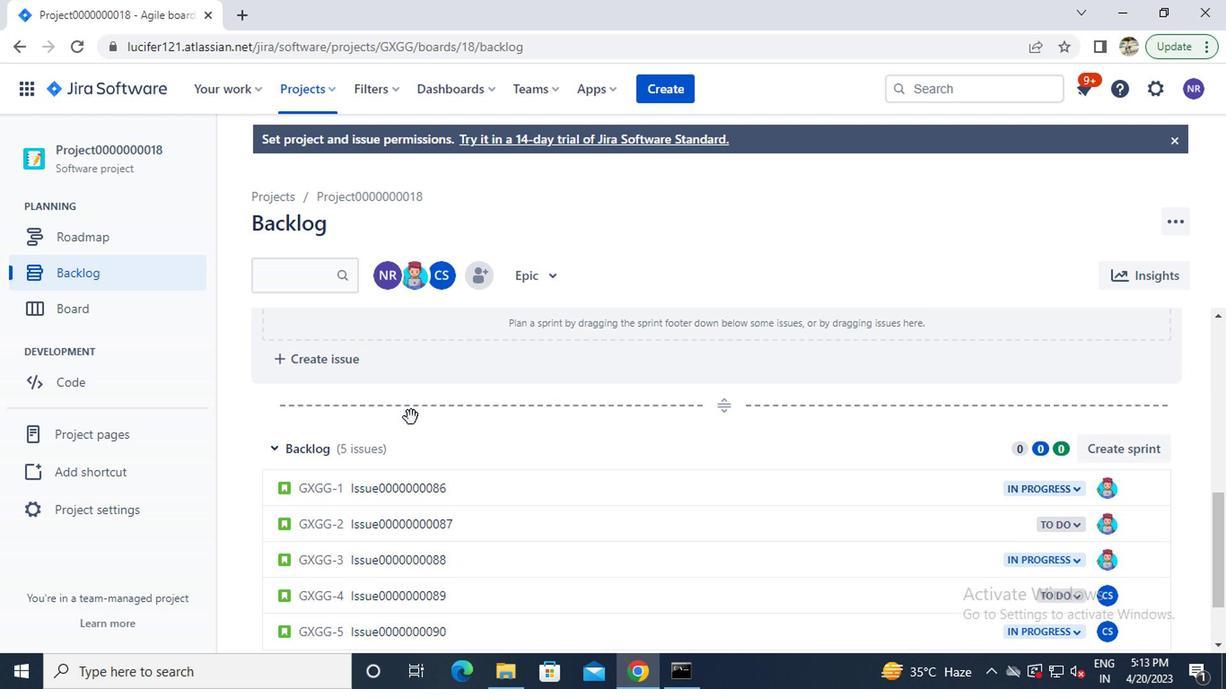 
Action: Mouse moved to (370, 378)
Screenshot: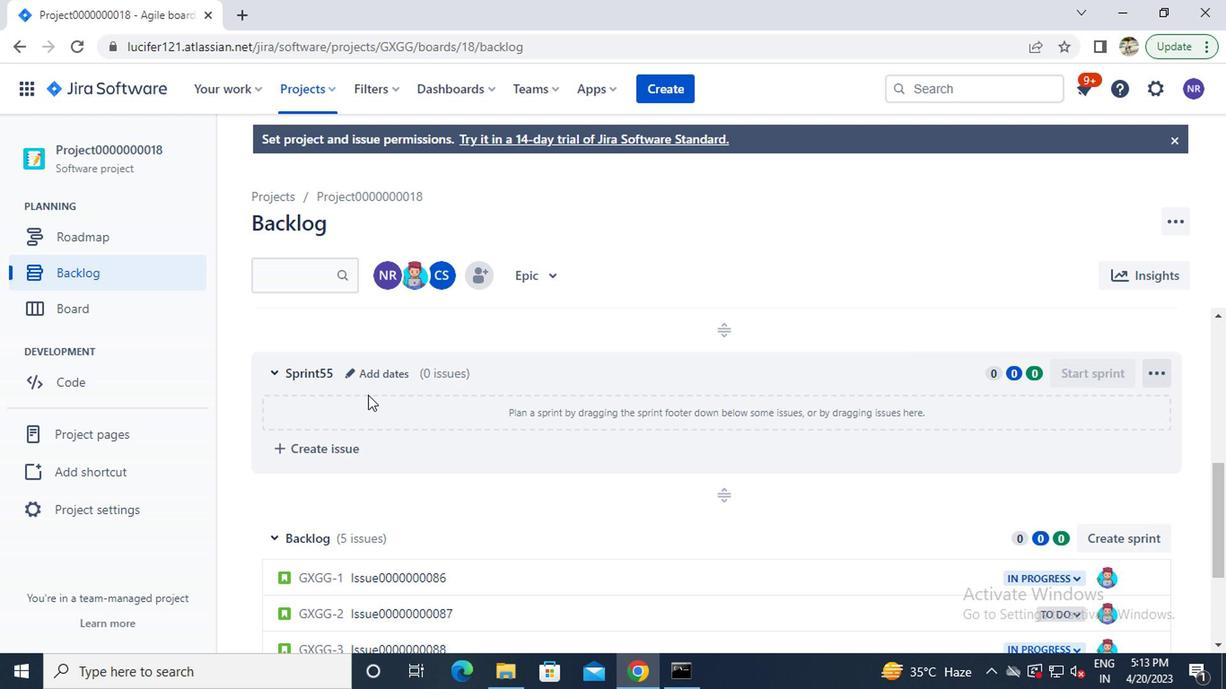 
Action: Mouse pressed left at (370, 378)
Screenshot: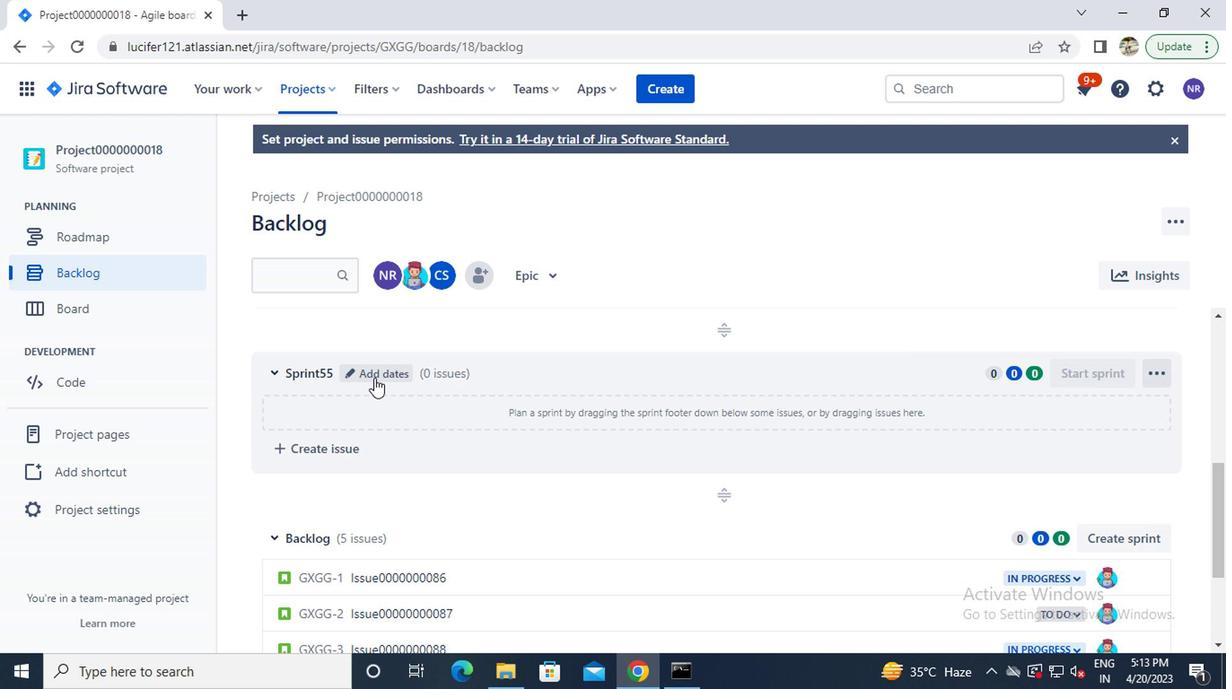
Action: Mouse moved to (371, 377)
Screenshot: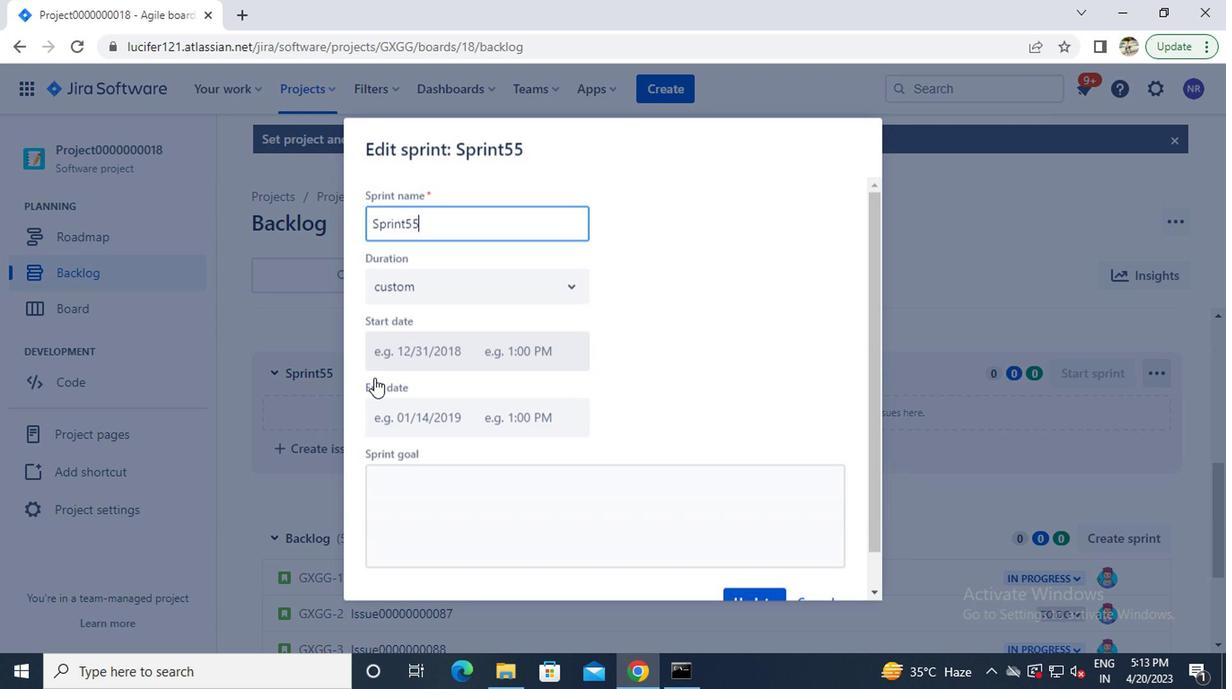 
Action: Key pressed <Key.backspace><Key.backspace>0000000055
Screenshot: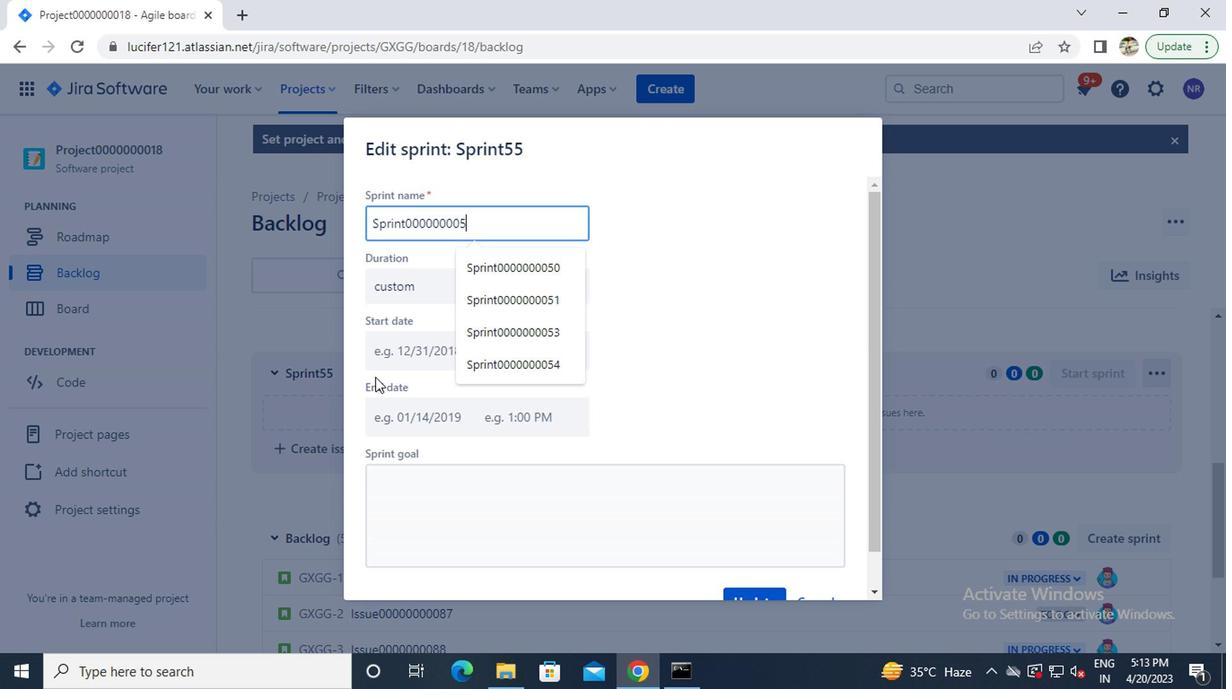 
Action: Mouse moved to (651, 381)
Screenshot: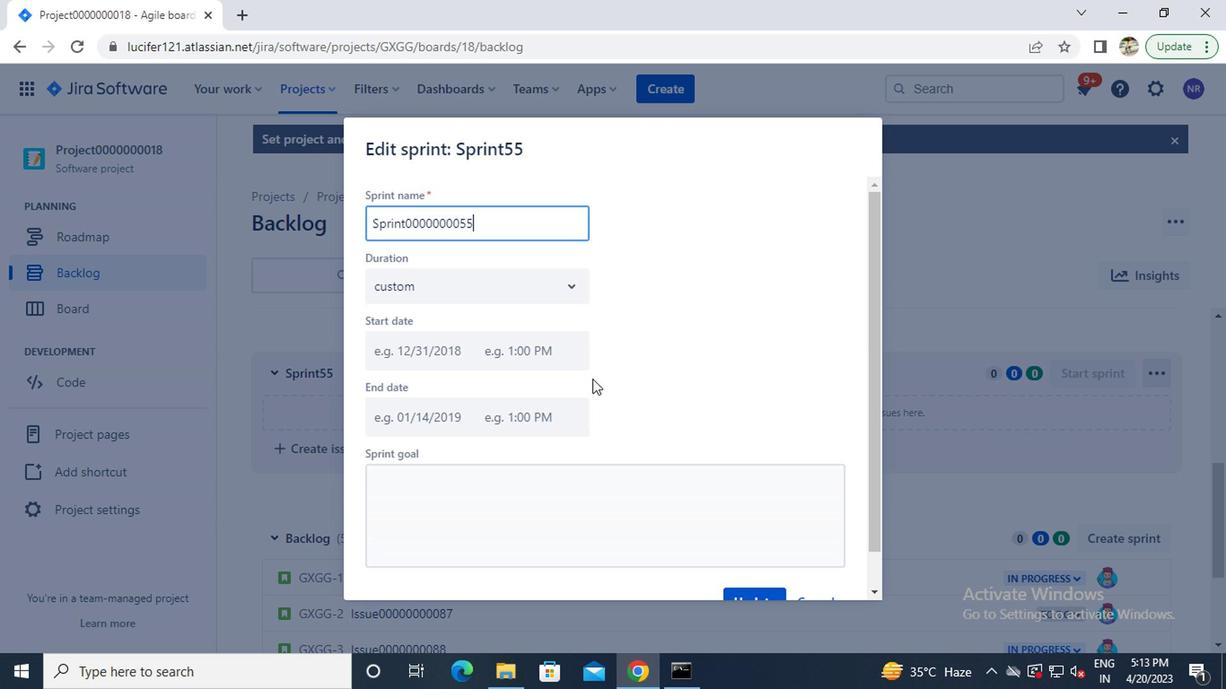 
Action: Mouse scrolled (651, 381) with delta (0, 0)
Screenshot: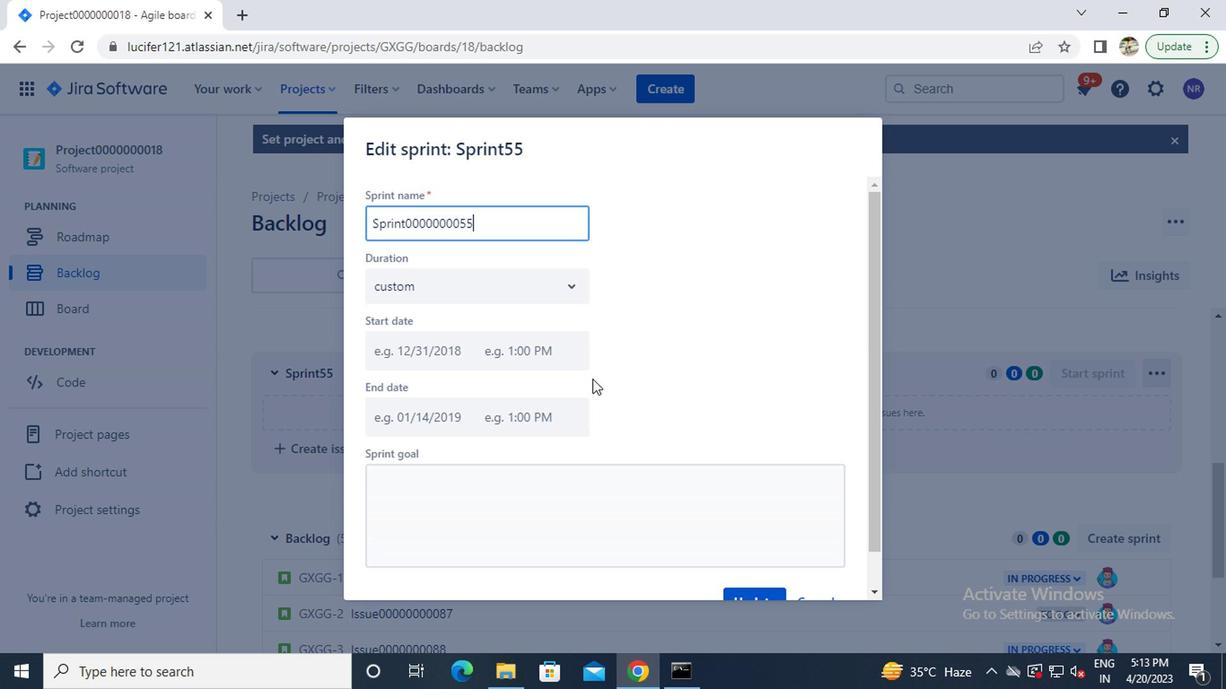 
Action: Mouse moved to (740, 558)
Screenshot: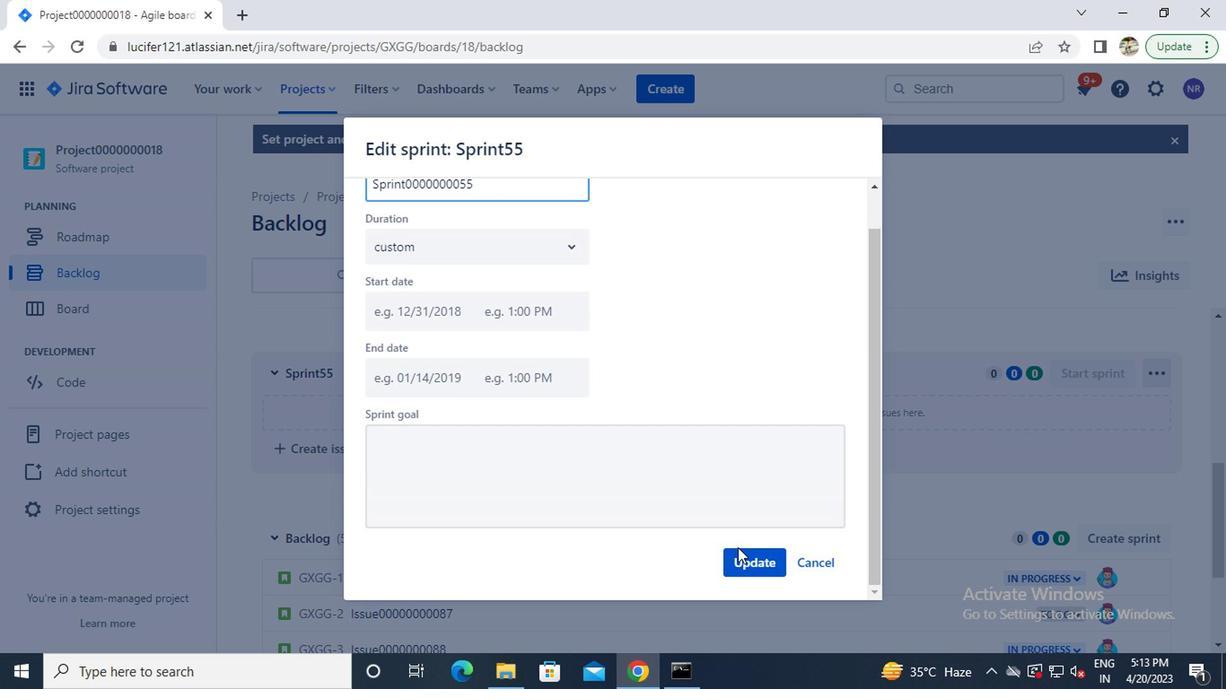 
Action: Mouse pressed left at (740, 558)
Screenshot: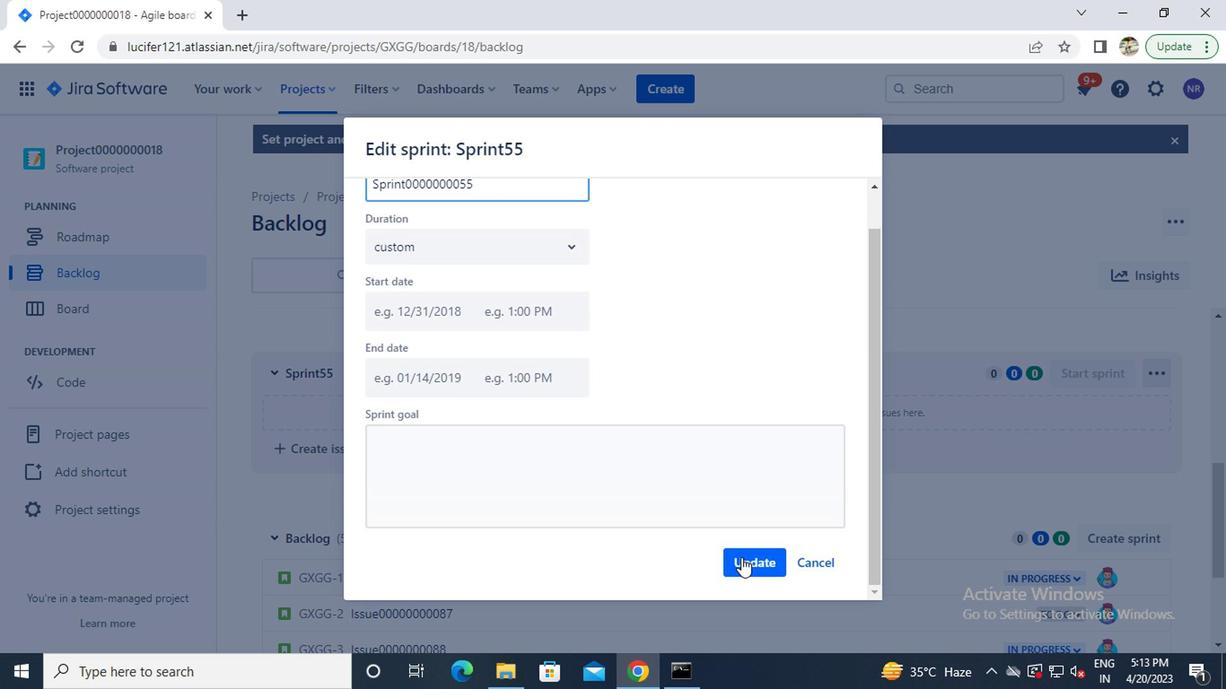 
Action: Mouse moved to (698, 492)
Screenshot: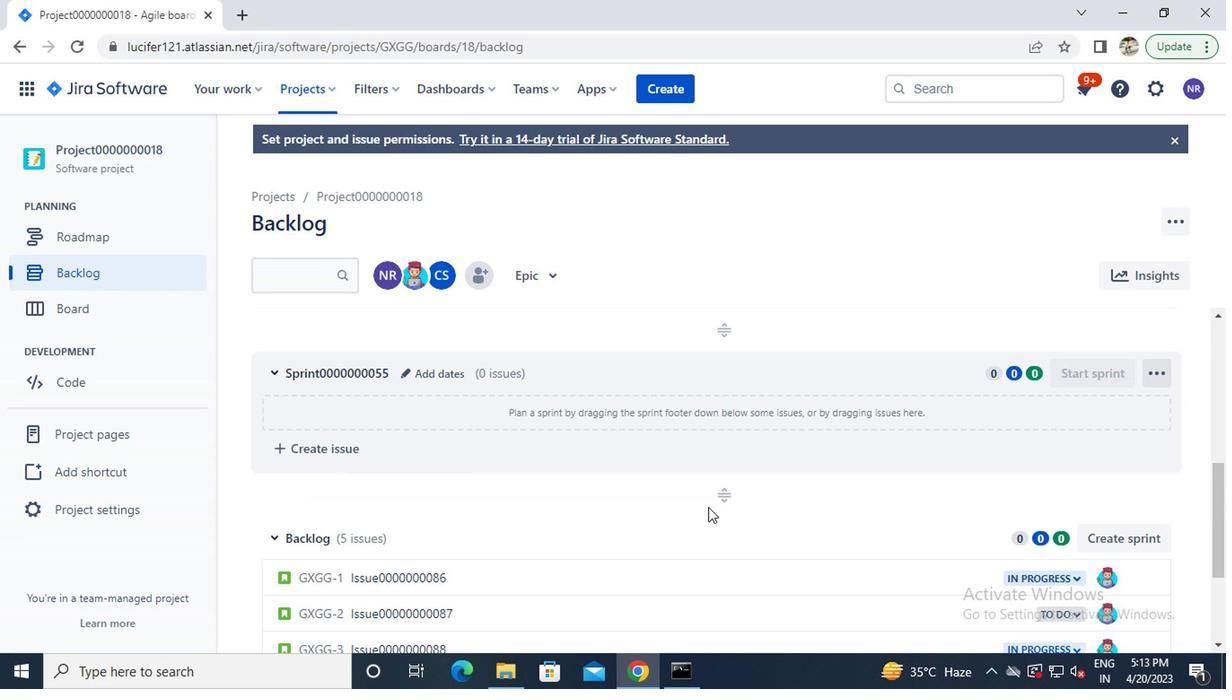 
